 Task: Find connections with filter location Haguenau with filter topic #lawfirmmarketingwith filter profile language French with filter current company Resource Solutions with filter school GREENWOOD HIGH SCHOOL with filter industry Transportation Programs with filter service category Product Marketing with filter keywords title Graphic Designer
Action: Mouse moved to (559, 92)
Screenshot: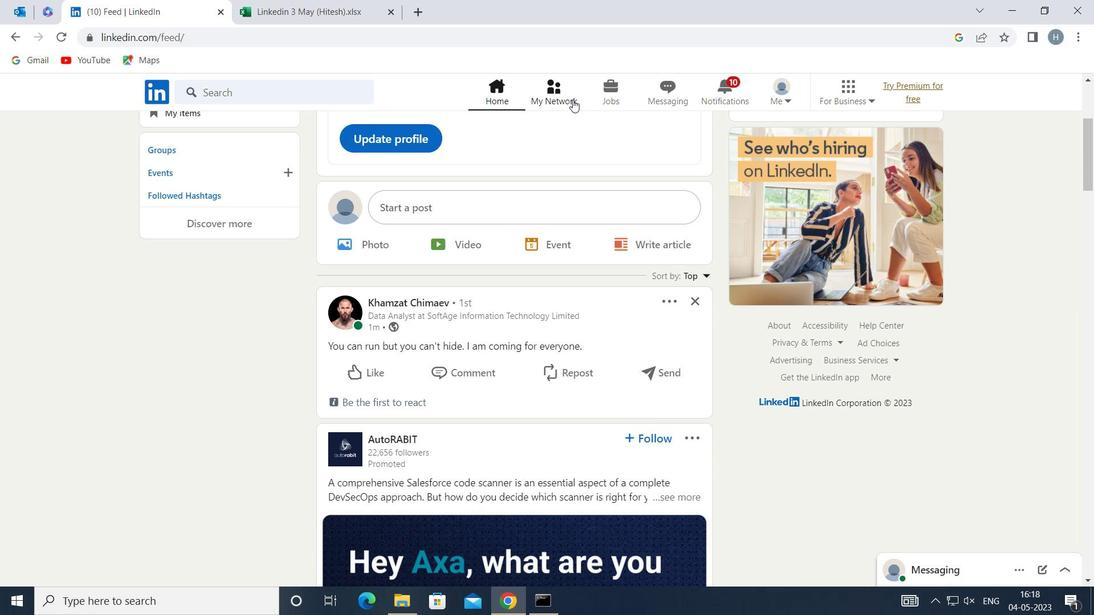 
Action: Mouse pressed left at (559, 92)
Screenshot: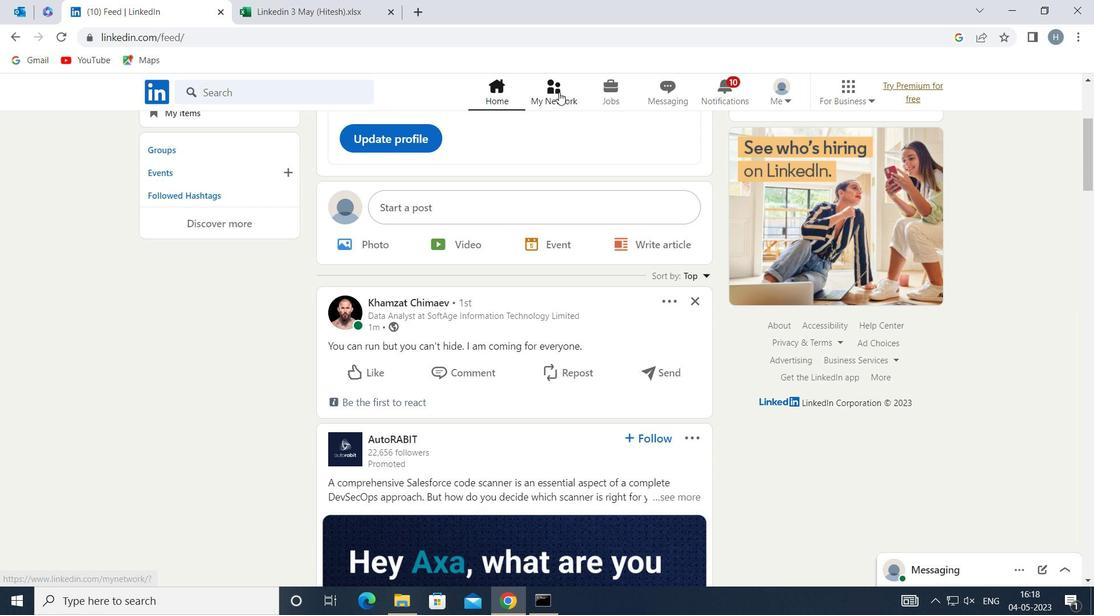 
Action: Mouse moved to (325, 172)
Screenshot: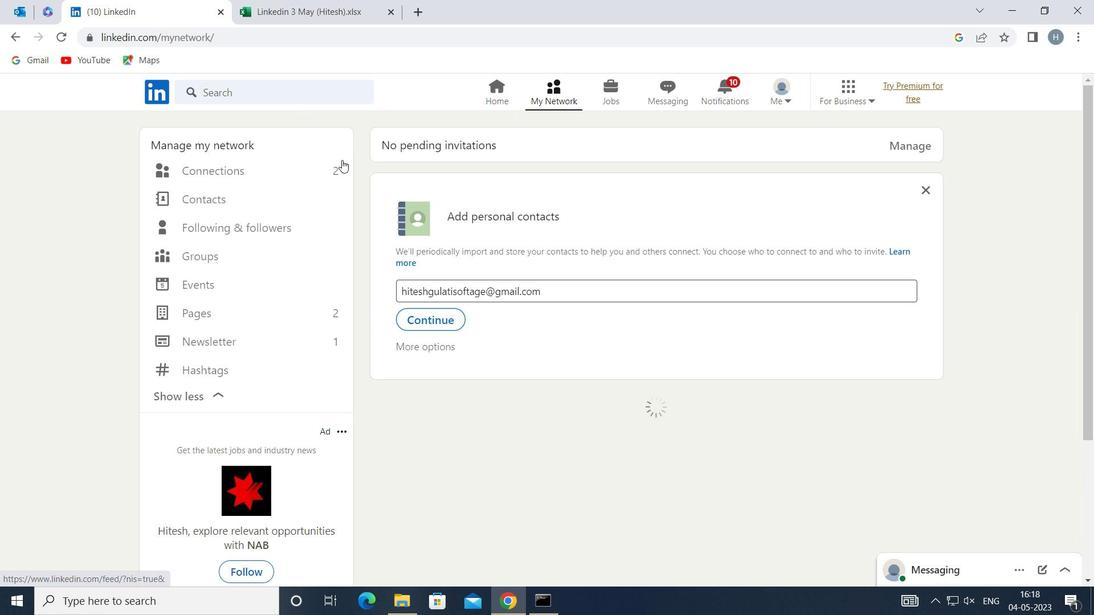 
Action: Mouse pressed left at (325, 172)
Screenshot: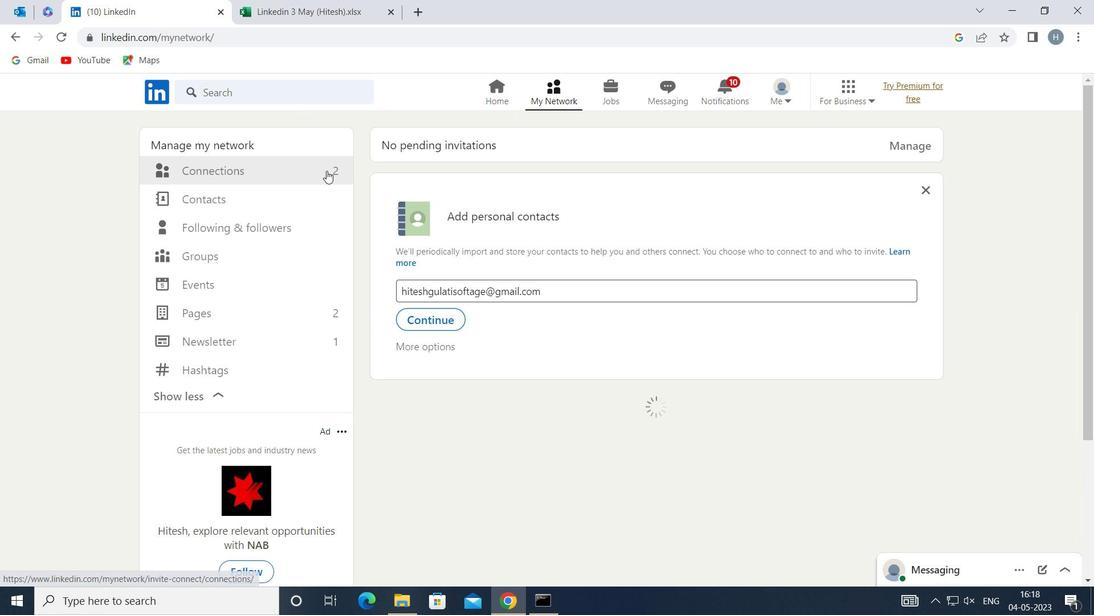 
Action: Mouse moved to (658, 173)
Screenshot: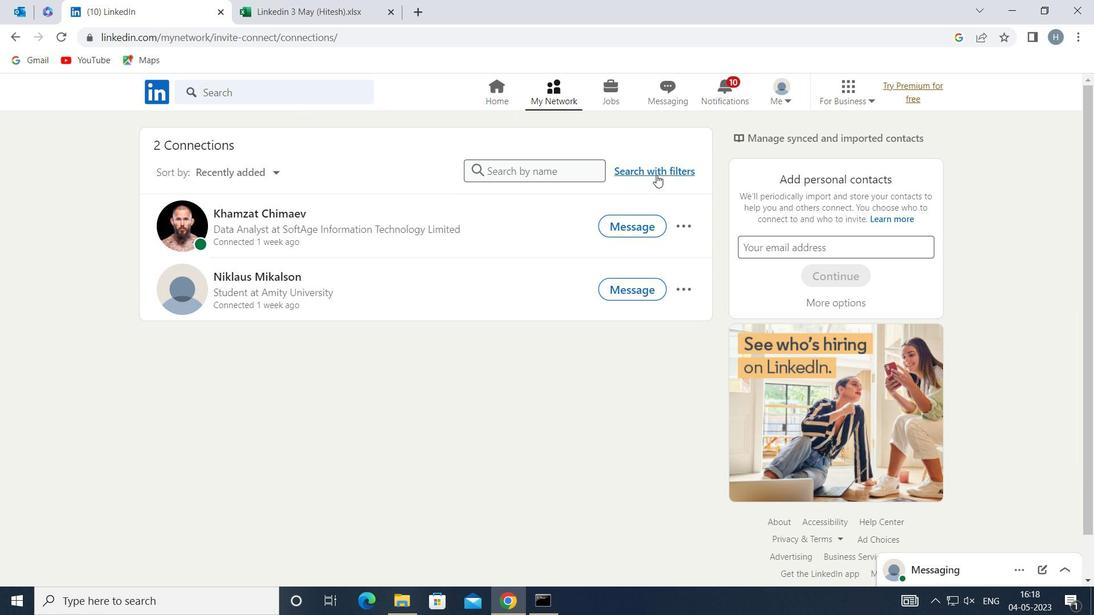 
Action: Mouse pressed left at (658, 173)
Screenshot: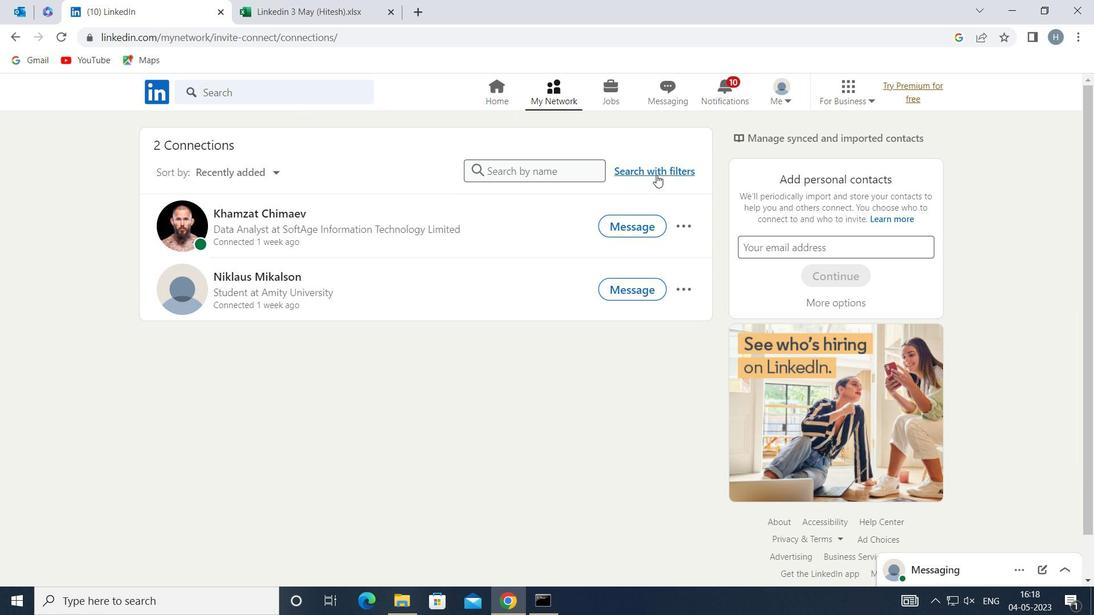 
Action: Mouse moved to (605, 132)
Screenshot: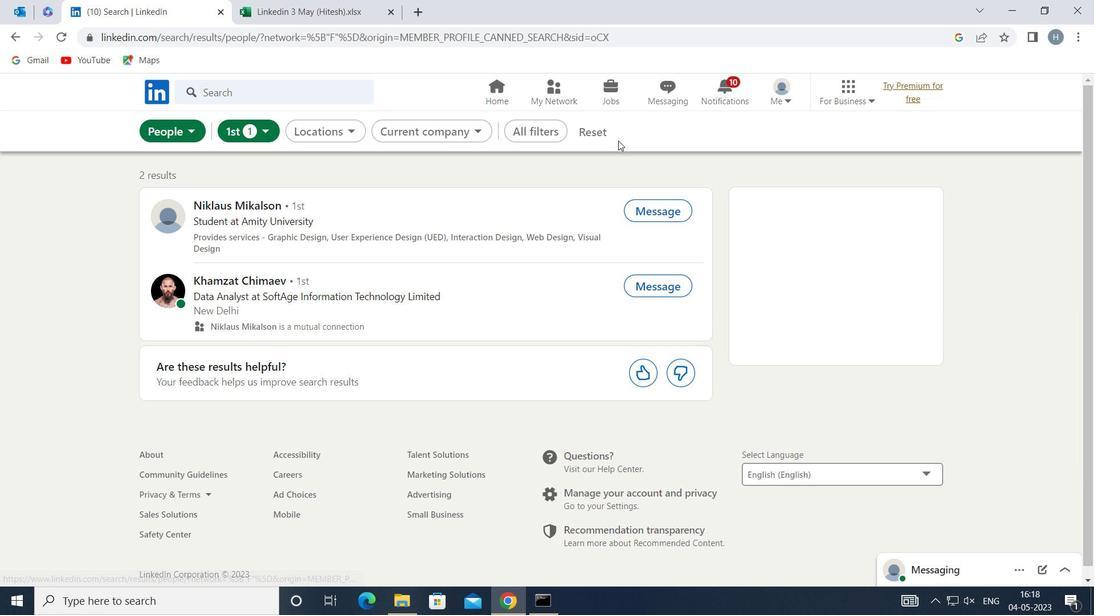 
Action: Mouse pressed left at (605, 132)
Screenshot: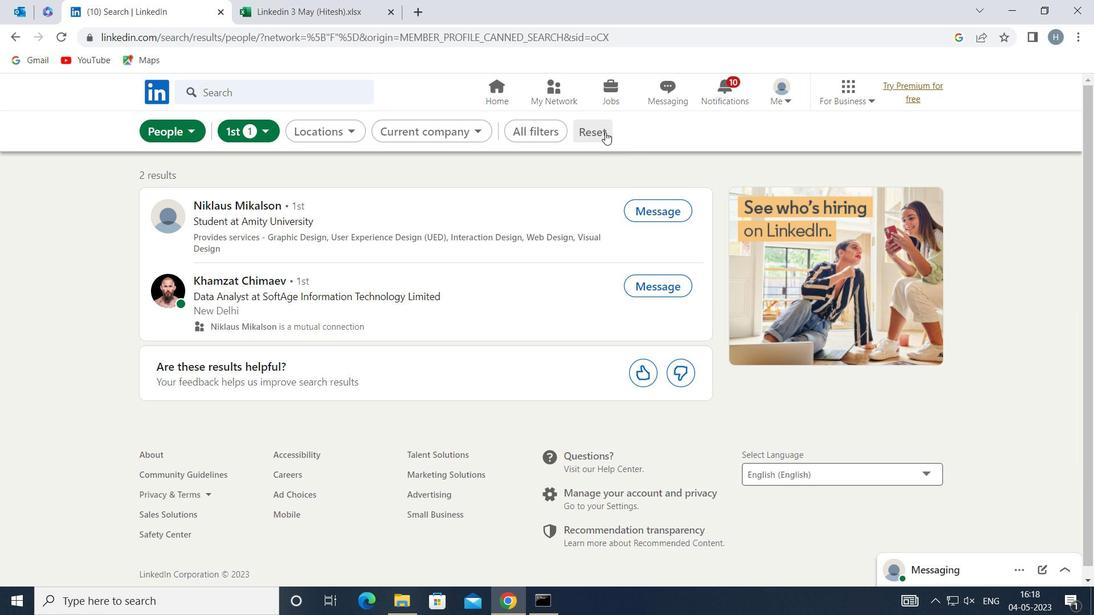 
Action: Mouse moved to (588, 130)
Screenshot: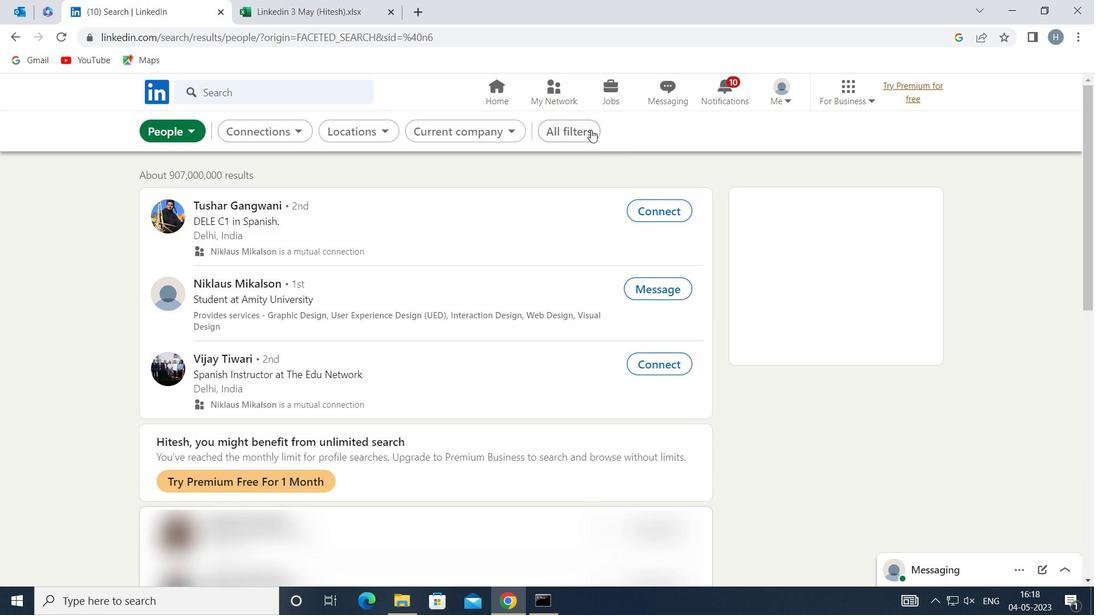 
Action: Mouse pressed left at (588, 130)
Screenshot: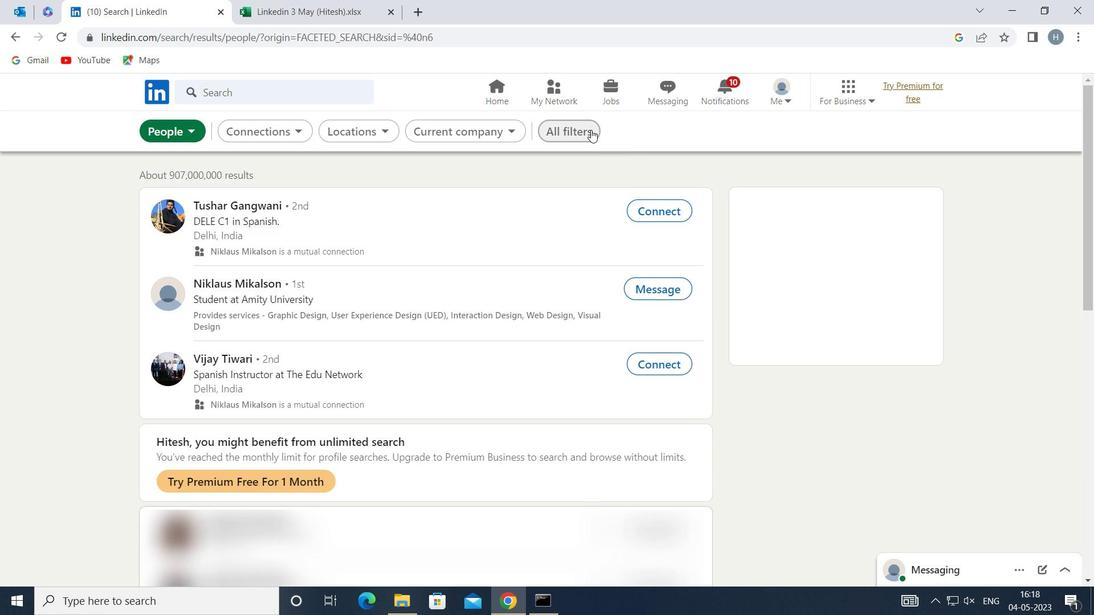 
Action: Mouse moved to (833, 257)
Screenshot: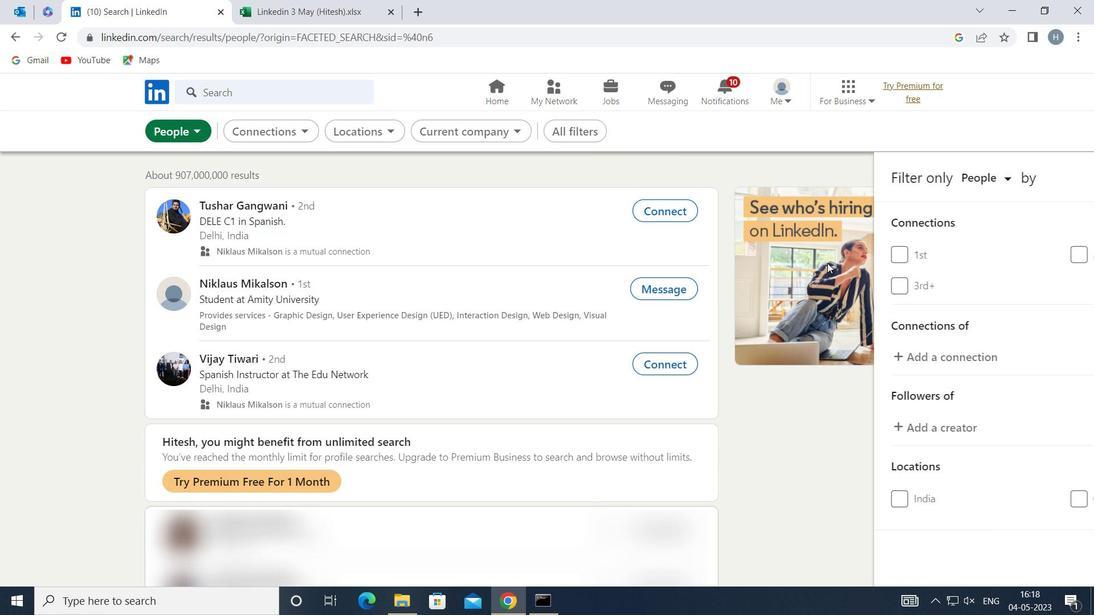 
Action: Mouse scrolled (833, 256) with delta (0, 0)
Screenshot: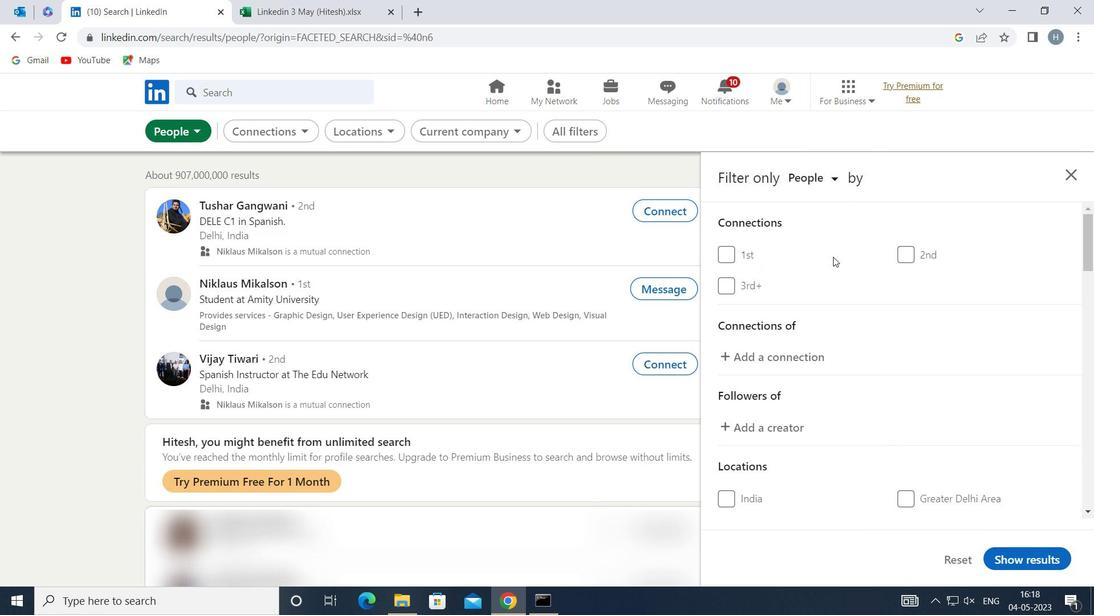 
Action: Mouse scrolled (833, 256) with delta (0, 0)
Screenshot: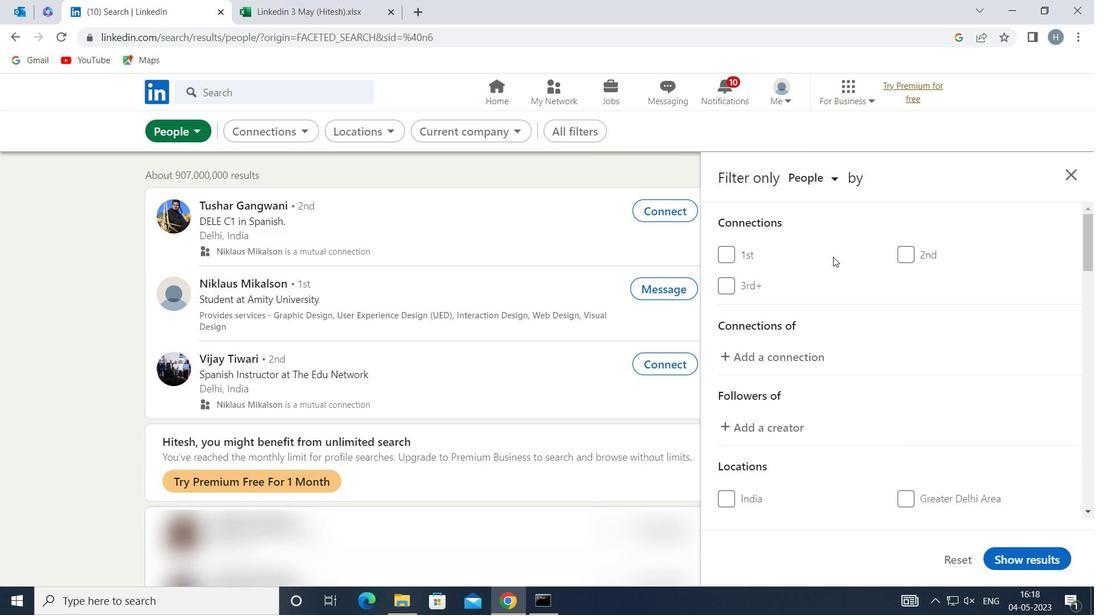 
Action: Mouse moved to (936, 408)
Screenshot: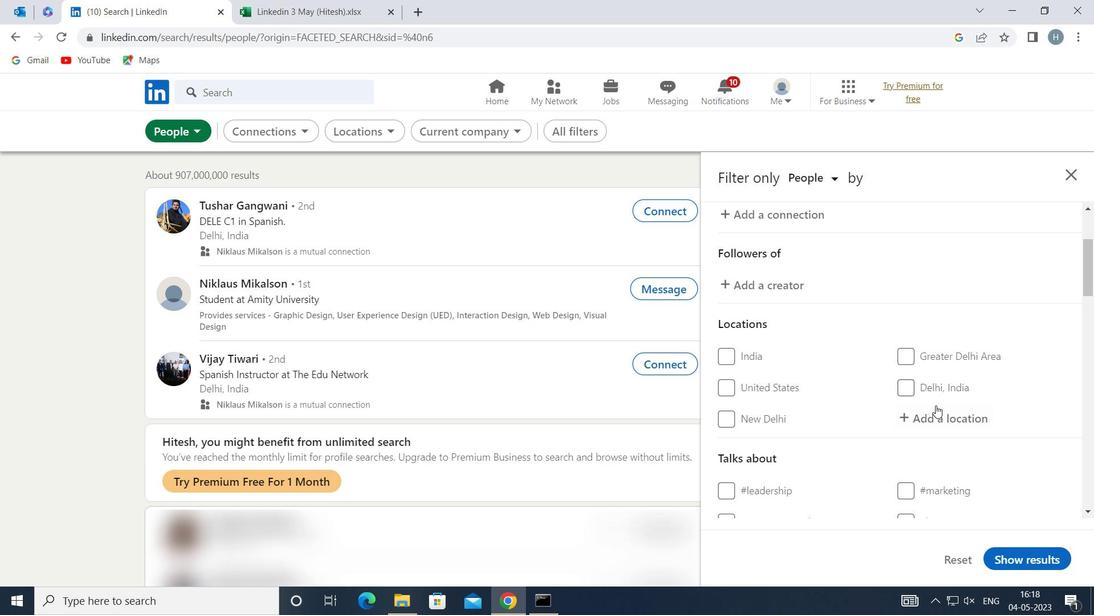 
Action: Mouse pressed left at (936, 408)
Screenshot: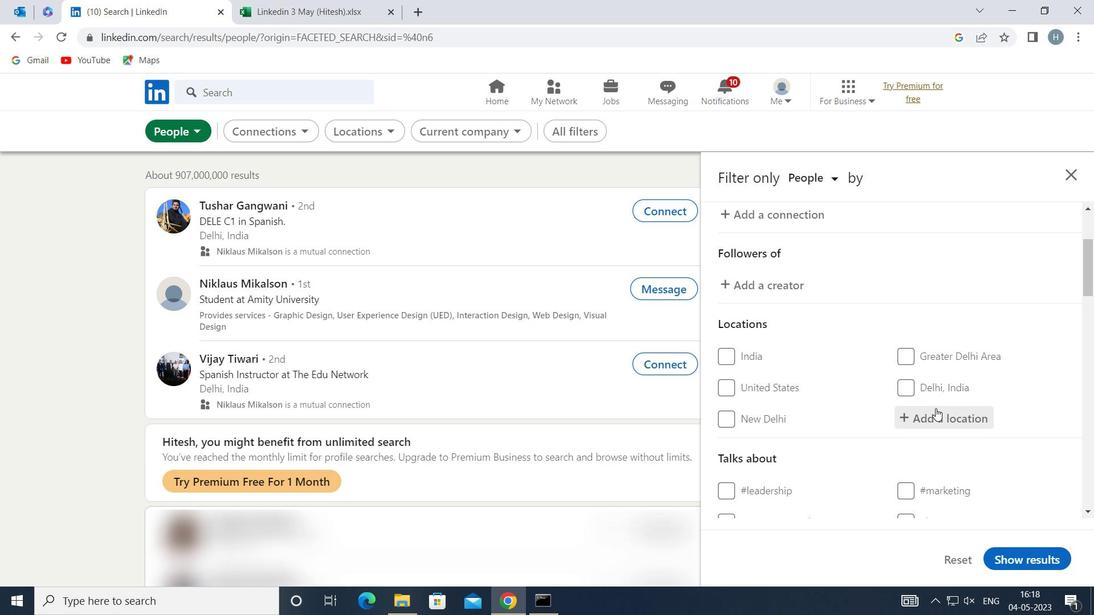 
Action: Key pressed <Key.shift>HAG
Screenshot: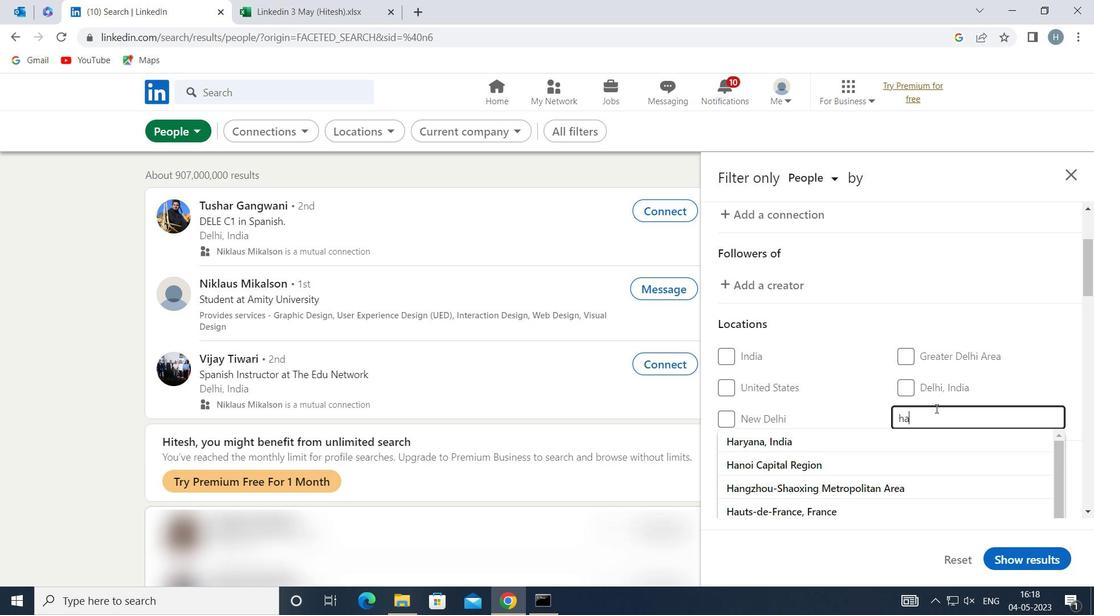 
Action: Mouse moved to (936, 409)
Screenshot: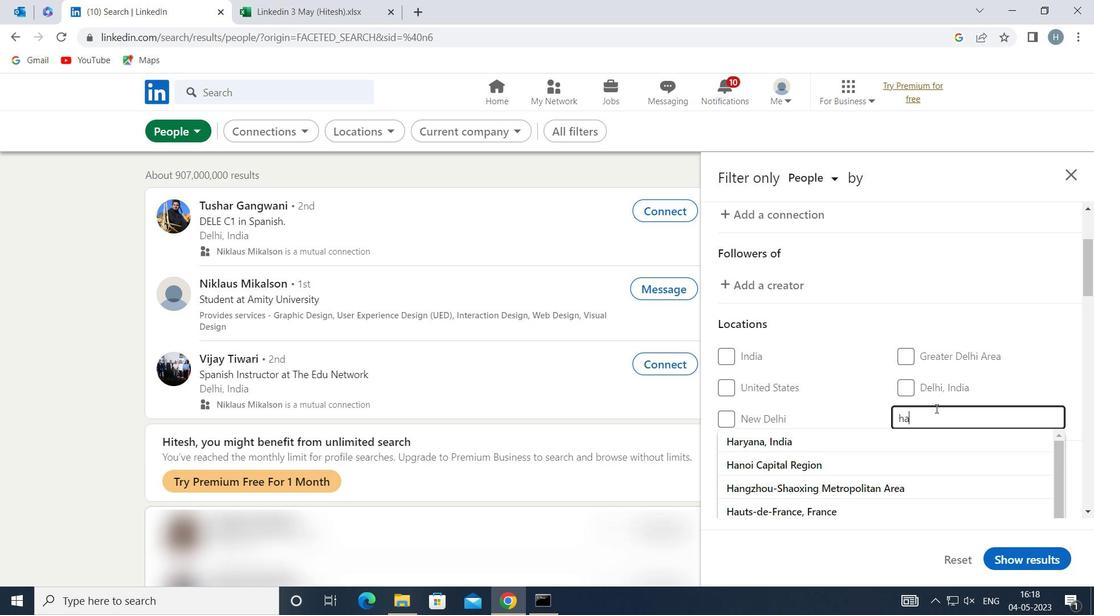 
Action: Key pressed UENAU
Screenshot: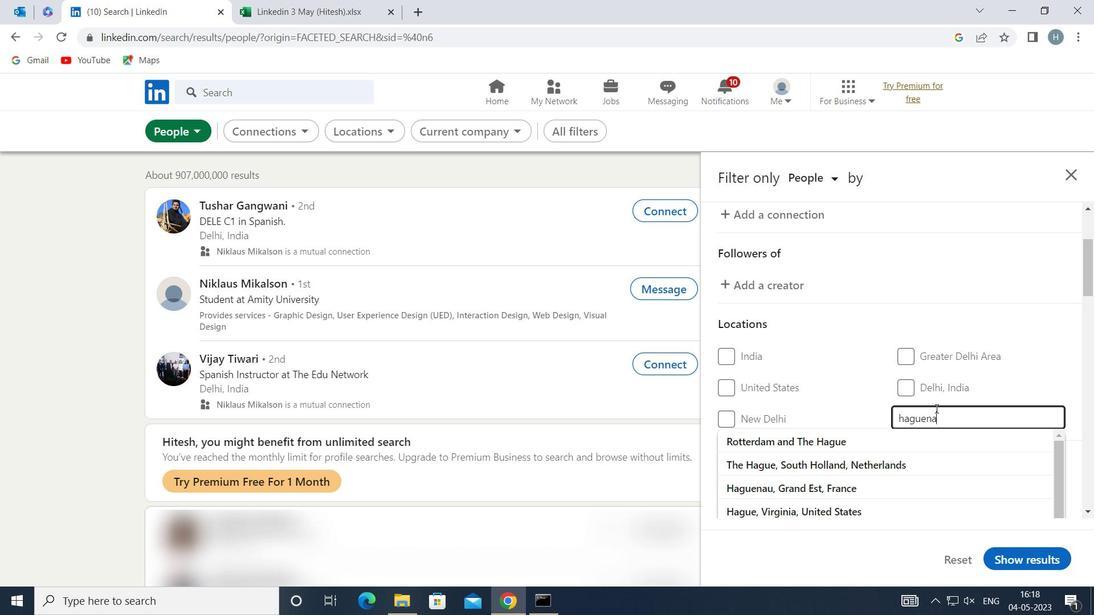 
Action: Mouse moved to (895, 439)
Screenshot: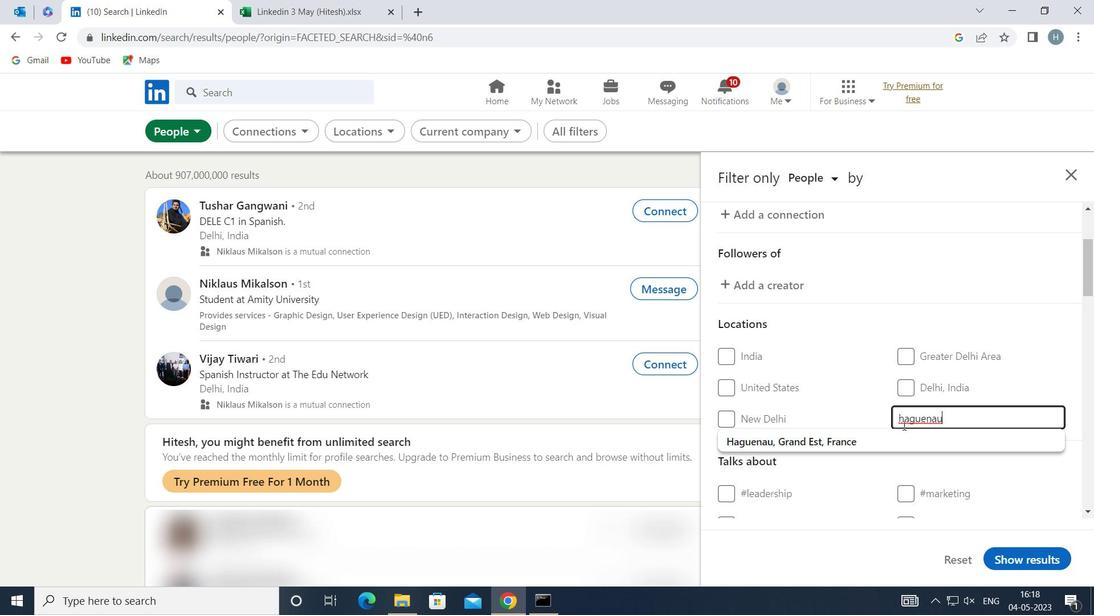 
Action: Mouse pressed left at (895, 439)
Screenshot: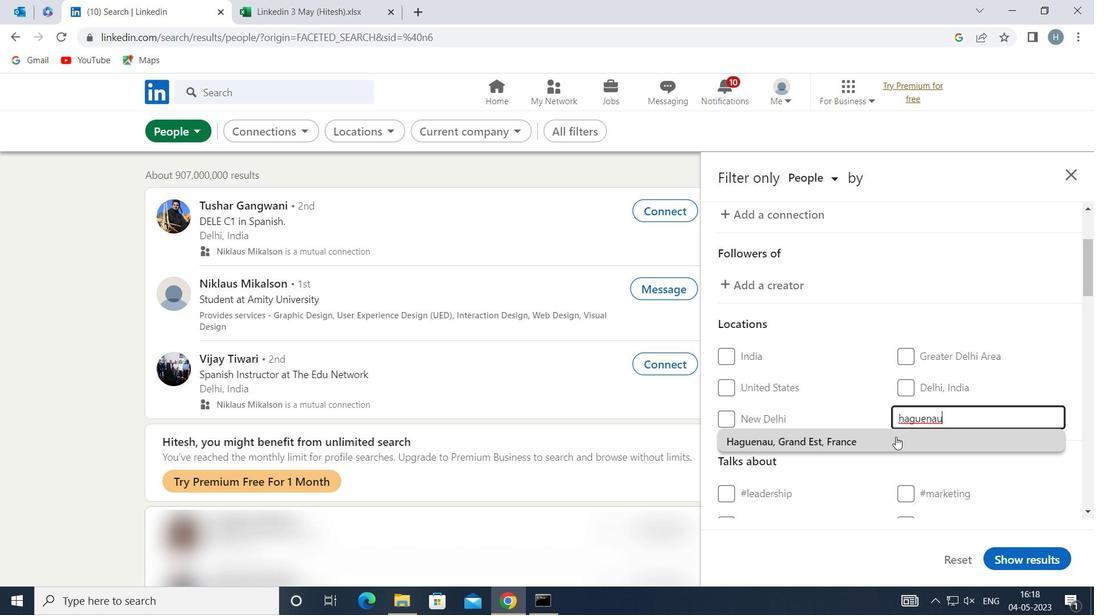 
Action: Mouse moved to (877, 392)
Screenshot: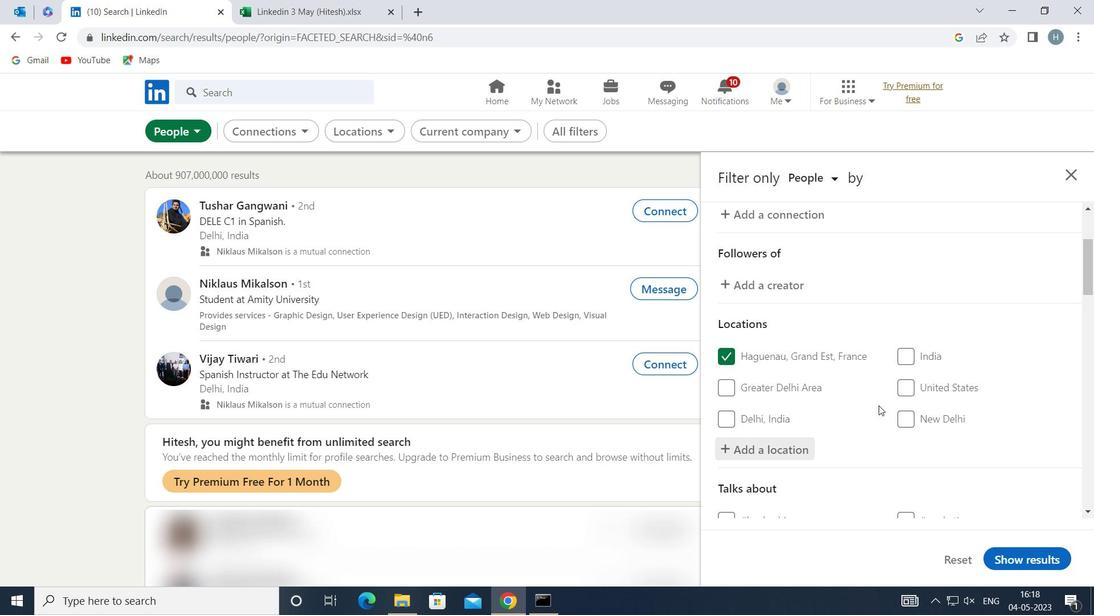
Action: Mouse scrolled (877, 392) with delta (0, 0)
Screenshot: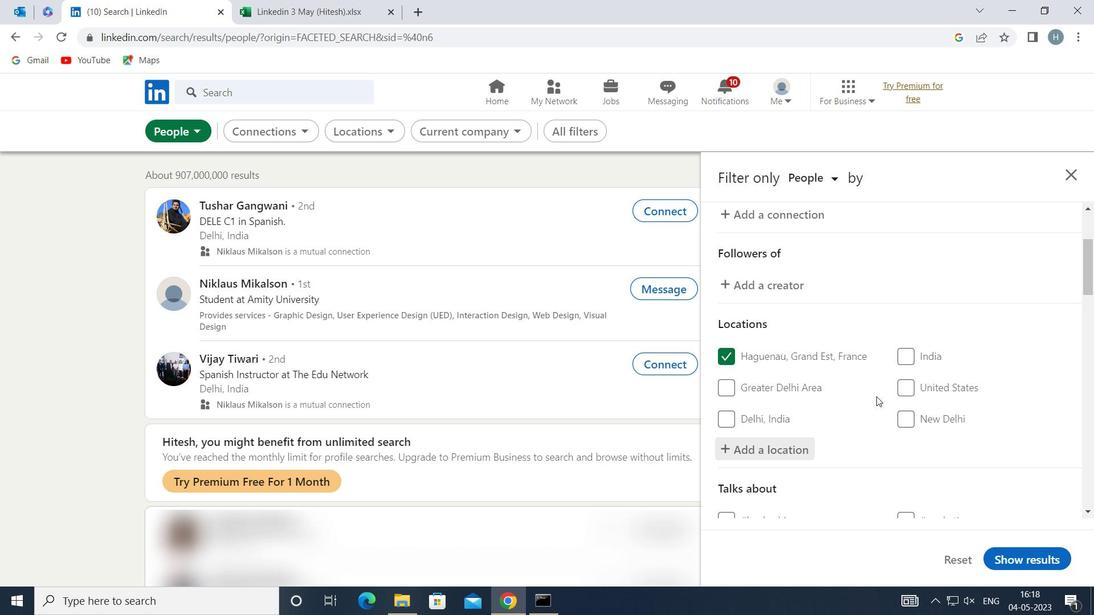
Action: Mouse scrolled (877, 392) with delta (0, 0)
Screenshot: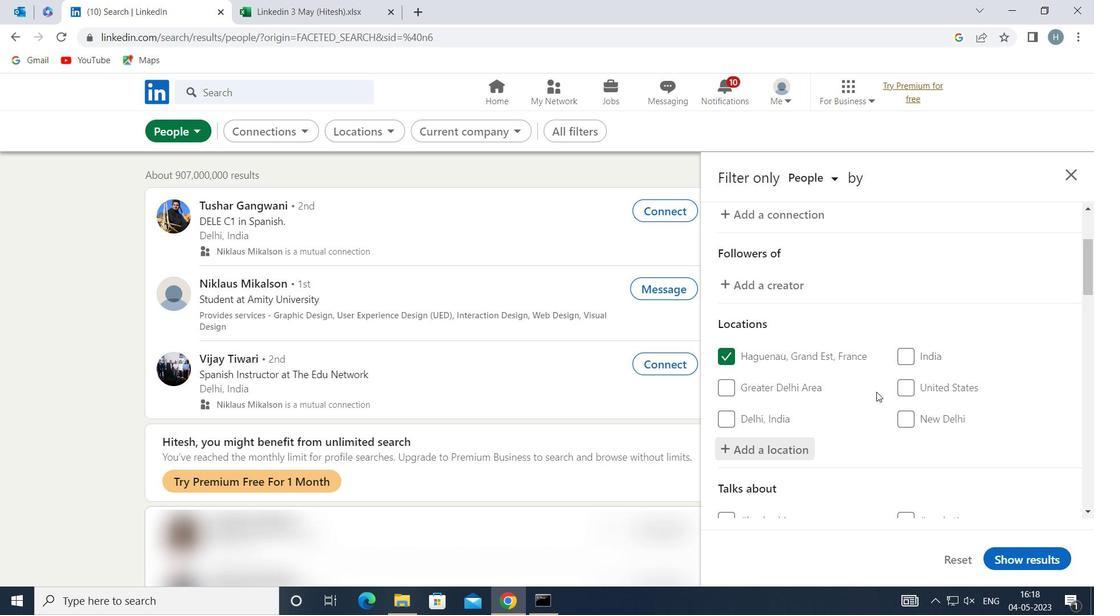 
Action: Mouse moved to (883, 382)
Screenshot: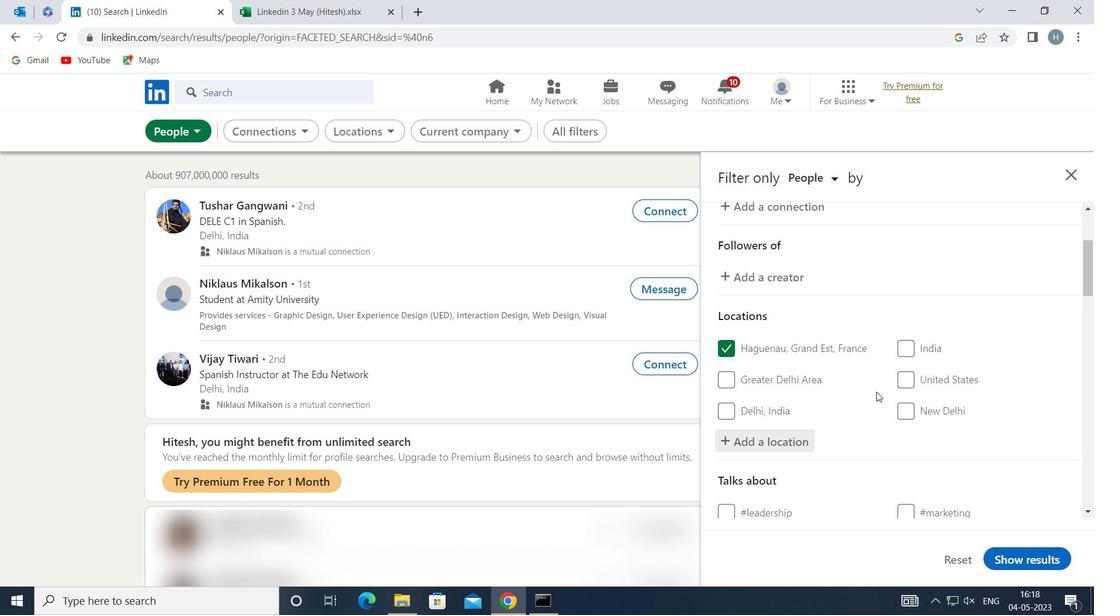 
Action: Mouse scrolled (883, 382) with delta (0, 0)
Screenshot: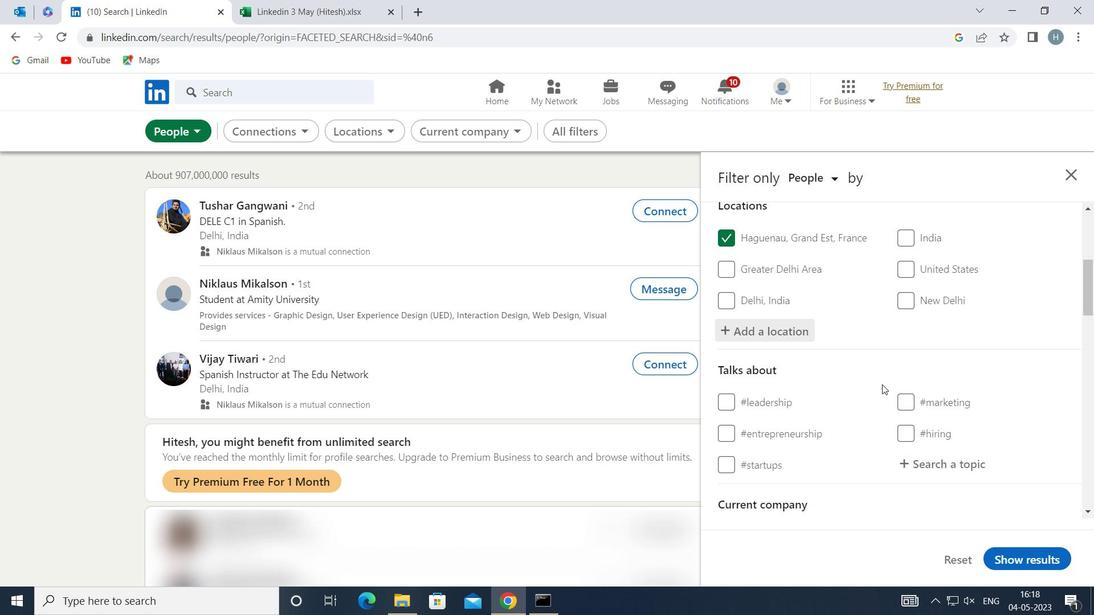 
Action: Mouse moved to (939, 370)
Screenshot: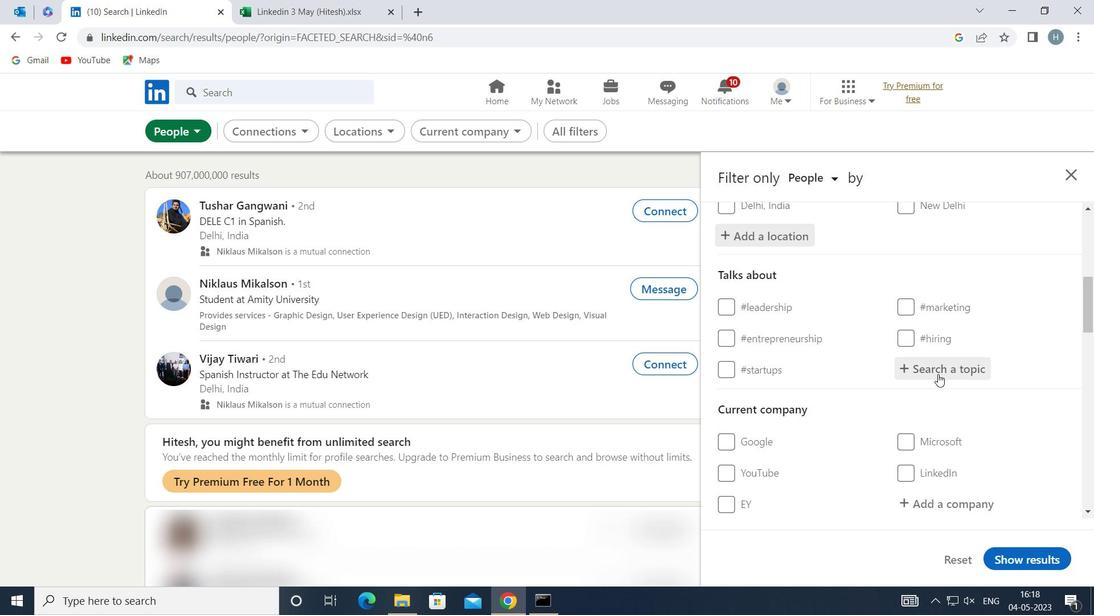 
Action: Mouse pressed left at (939, 370)
Screenshot: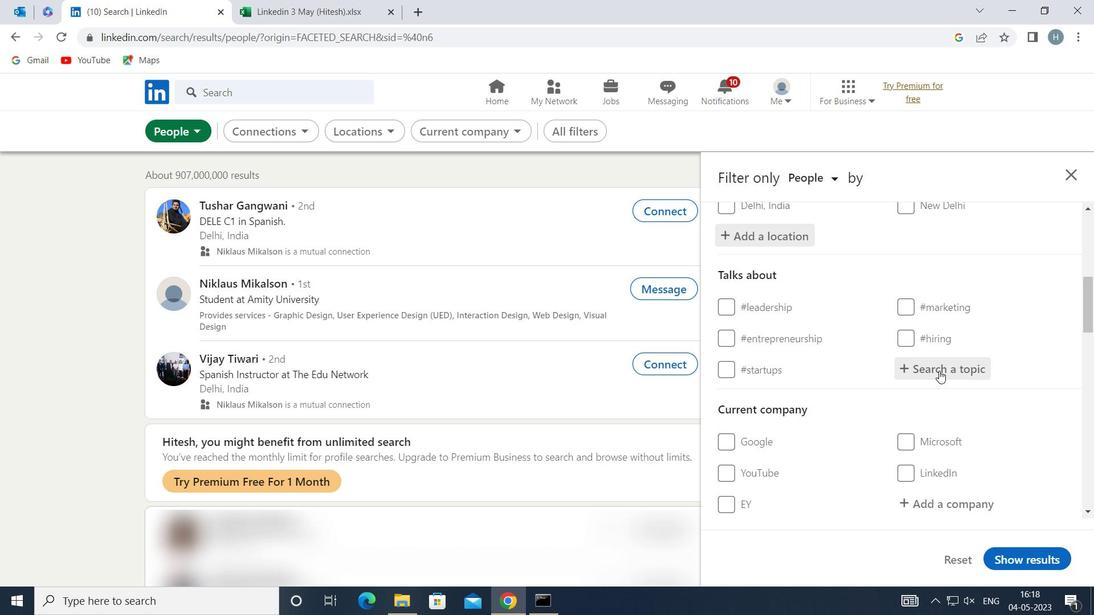 
Action: Mouse moved to (940, 370)
Screenshot: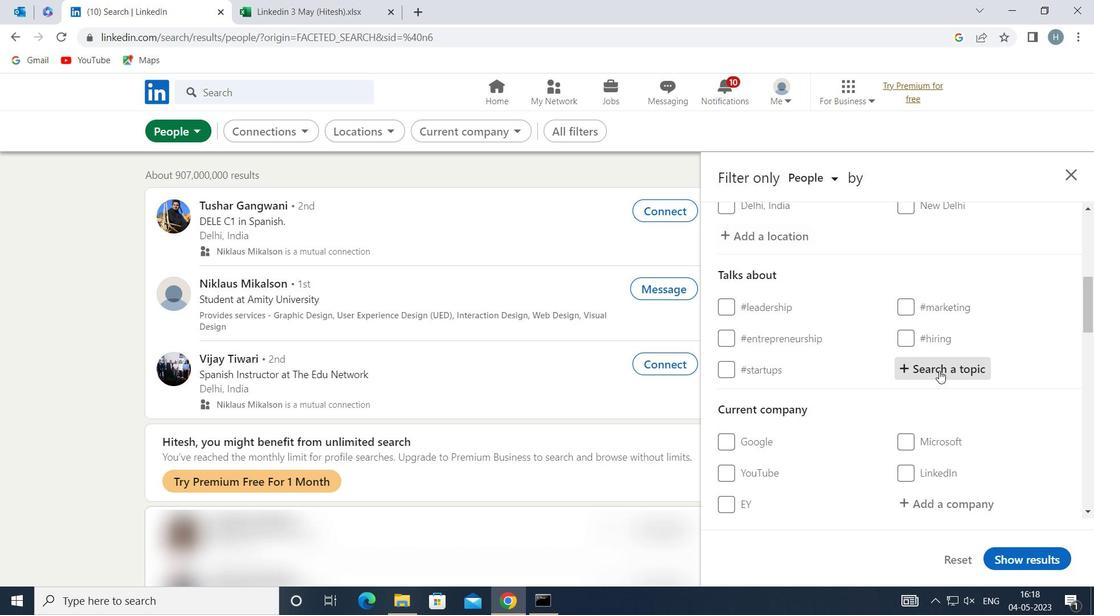 
Action: Key pressed LAWI<Key.backspace>FIRMMAK<Key.backspace>RKETING
Screenshot: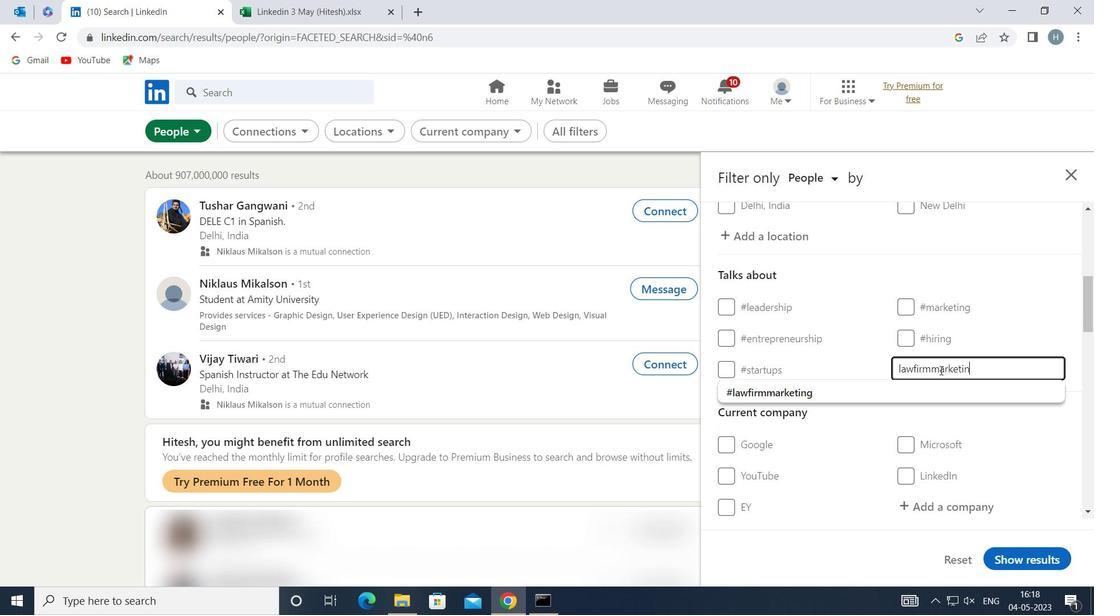 
Action: Mouse moved to (914, 388)
Screenshot: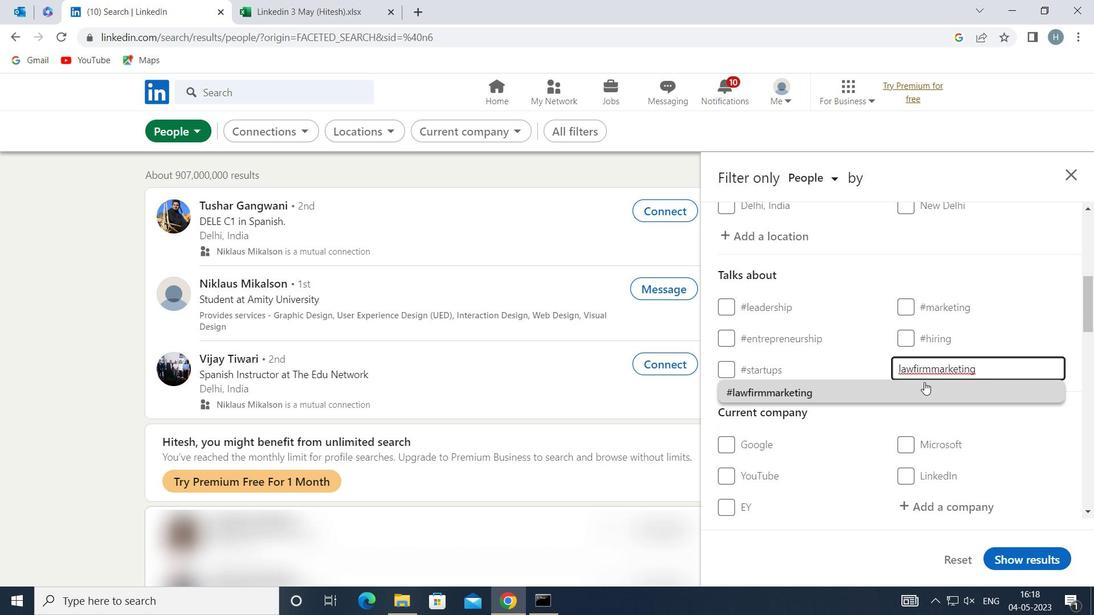 
Action: Mouse pressed left at (914, 388)
Screenshot: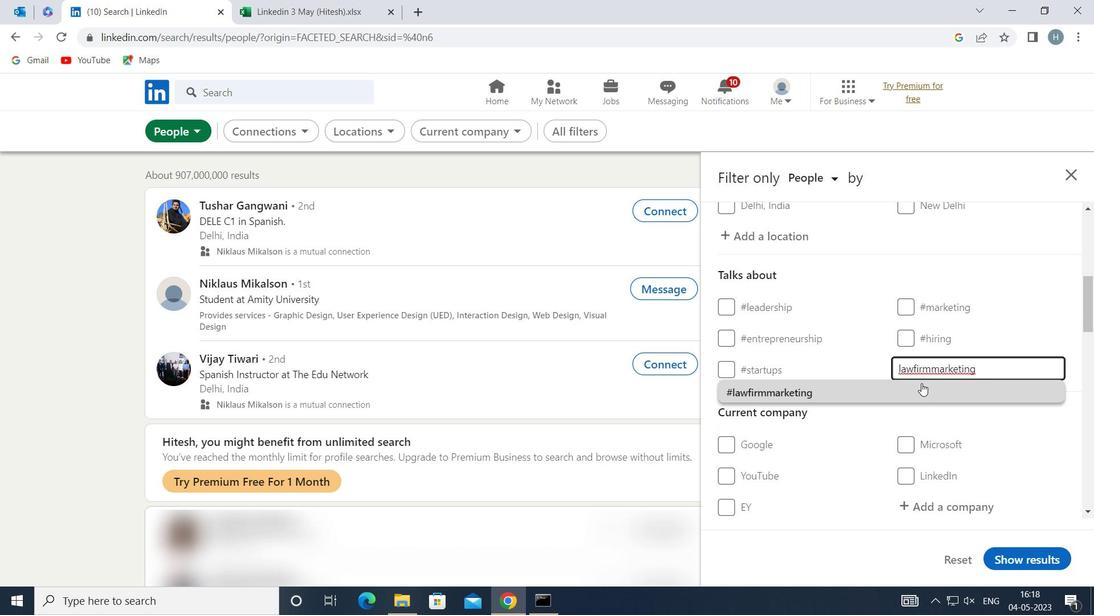 
Action: Mouse moved to (878, 386)
Screenshot: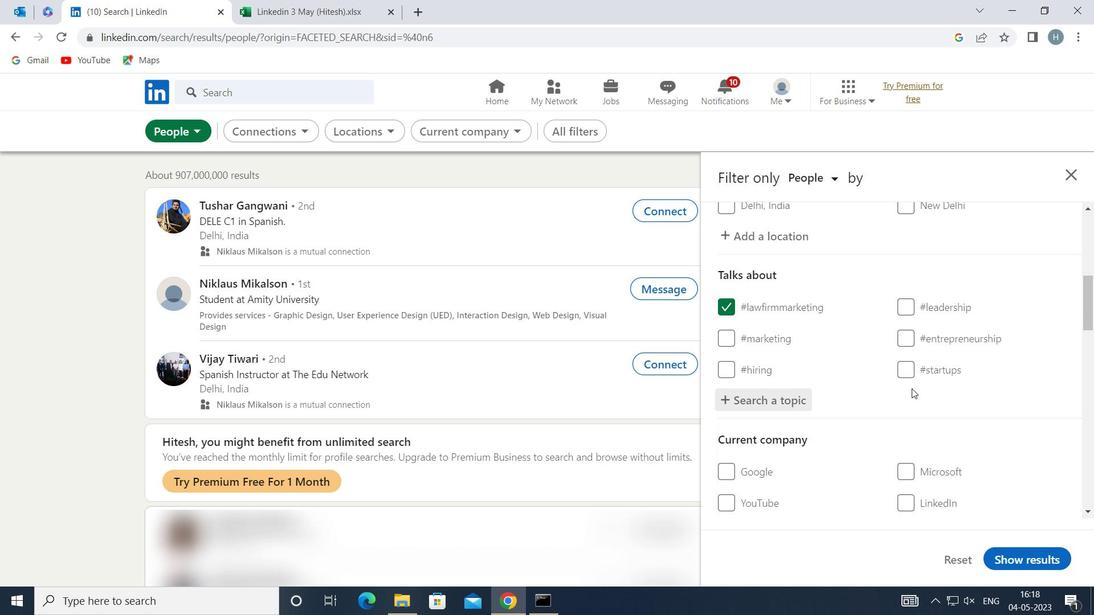 
Action: Mouse scrolled (878, 386) with delta (0, 0)
Screenshot: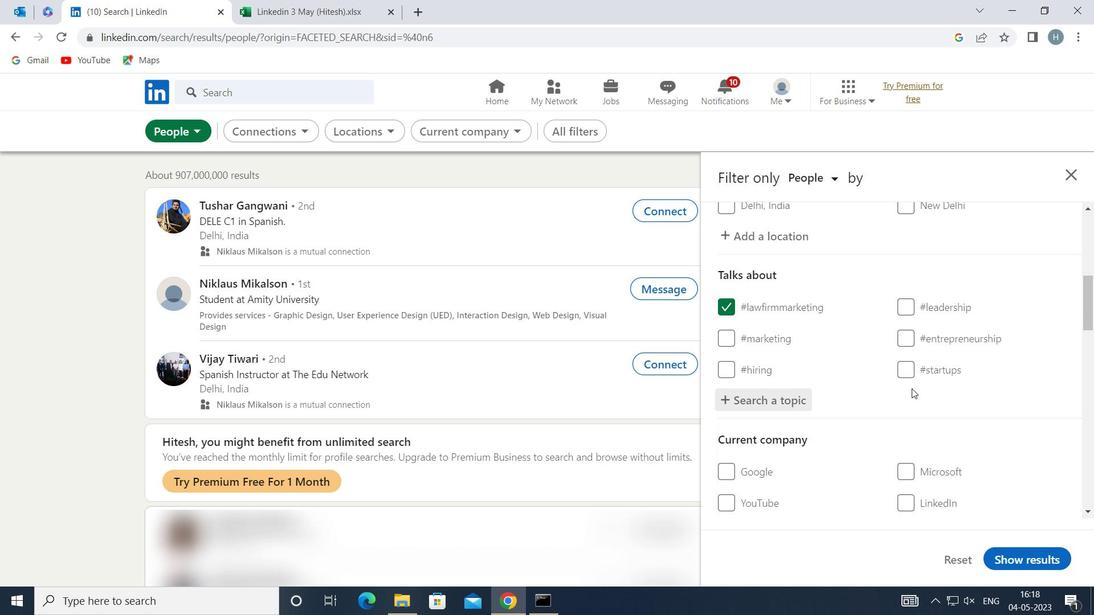 
Action: Mouse moved to (874, 388)
Screenshot: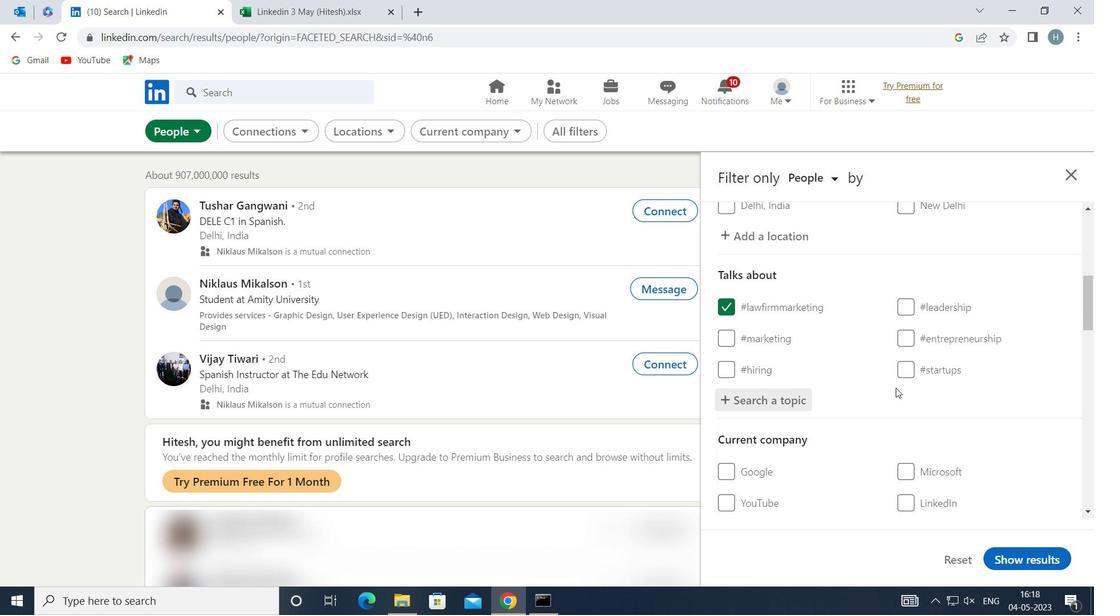 
Action: Mouse scrolled (874, 388) with delta (0, 0)
Screenshot: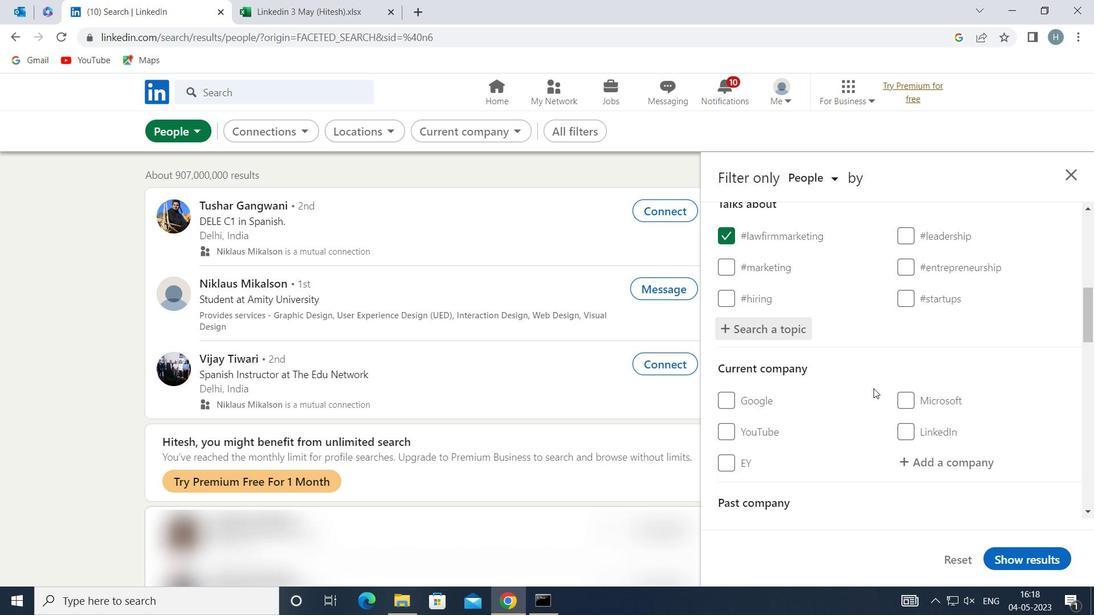 
Action: Mouse scrolled (874, 388) with delta (0, 0)
Screenshot: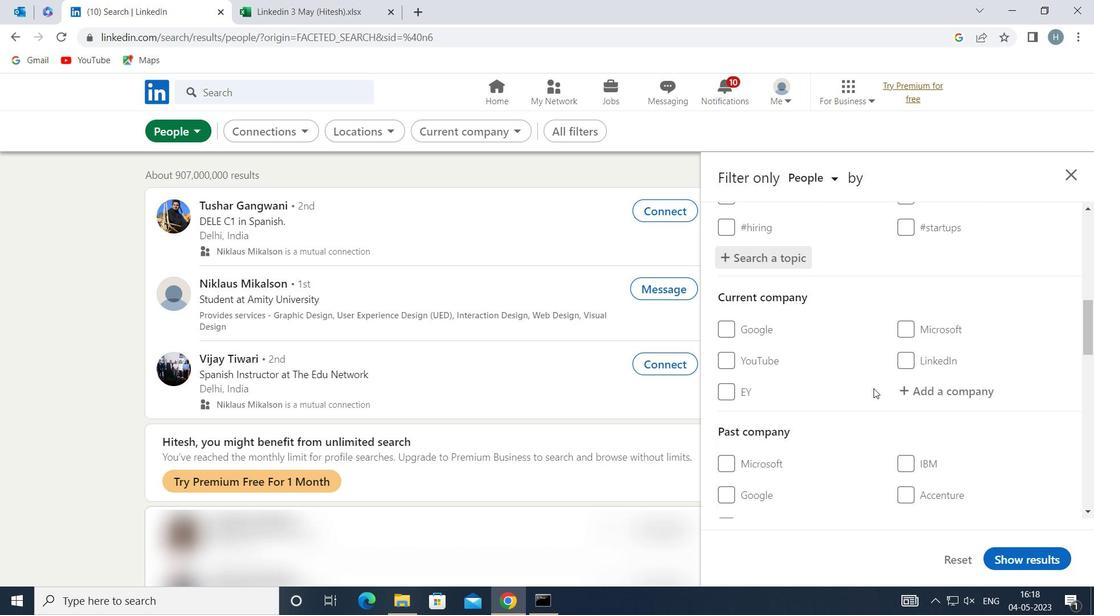 
Action: Mouse scrolled (874, 388) with delta (0, 0)
Screenshot: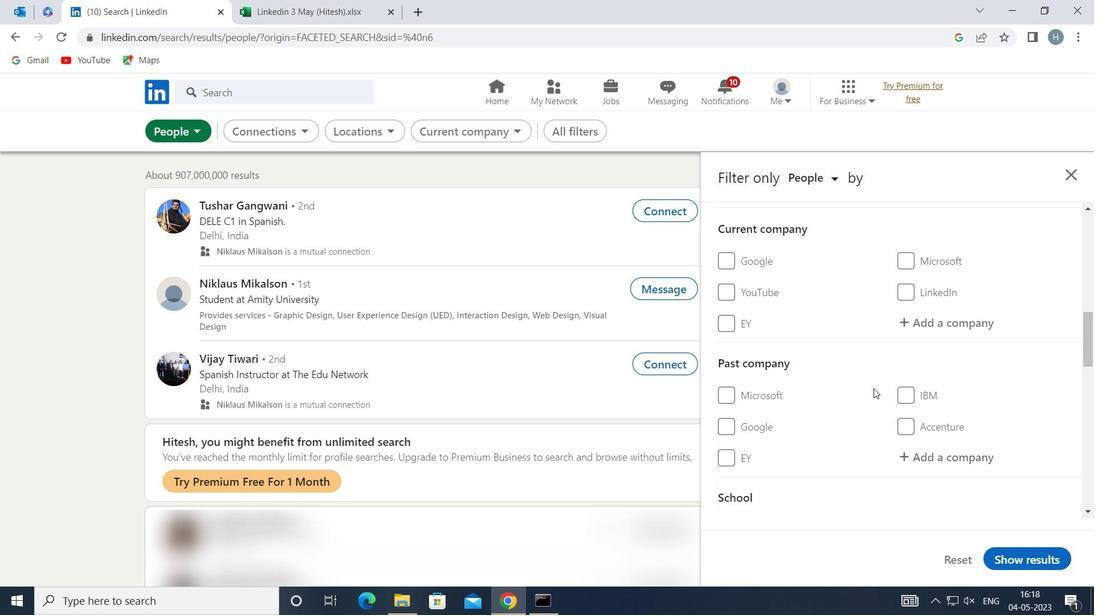 
Action: Mouse scrolled (874, 388) with delta (0, 0)
Screenshot: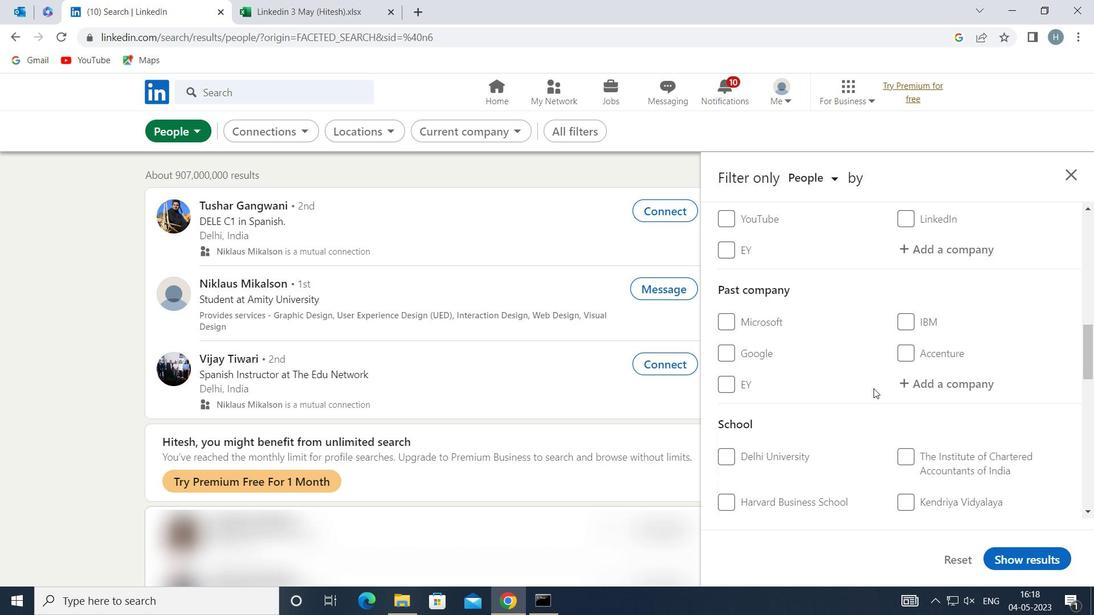 
Action: Mouse scrolled (874, 388) with delta (0, 0)
Screenshot: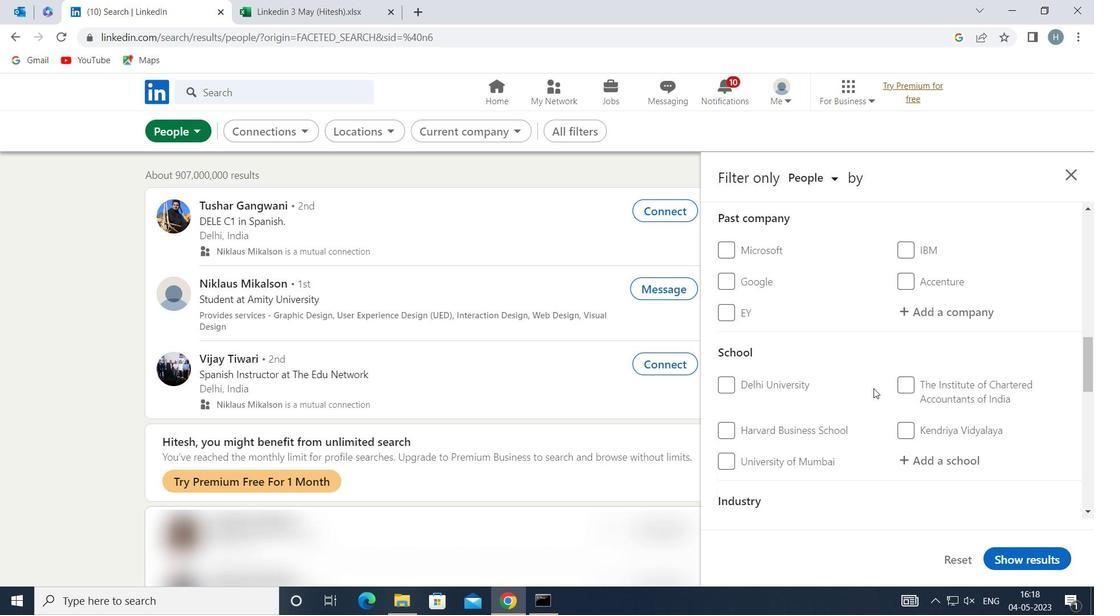 
Action: Mouse scrolled (874, 388) with delta (0, 0)
Screenshot: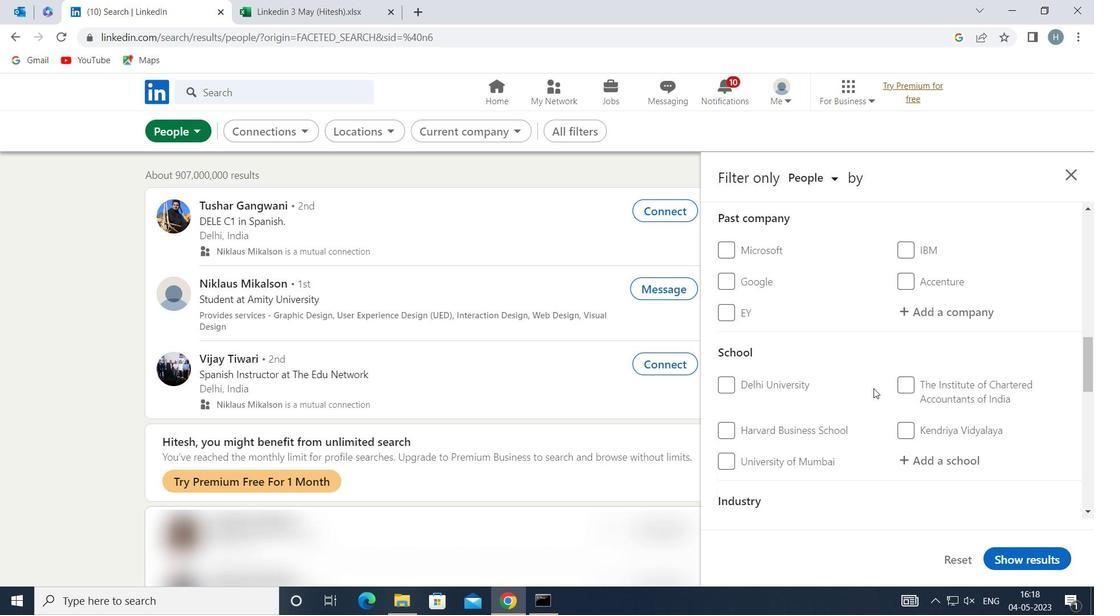 
Action: Mouse scrolled (874, 388) with delta (0, 0)
Screenshot: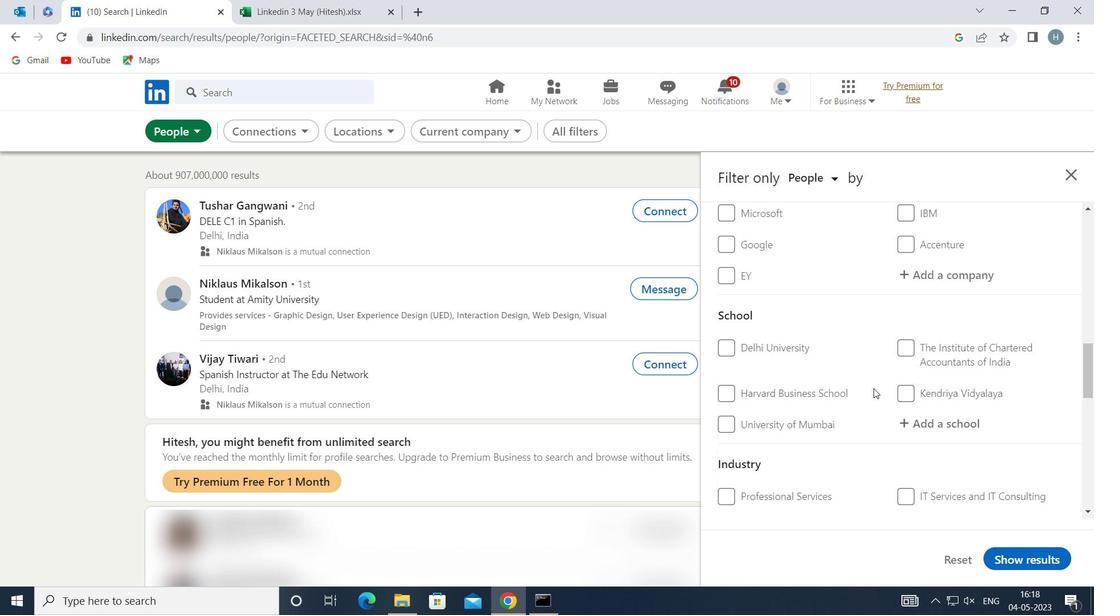 
Action: Mouse scrolled (874, 388) with delta (0, 0)
Screenshot: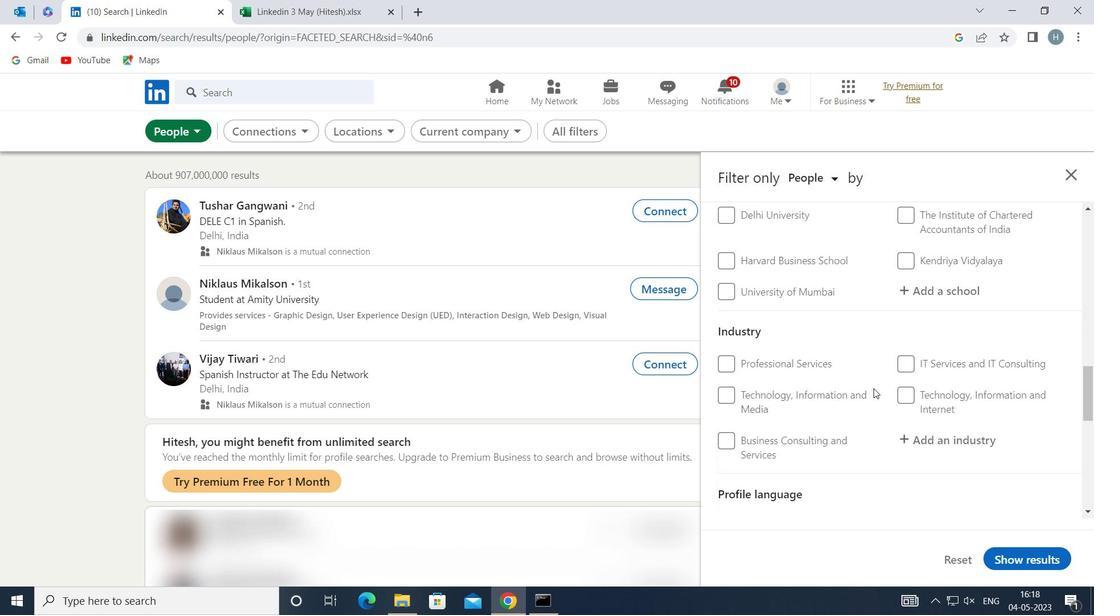 
Action: Mouse scrolled (874, 388) with delta (0, 0)
Screenshot: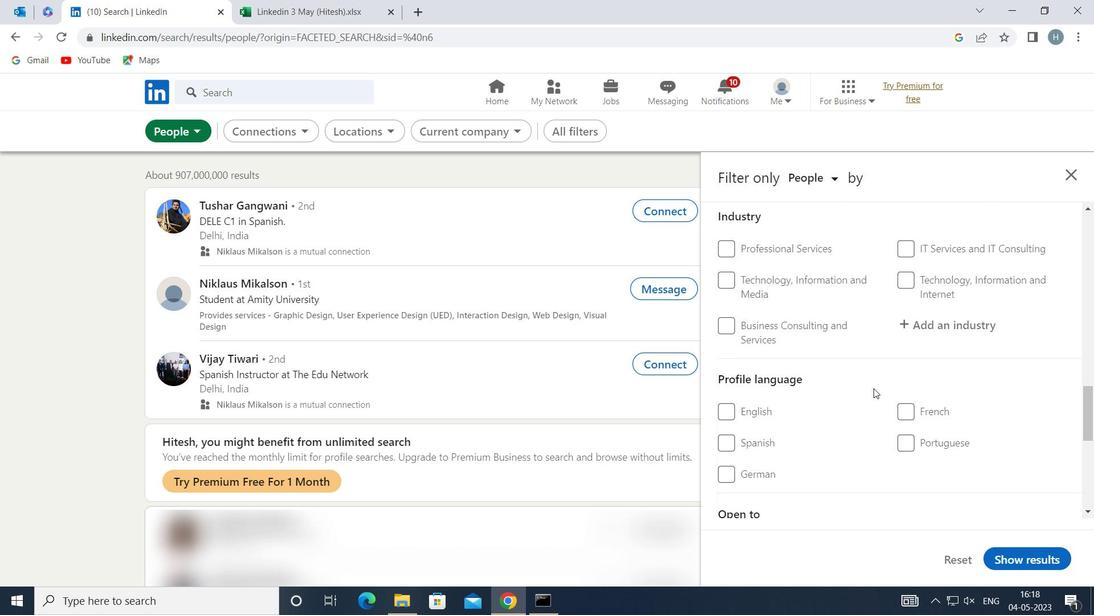 
Action: Mouse moved to (908, 348)
Screenshot: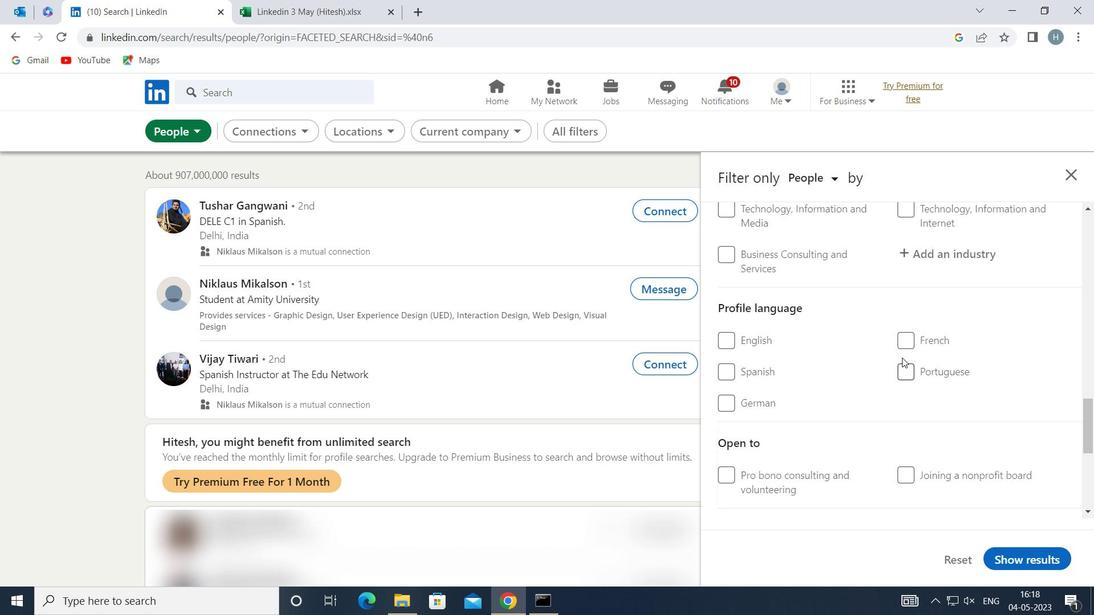 
Action: Mouse pressed left at (908, 348)
Screenshot: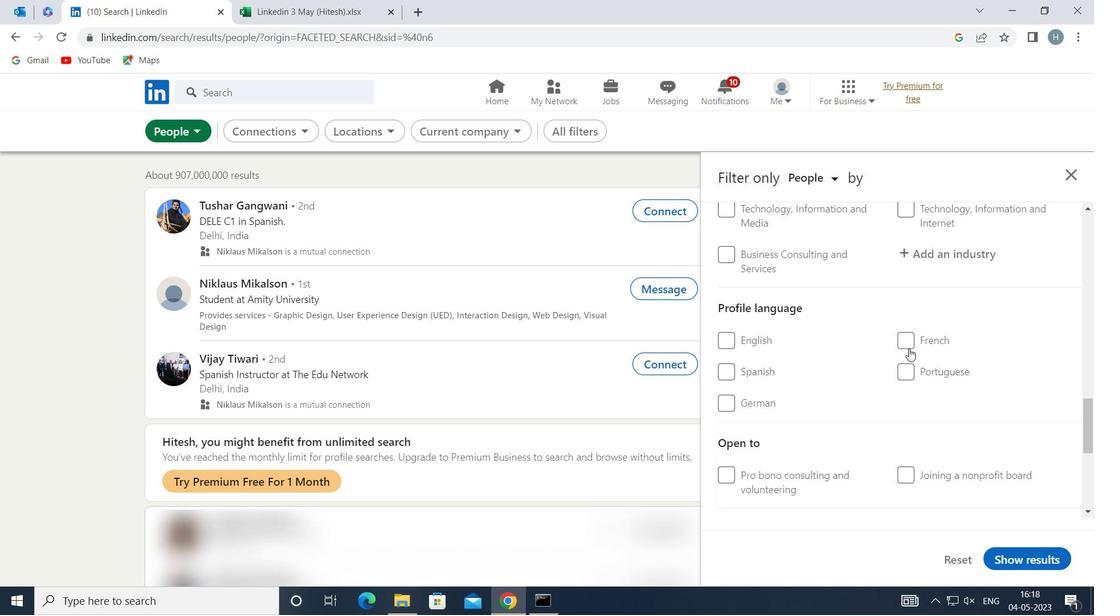 
Action: Mouse moved to (852, 369)
Screenshot: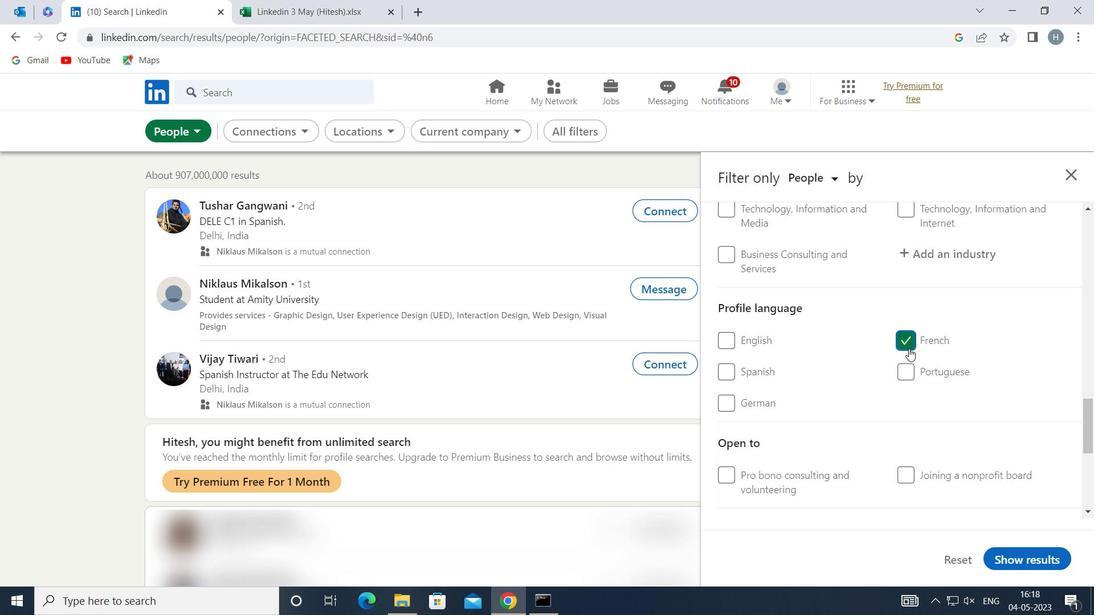 
Action: Mouse scrolled (852, 370) with delta (0, 0)
Screenshot: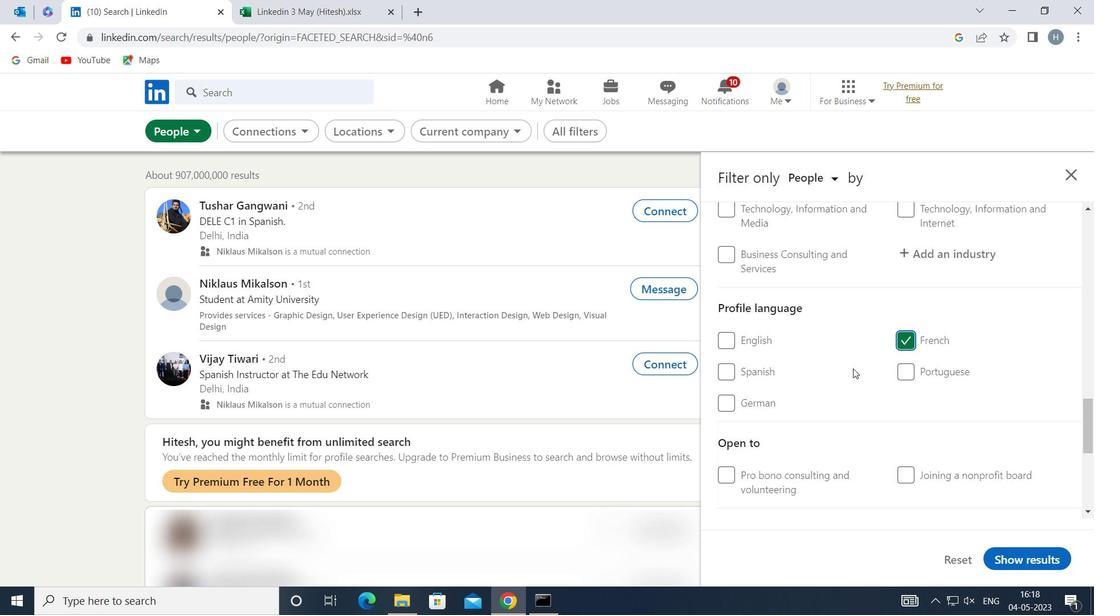 
Action: Mouse scrolled (852, 370) with delta (0, 0)
Screenshot: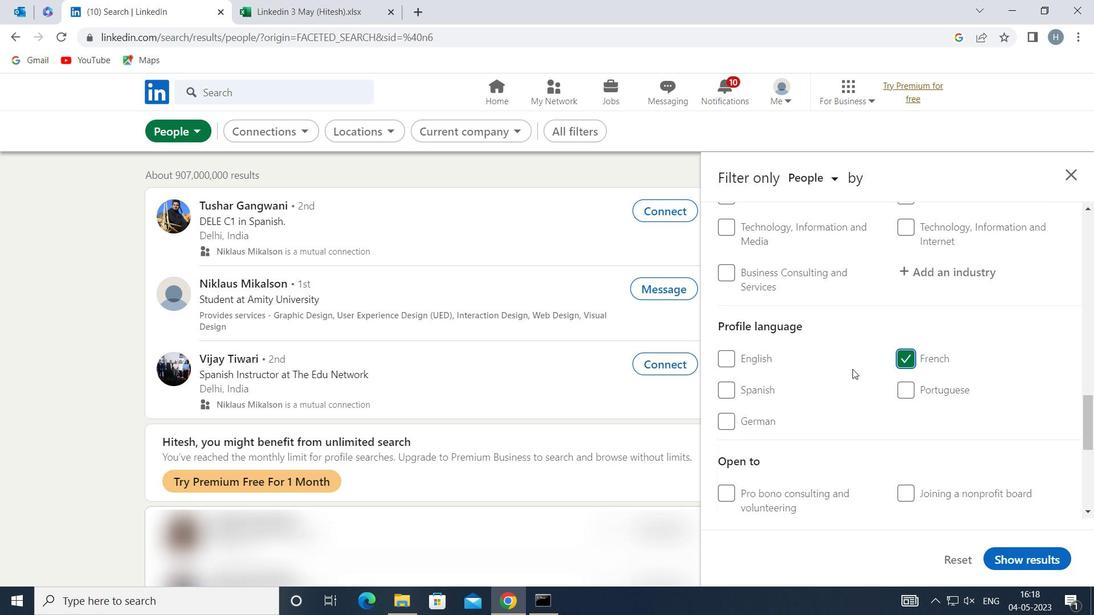 
Action: Mouse scrolled (852, 370) with delta (0, 0)
Screenshot: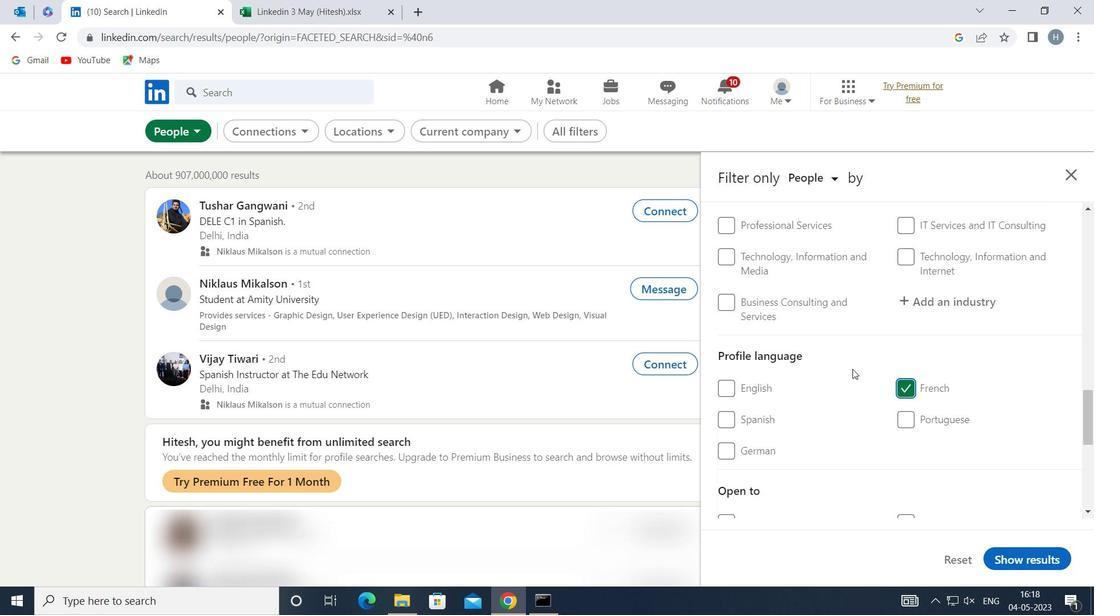 
Action: Mouse scrolled (852, 370) with delta (0, 0)
Screenshot: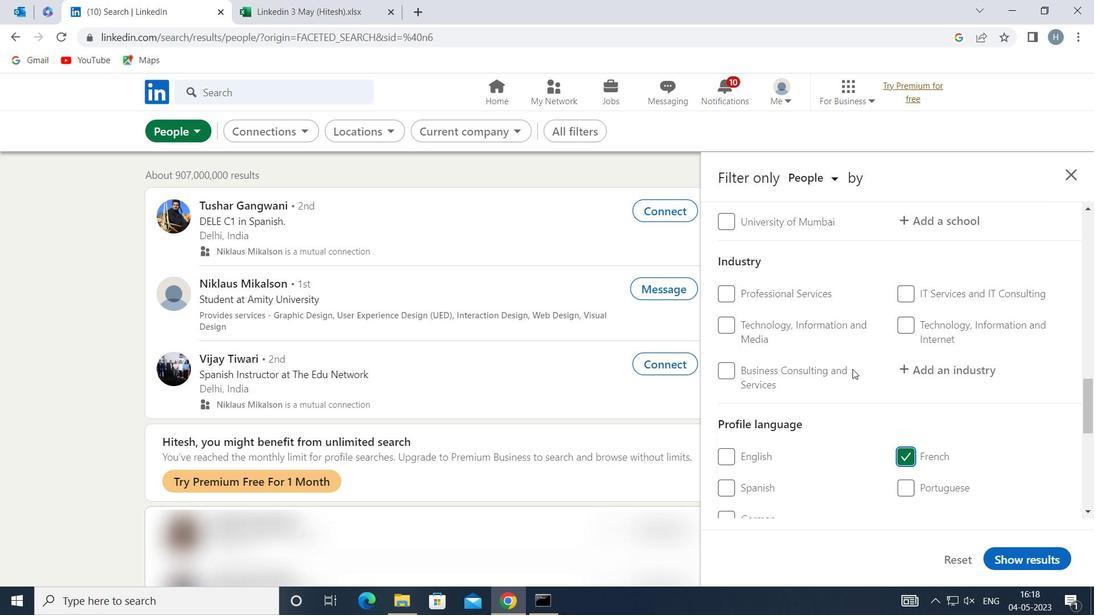 
Action: Mouse scrolled (852, 370) with delta (0, 0)
Screenshot: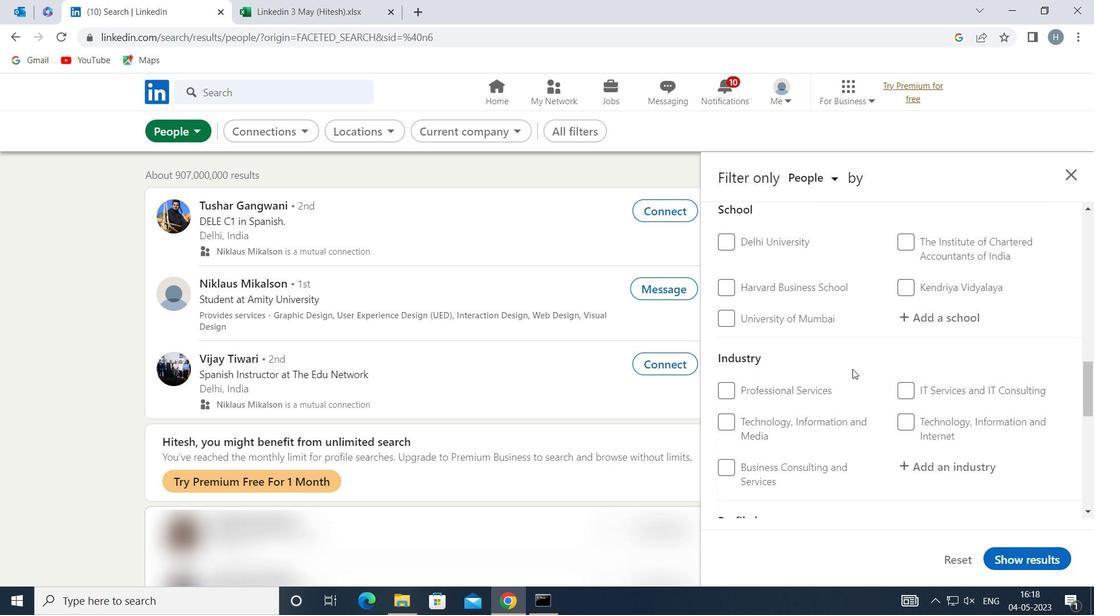 
Action: Mouse scrolled (852, 370) with delta (0, 0)
Screenshot: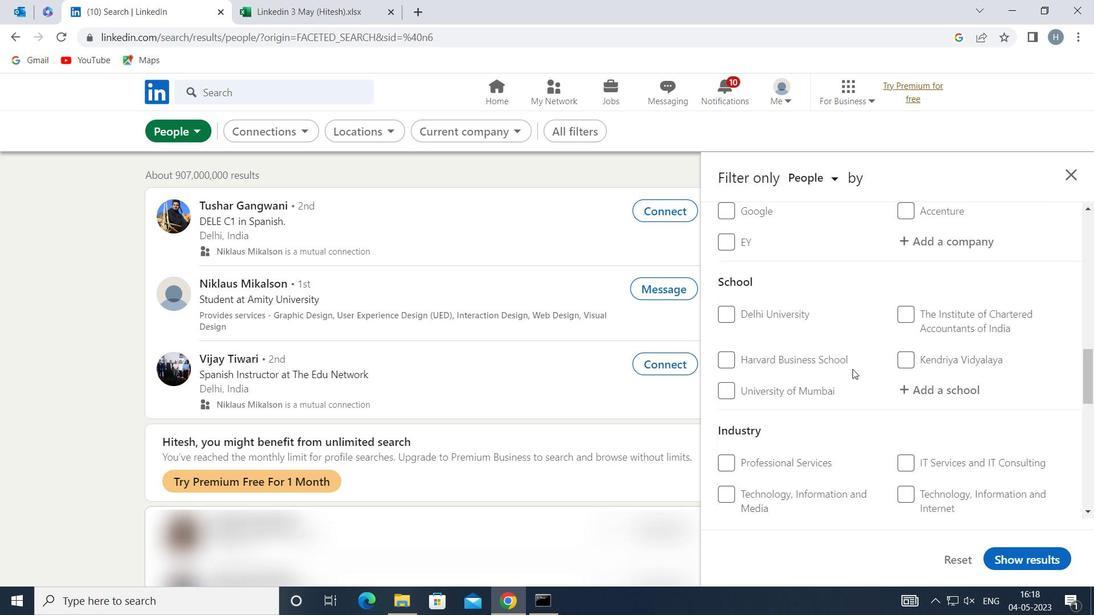 
Action: Mouse scrolled (852, 370) with delta (0, 0)
Screenshot: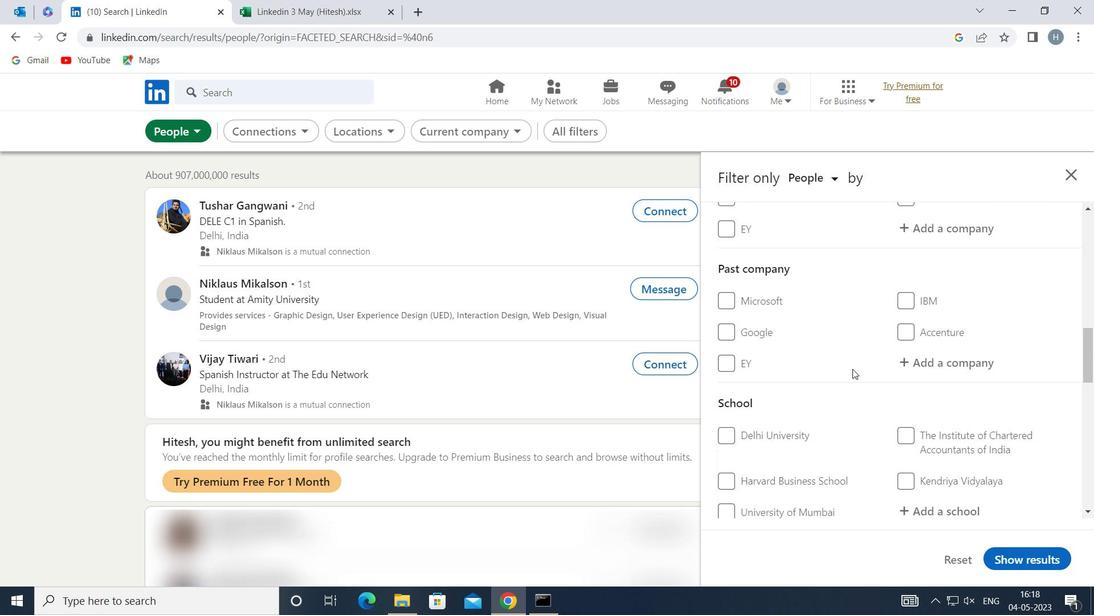 
Action: Mouse scrolled (852, 370) with delta (0, 0)
Screenshot: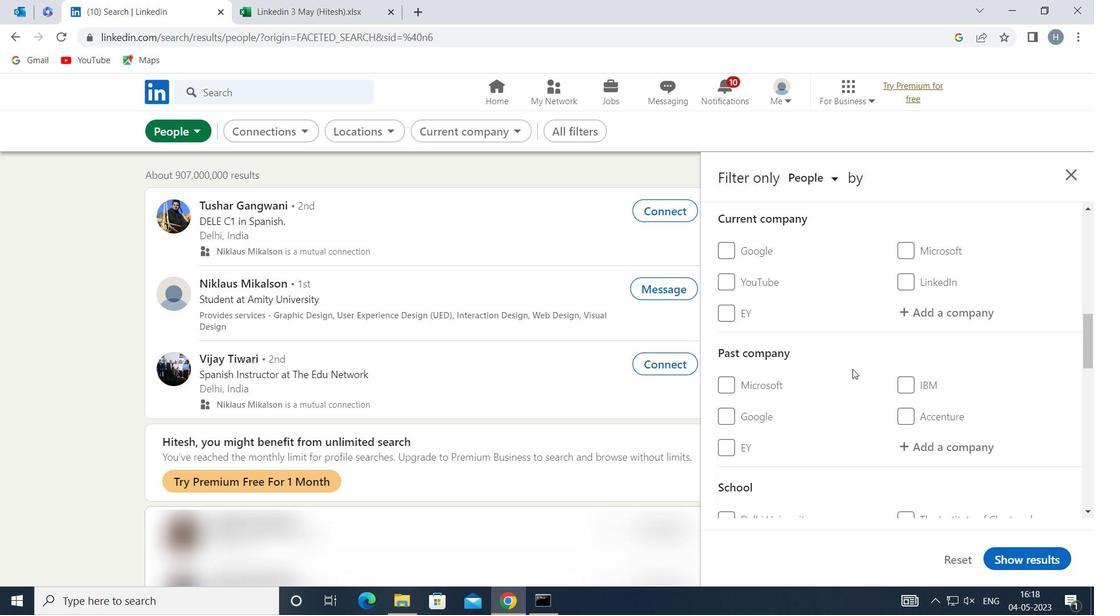 
Action: Mouse moved to (927, 394)
Screenshot: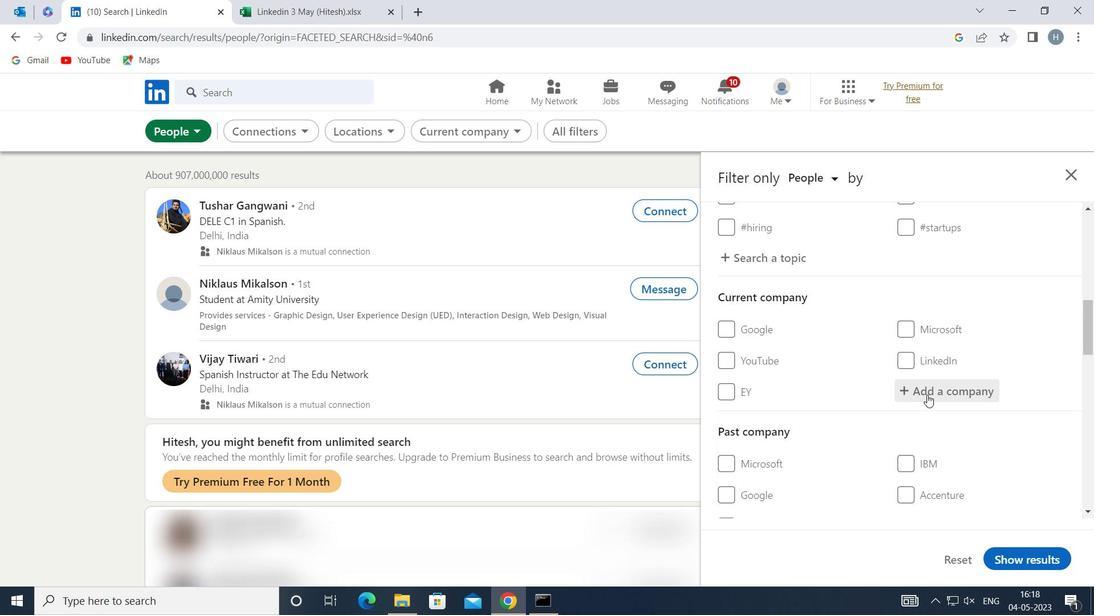 
Action: Mouse pressed left at (927, 394)
Screenshot: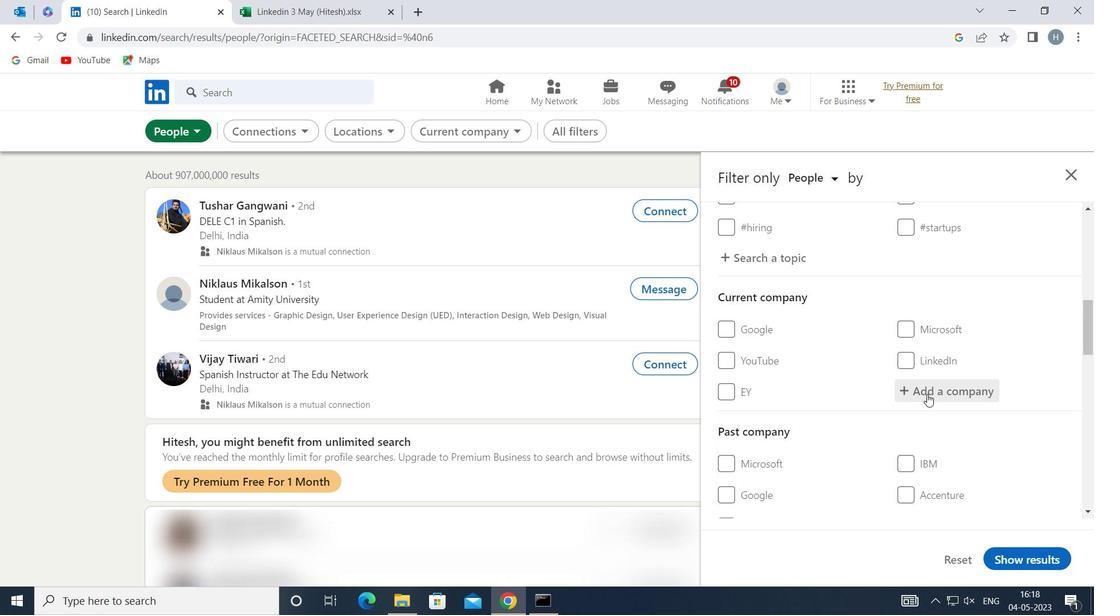 
Action: Key pressed <Key.shift>RESOURCES<Key.space><Key.shift>SOLUTIONS
Screenshot: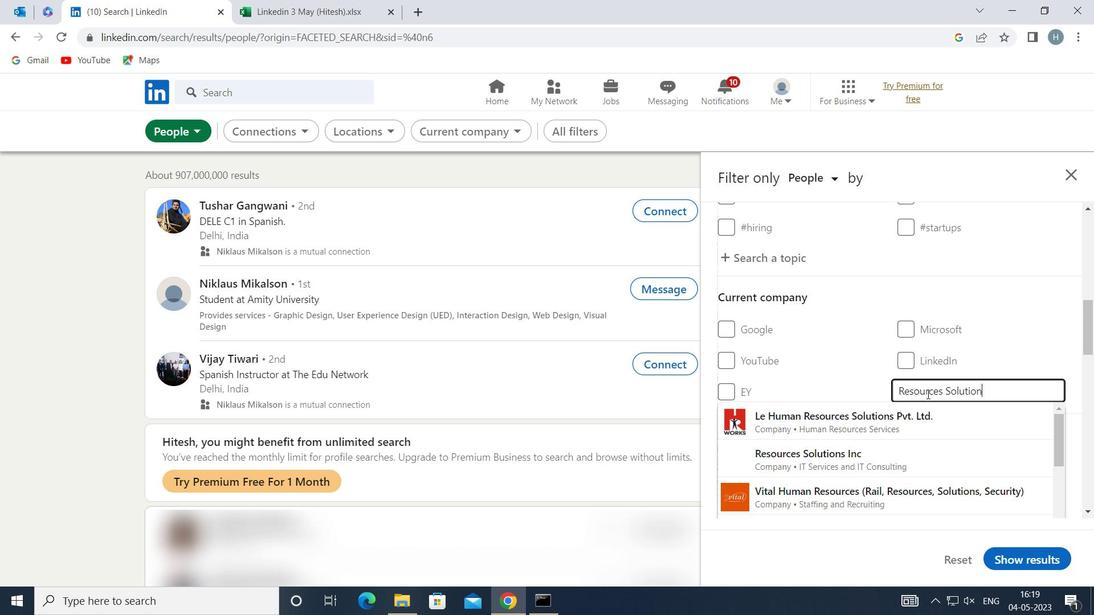 
Action: Mouse moved to (902, 431)
Screenshot: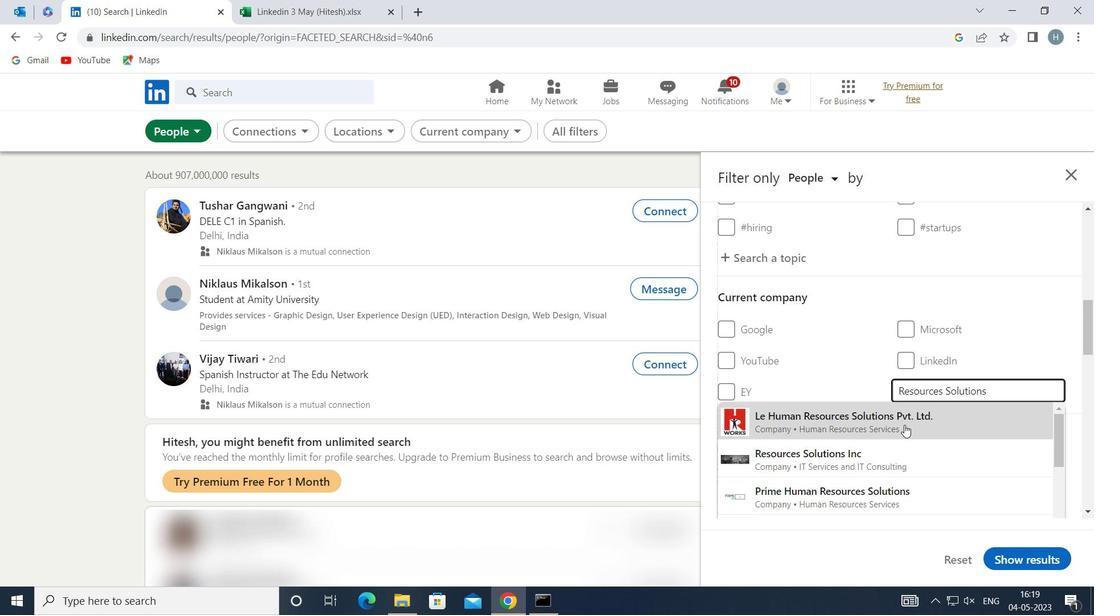 
Action: Mouse scrolled (902, 430) with delta (0, 0)
Screenshot: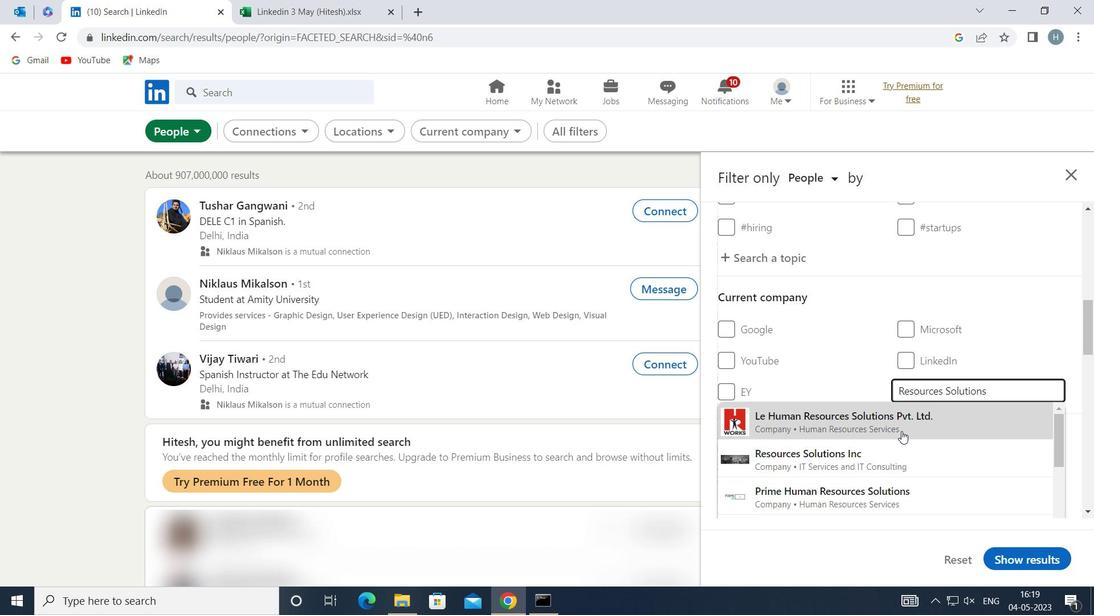 
Action: Mouse moved to (876, 452)
Screenshot: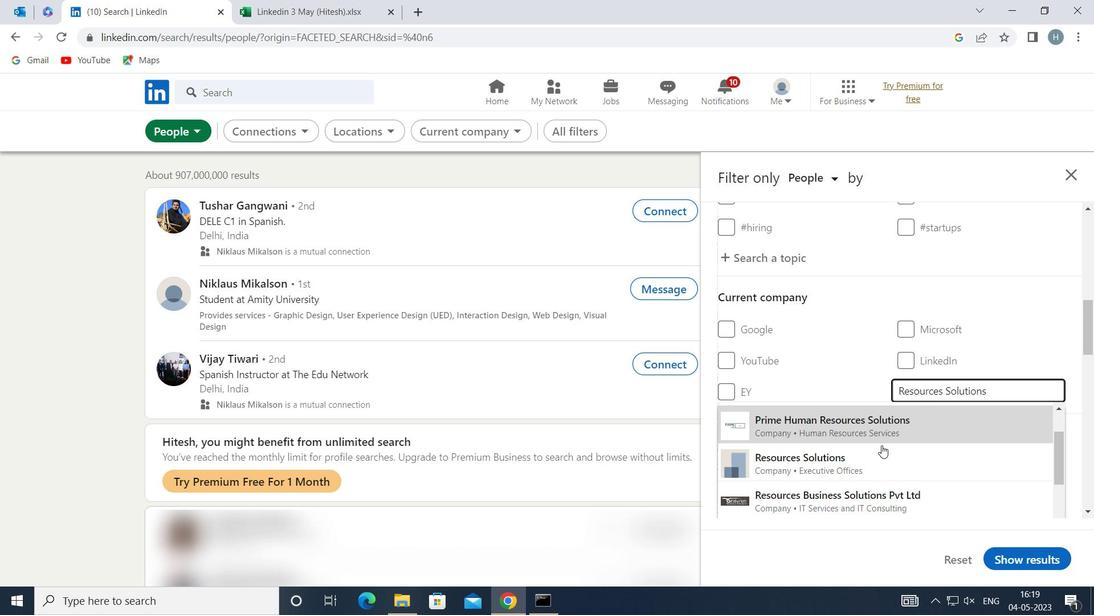 
Action: Mouse pressed left at (876, 452)
Screenshot: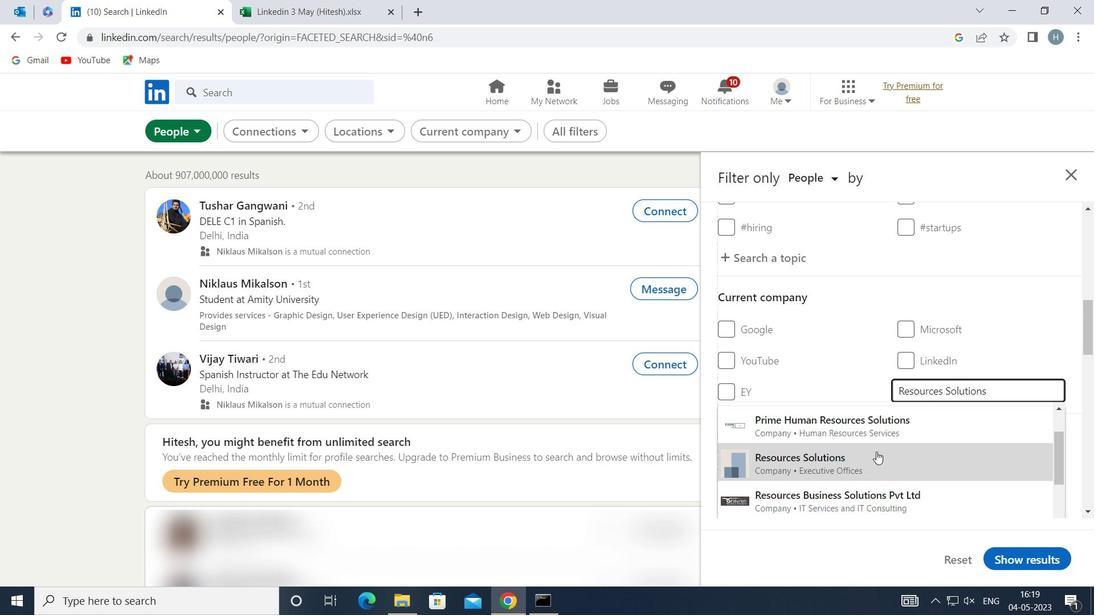 
Action: Mouse moved to (866, 396)
Screenshot: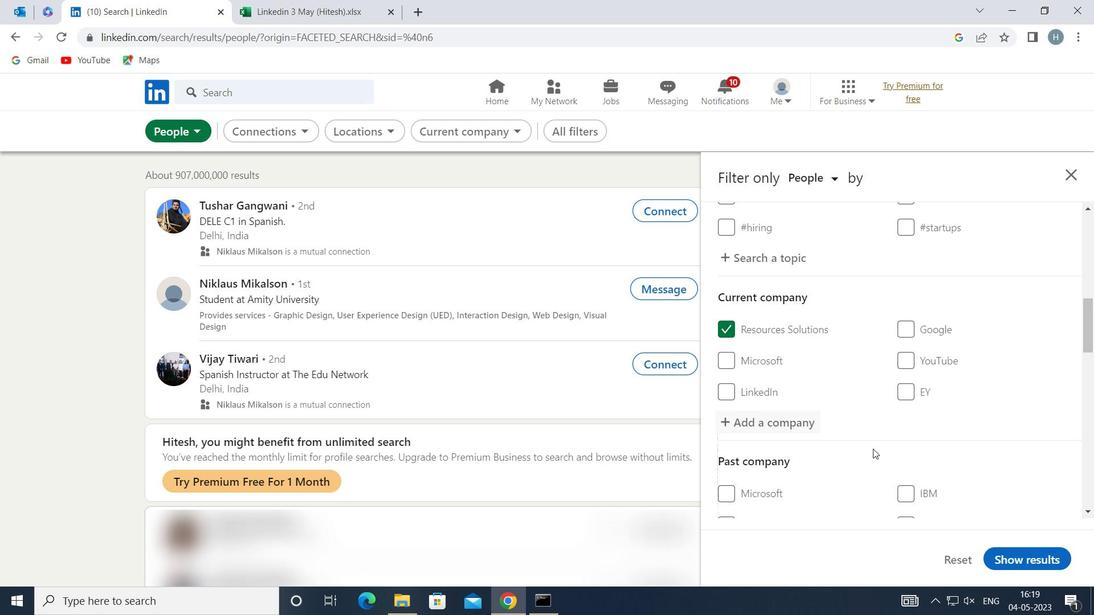 
Action: Mouse scrolled (866, 395) with delta (0, 0)
Screenshot: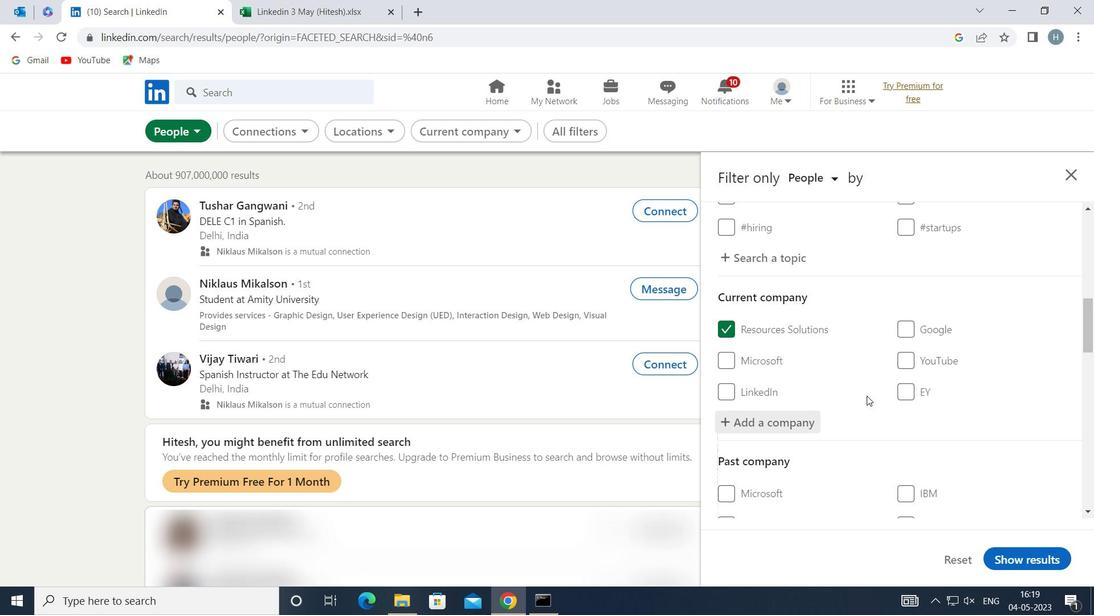 
Action: Mouse scrolled (866, 395) with delta (0, 0)
Screenshot: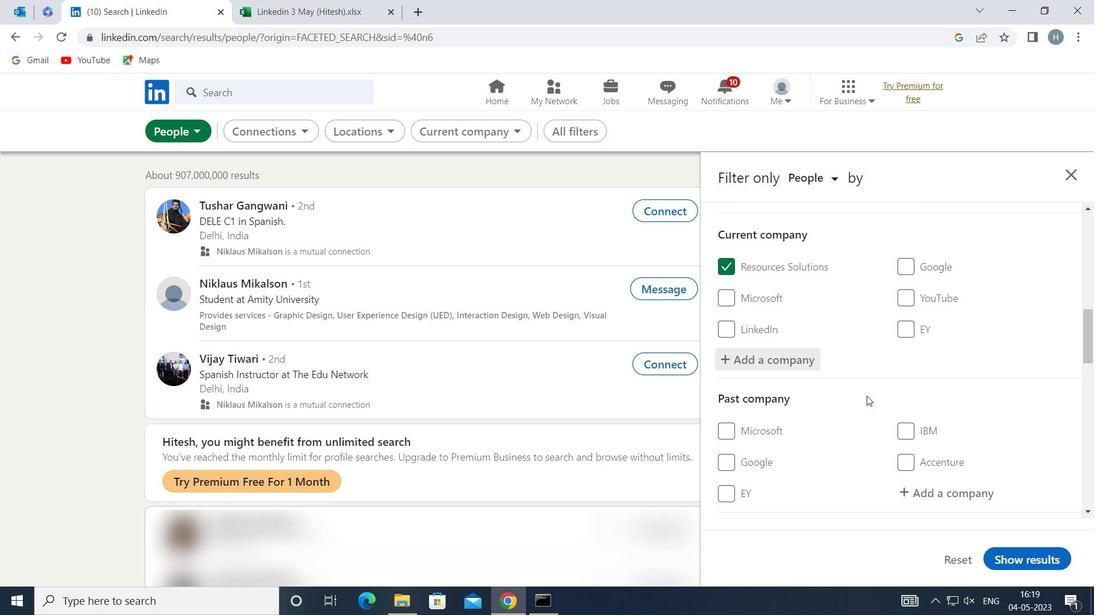 
Action: Mouse scrolled (866, 395) with delta (0, 0)
Screenshot: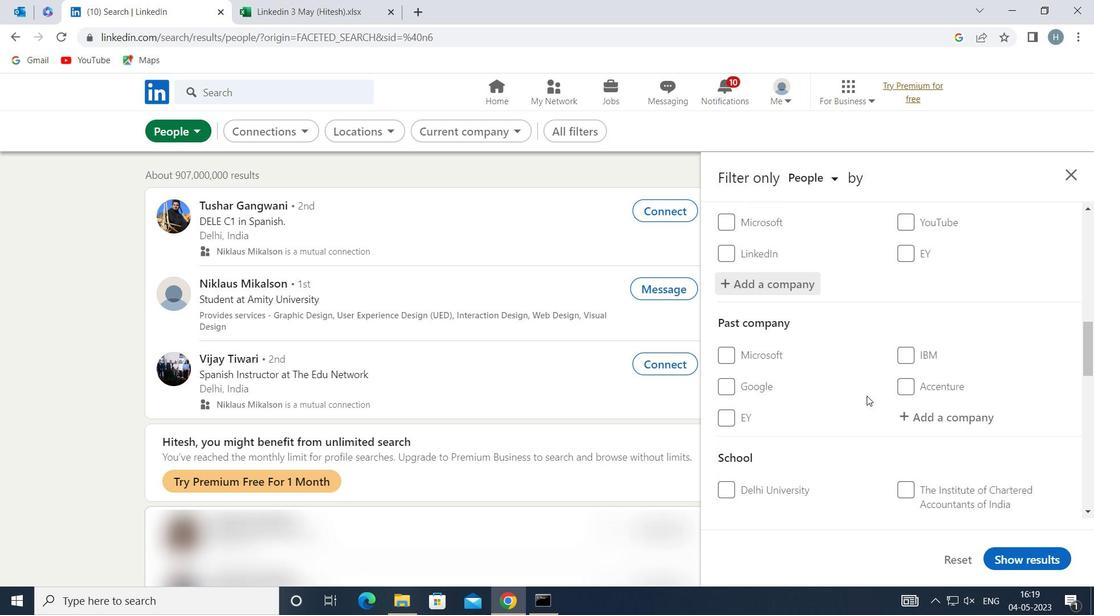 
Action: Mouse scrolled (866, 395) with delta (0, 0)
Screenshot: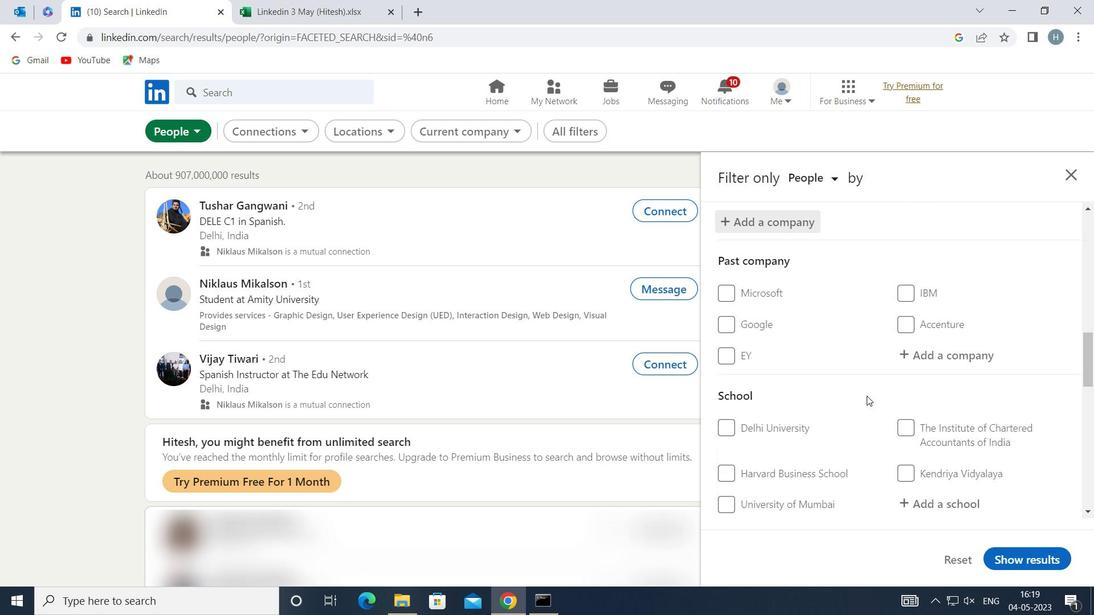 
Action: Mouse moved to (943, 414)
Screenshot: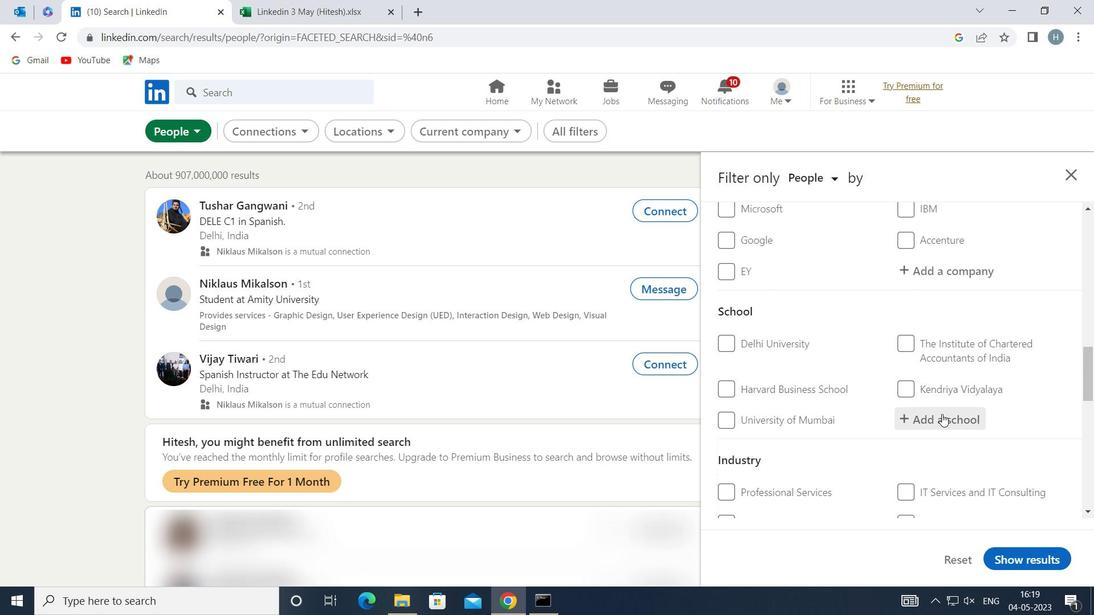 
Action: Mouse pressed left at (943, 414)
Screenshot: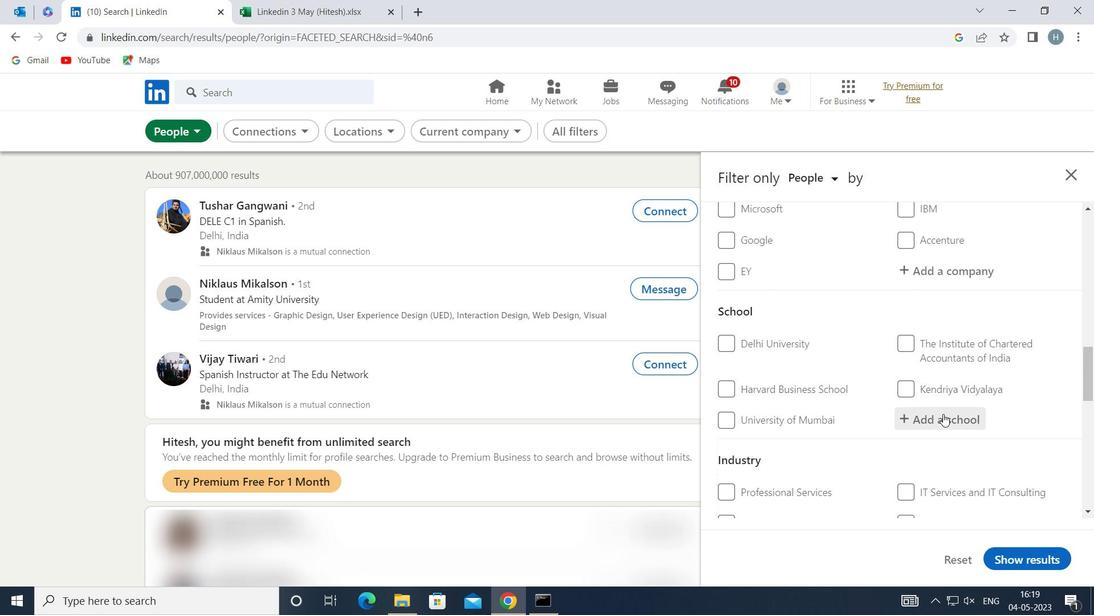 
Action: Key pressed <Key.shift>GREENWOOD<Key.space>HIGH<Key.space>SCHOOL
Screenshot: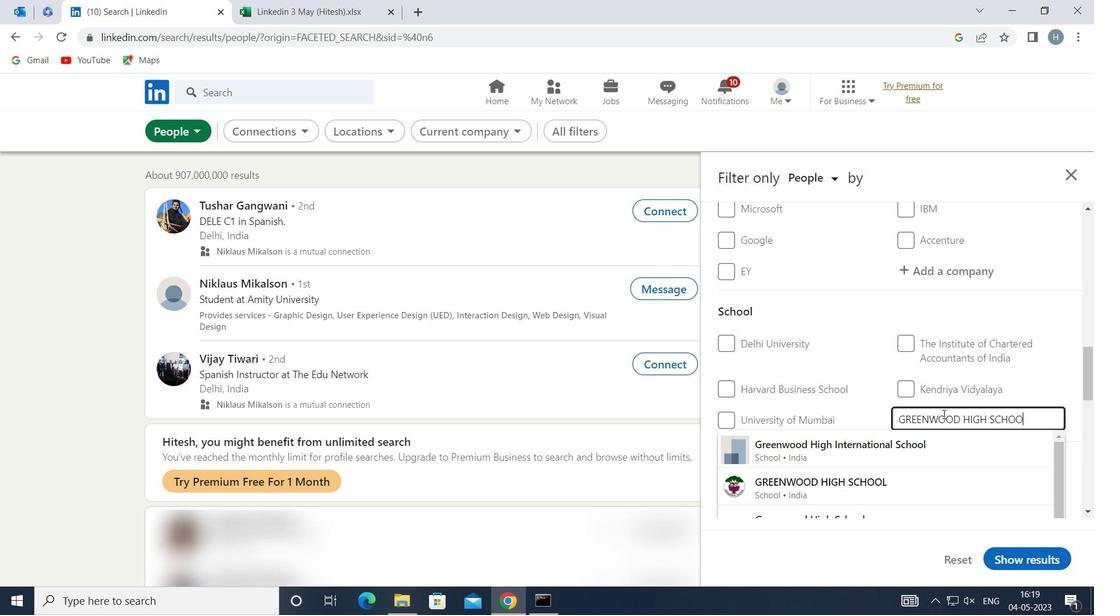 
Action: Mouse moved to (895, 472)
Screenshot: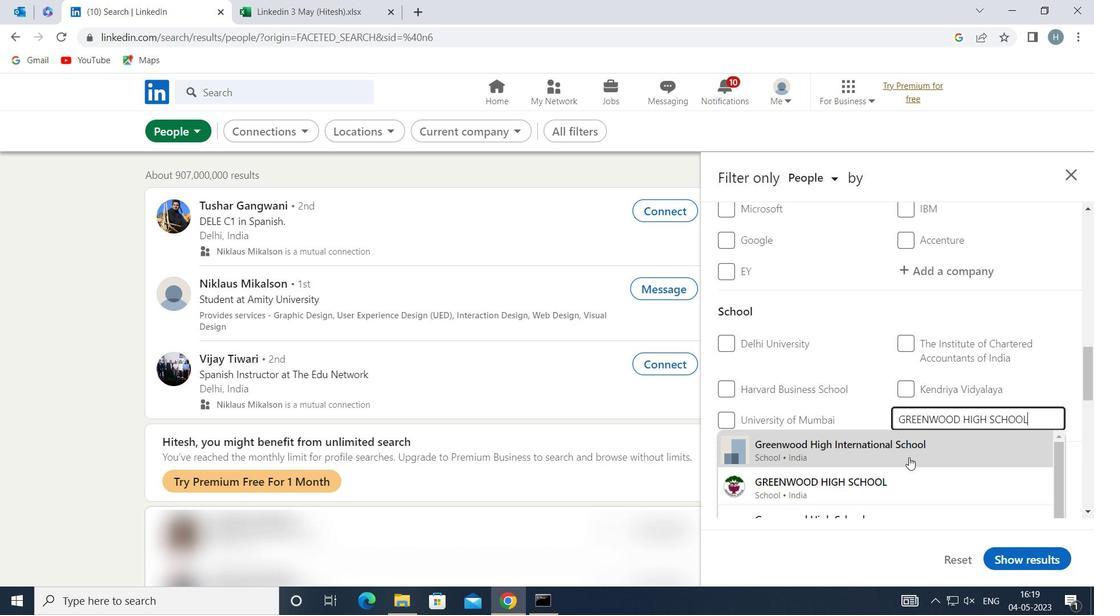 
Action: Mouse pressed left at (895, 472)
Screenshot: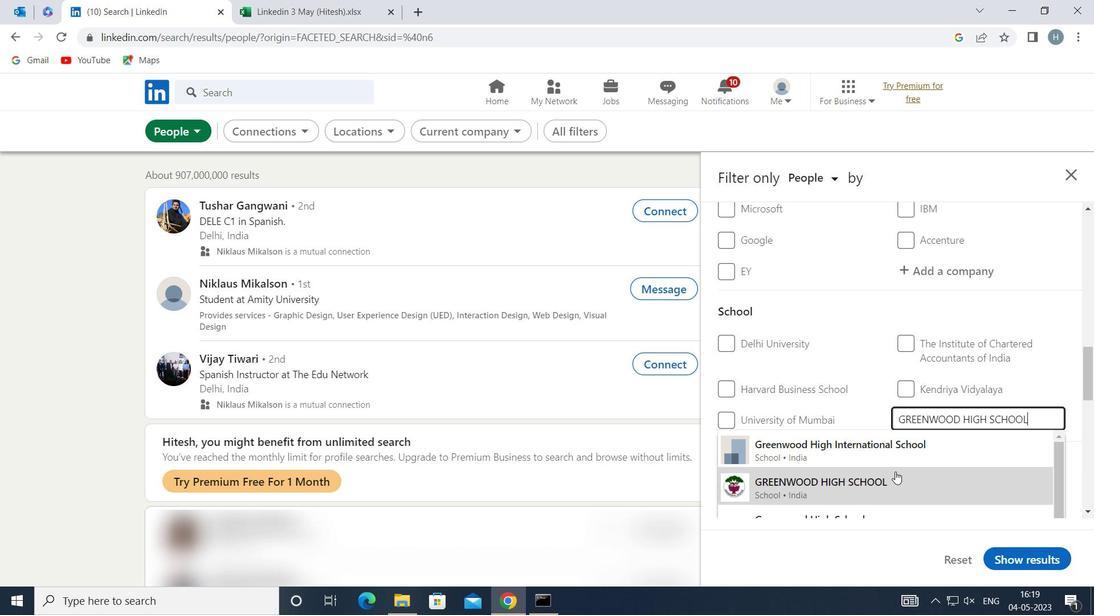 
Action: Mouse moved to (852, 410)
Screenshot: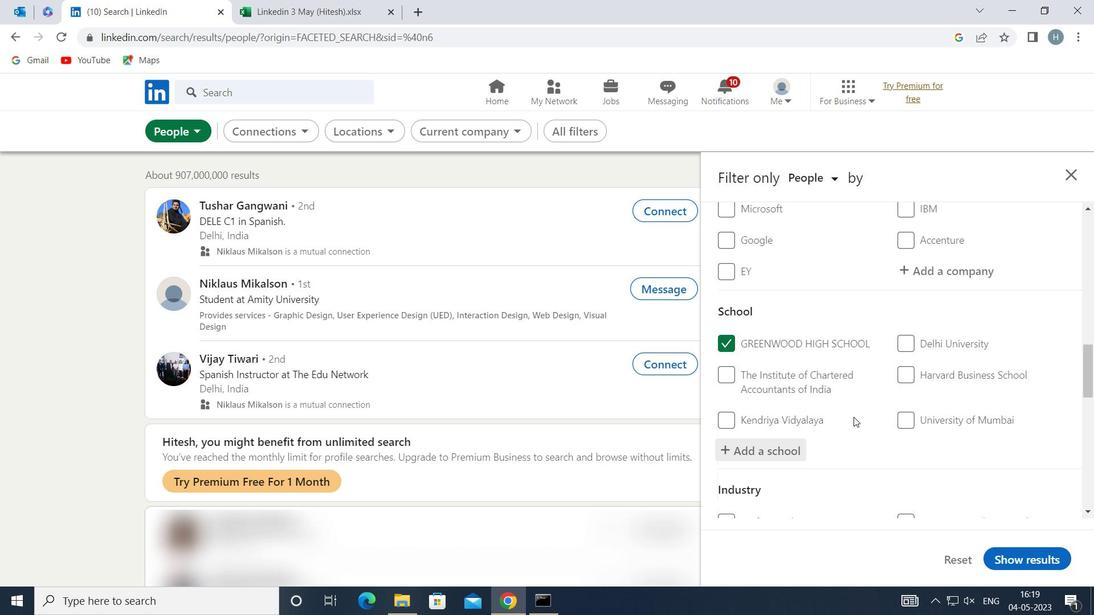 
Action: Mouse scrolled (852, 409) with delta (0, 0)
Screenshot: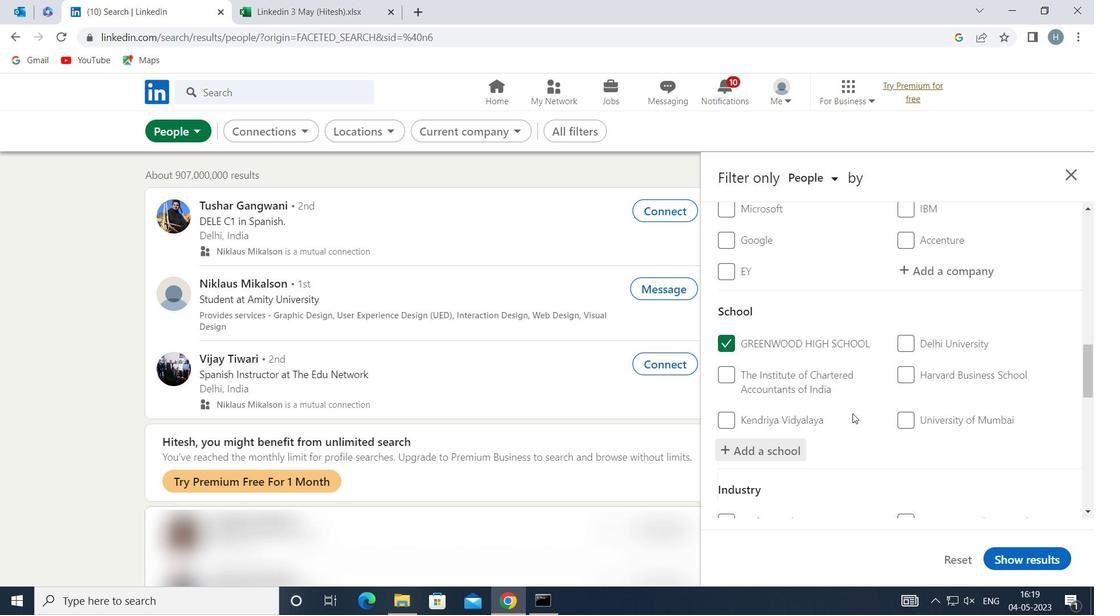 
Action: Mouse scrolled (852, 409) with delta (0, 0)
Screenshot: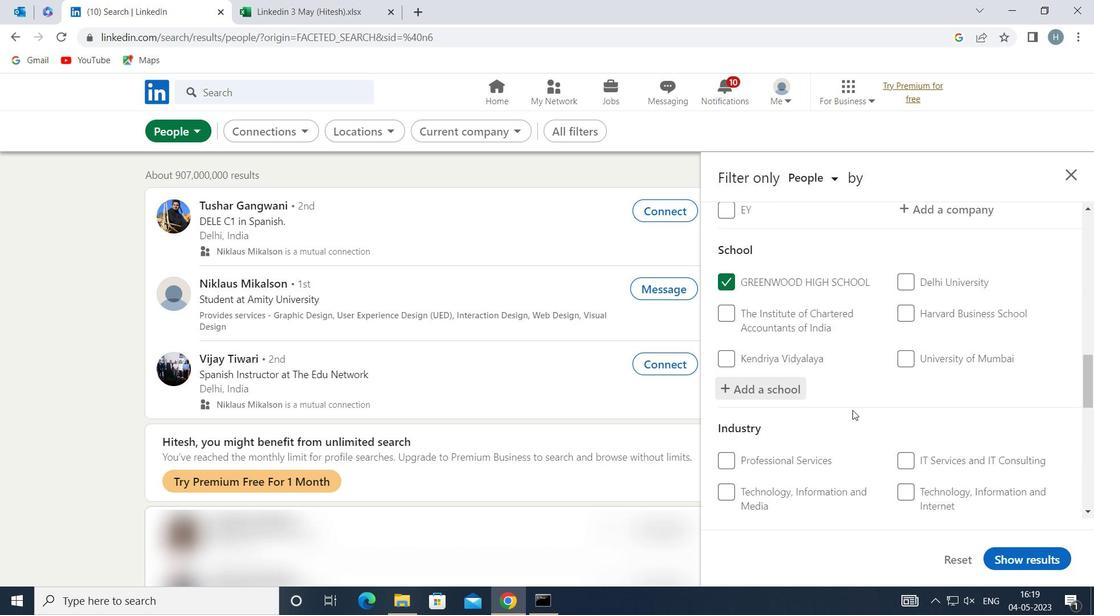 
Action: Mouse moved to (920, 458)
Screenshot: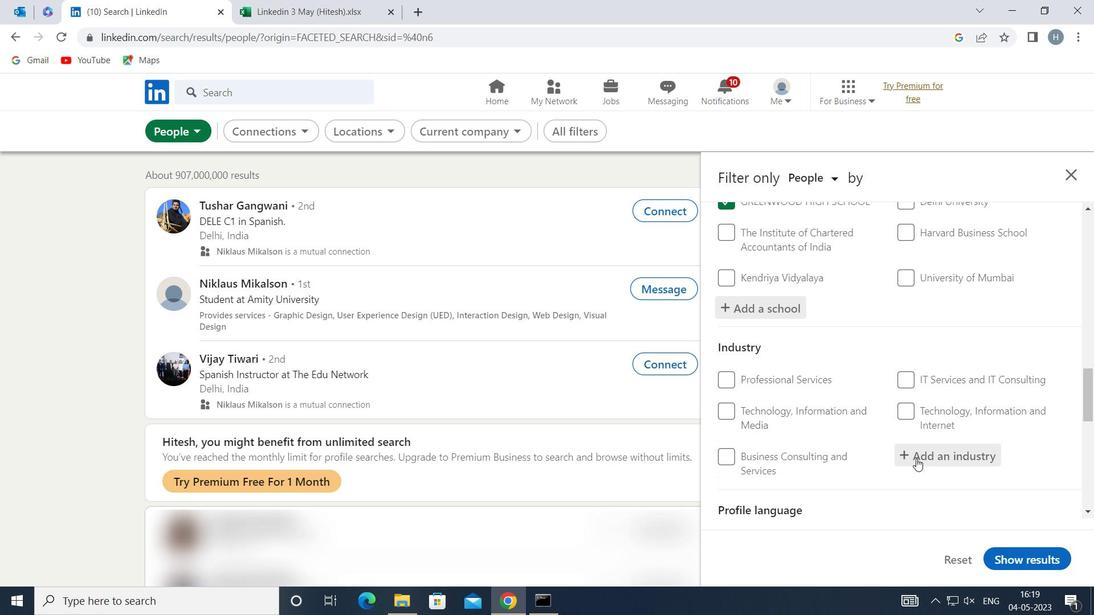 
Action: Mouse pressed left at (920, 458)
Screenshot: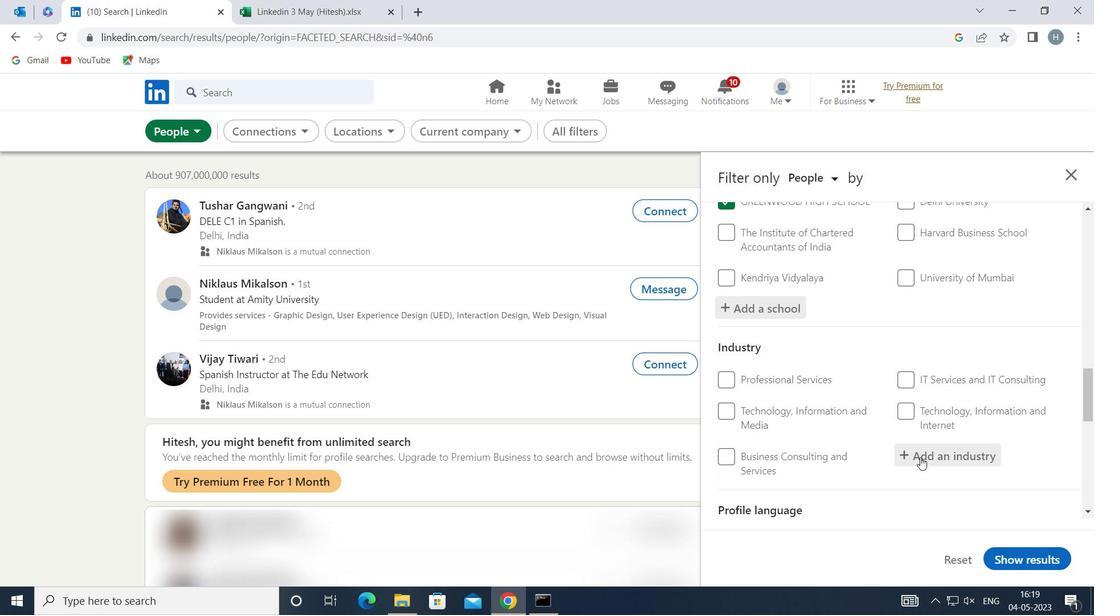
Action: Mouse moved to (920, 458)
Screenshot: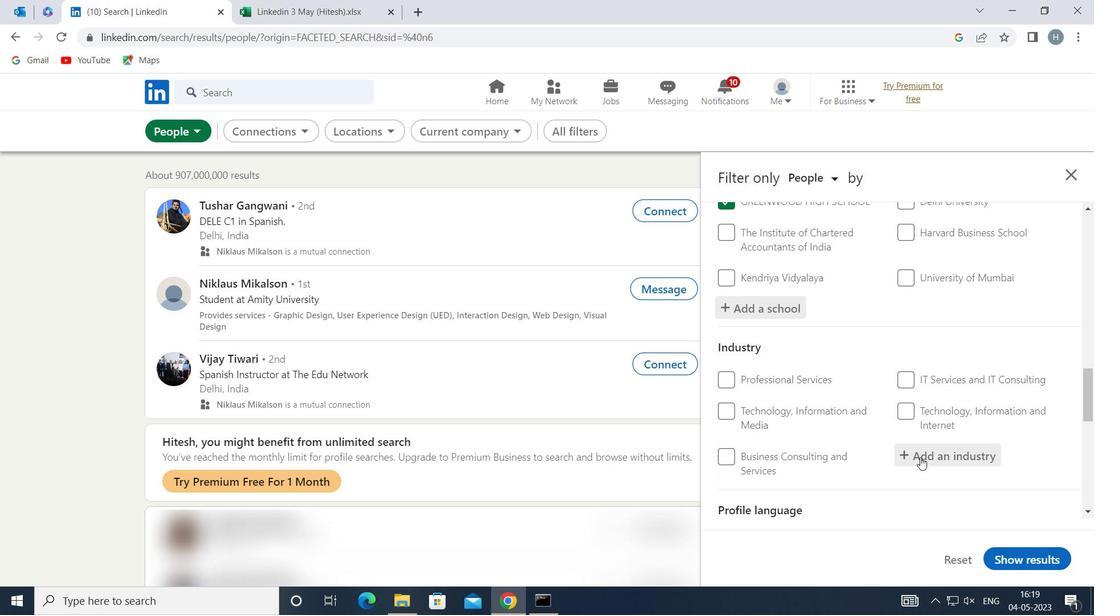 
Action: Key pressed <Key.shift>TRANSPORTATIN<Key.space><Key.shift>PRO
Screenshot: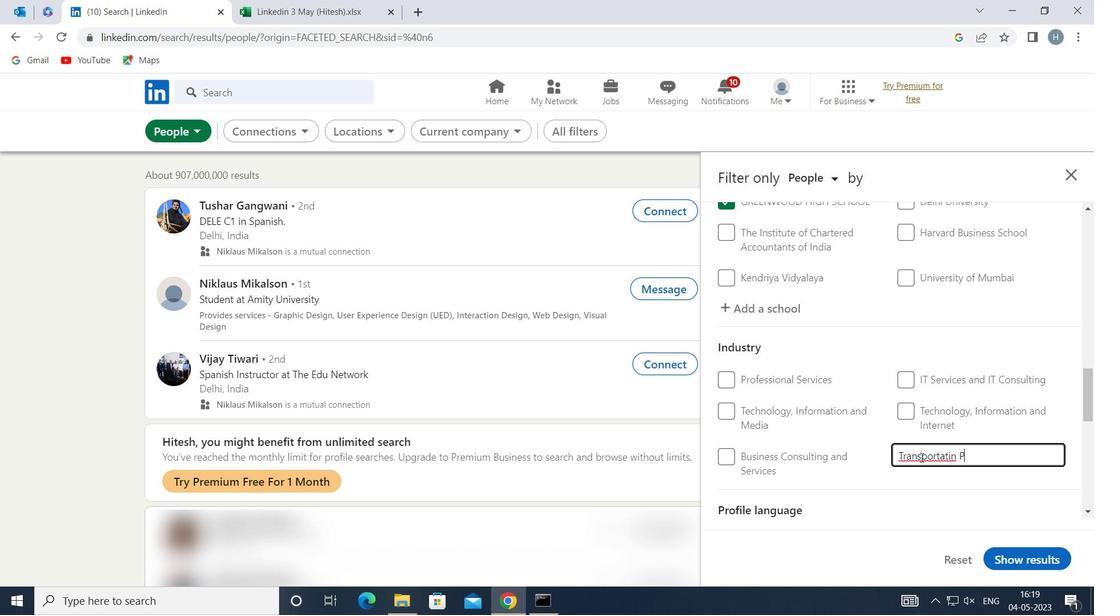 
Action: Mouse moved to (989, 463)
Screenshot: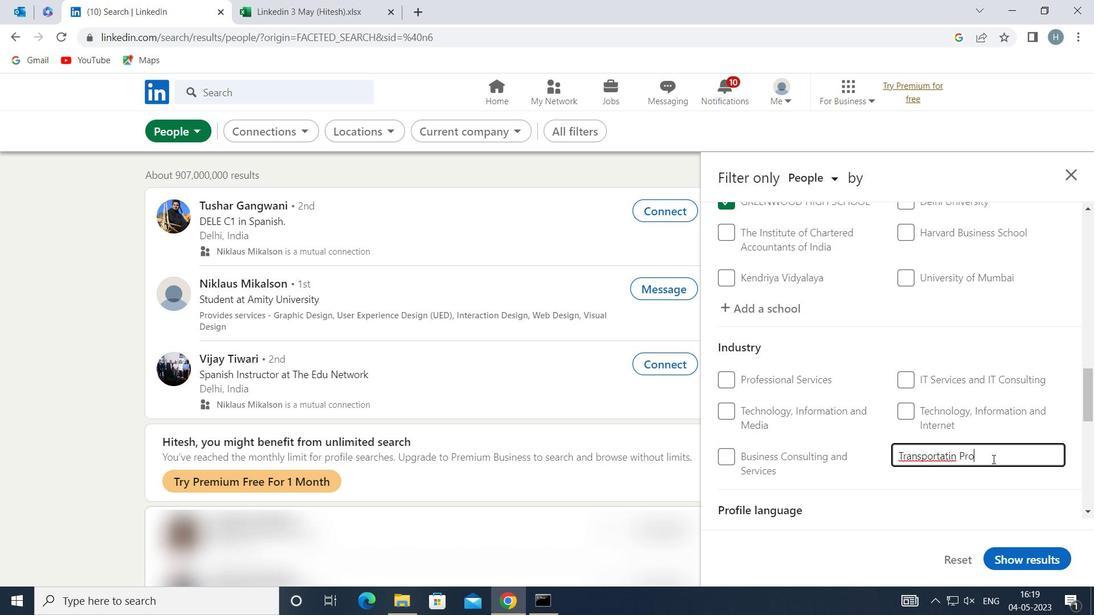 
Action: Key pressed <Key.backspace><Key.backspace><Key.backspace><Key.backspace><Key.backspace>ON<Key.space><Key.shift><Key.shift>PRO
Screenshot: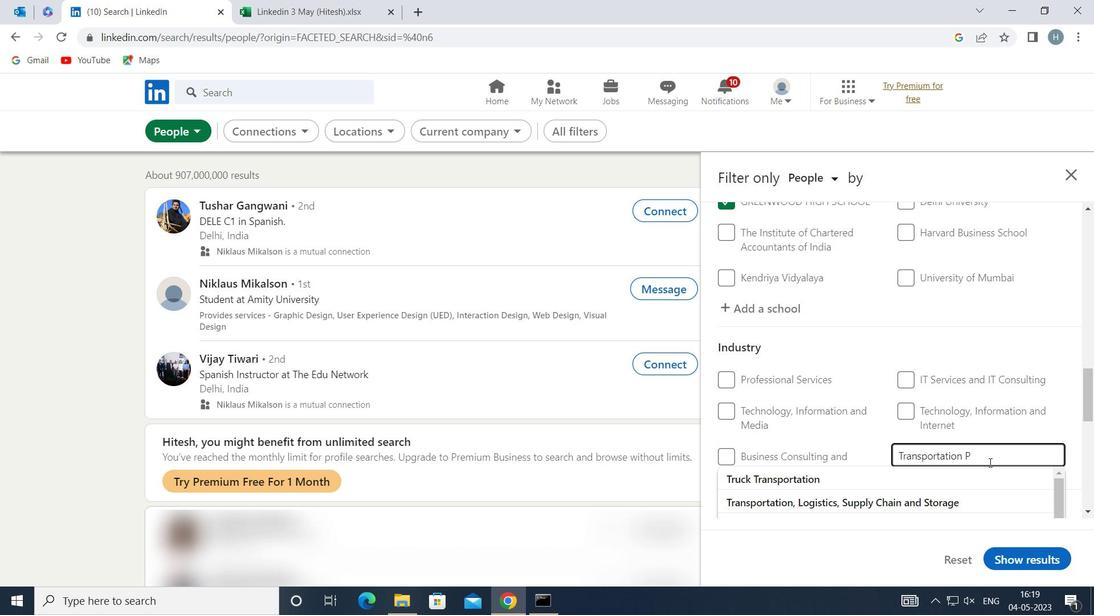 
Action: Mouse moved to (825, 479)
Screenshot: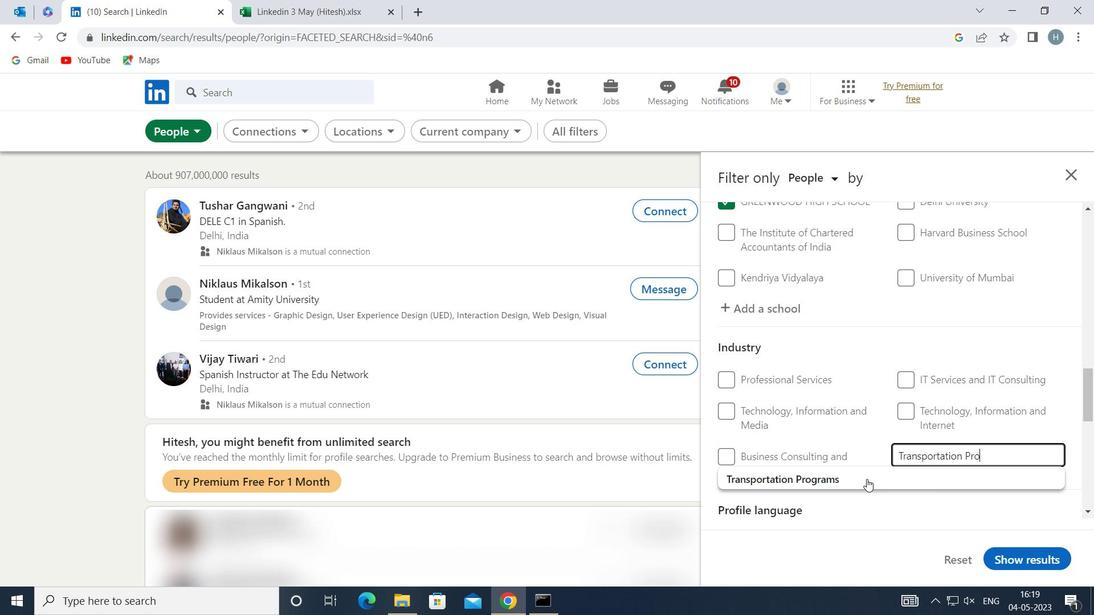 
Action: Mouse pressed left at (825, 479)
Screenshot: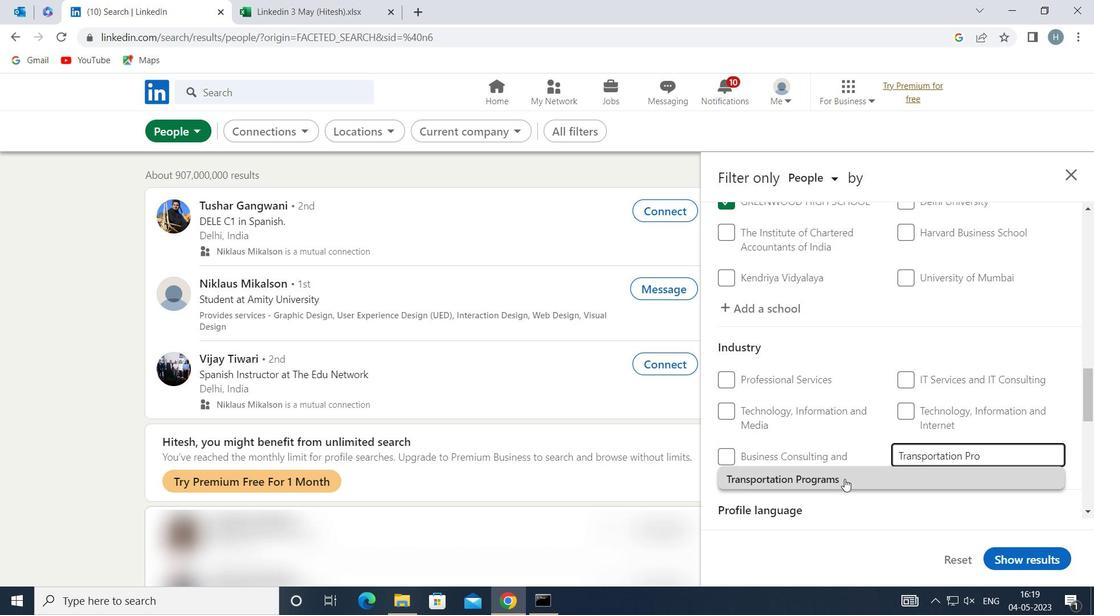 
Action: Mouse moved to (836, 472)
Screenshot: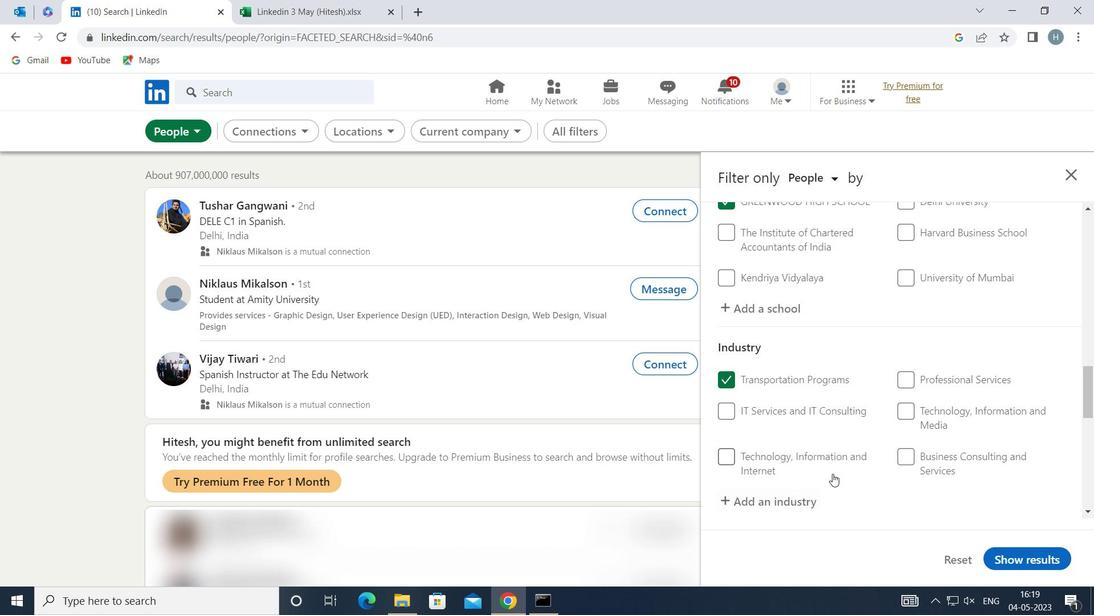 
Action: Mouse scrolled (836, 471) with delta (0, 0)
Screenshot: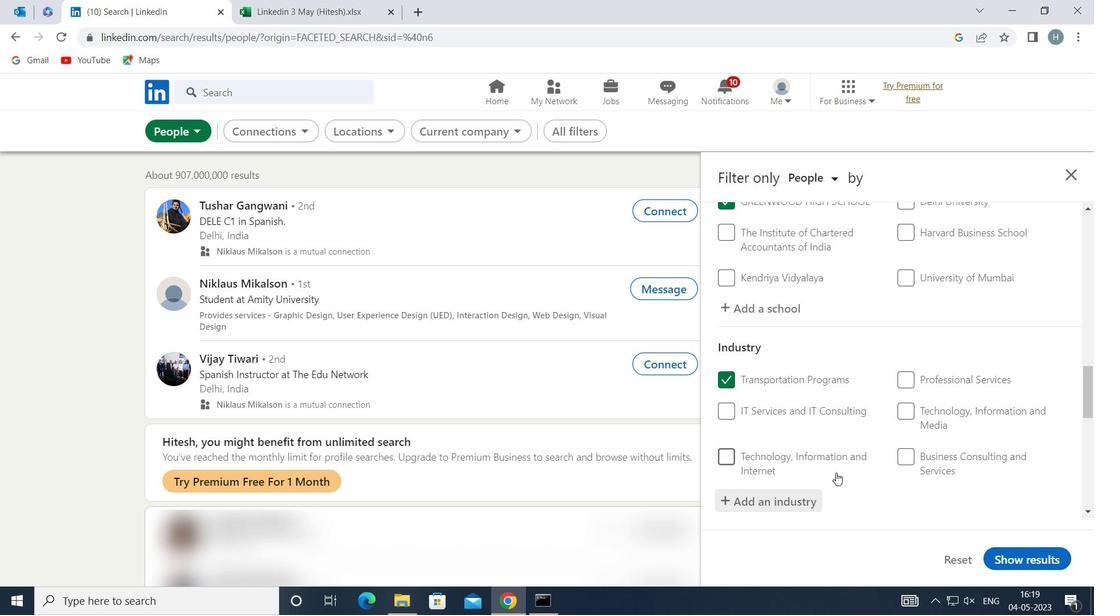 
Action: Mouse moved to (837, 471)
Screenshot: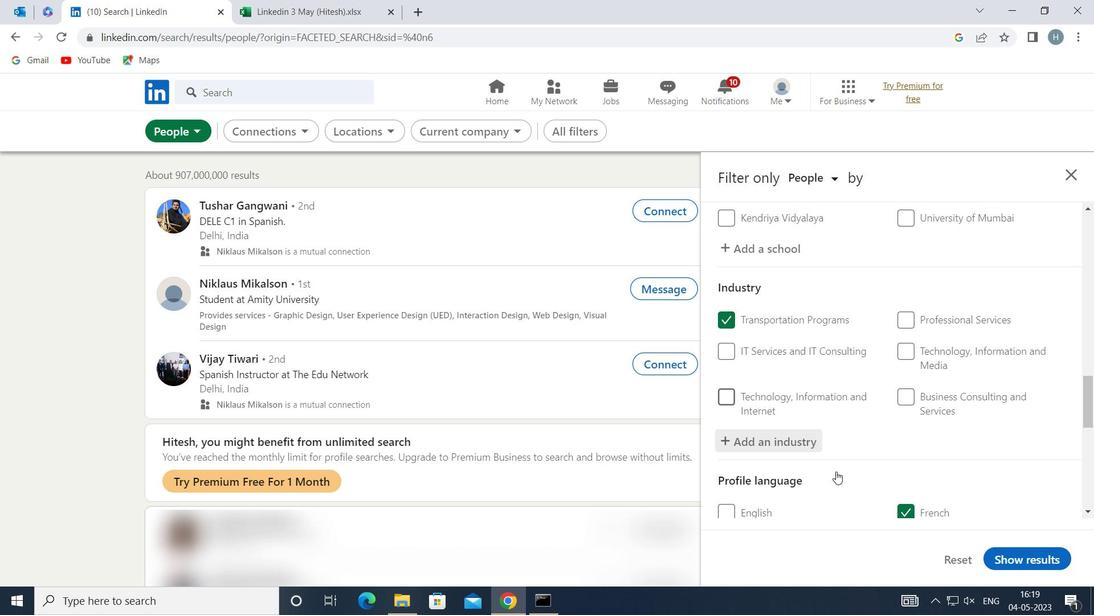 
Action: Mouse scrolled (837, 471) with delta (0, 0)
Screenshot: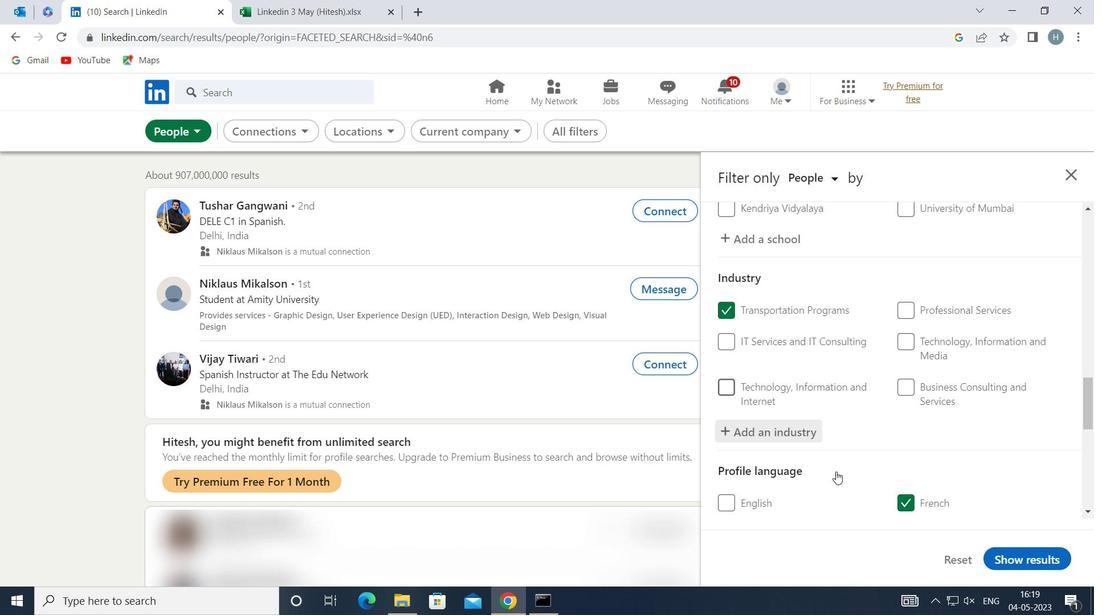 
Action: Mouse moved to (837, 471)
Screenshot: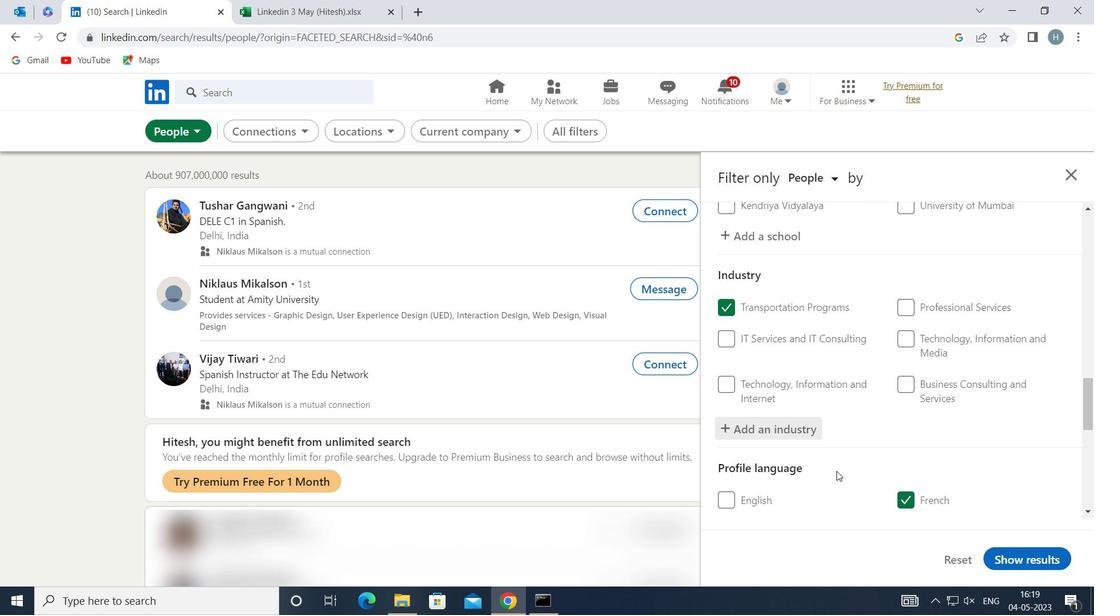 
Action: Mouse scrolled (837, 471) with delta (0, 0)
Screenshot: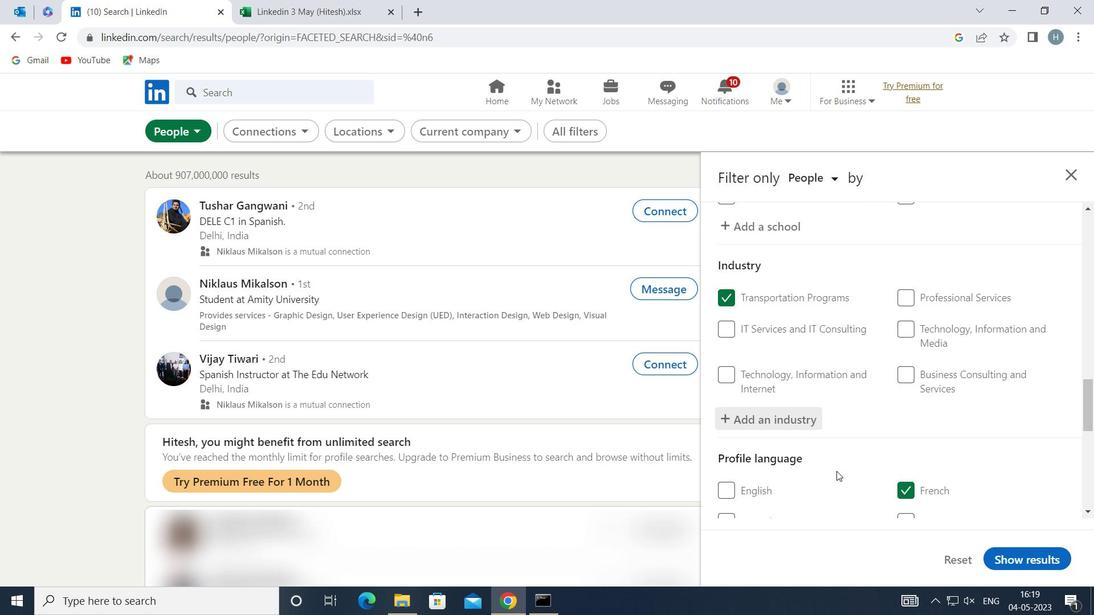 
Action: Mouse moved to (852, 465)
Screenshot: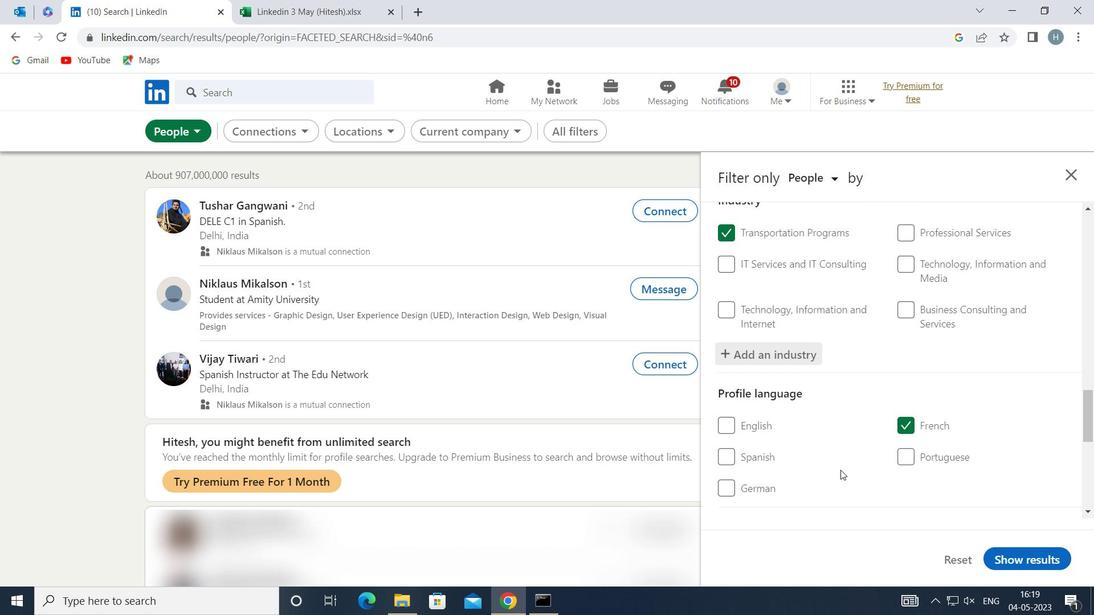 
Action: Mouse scrolled (852, 465) with delta (0, 0)
Screenshot: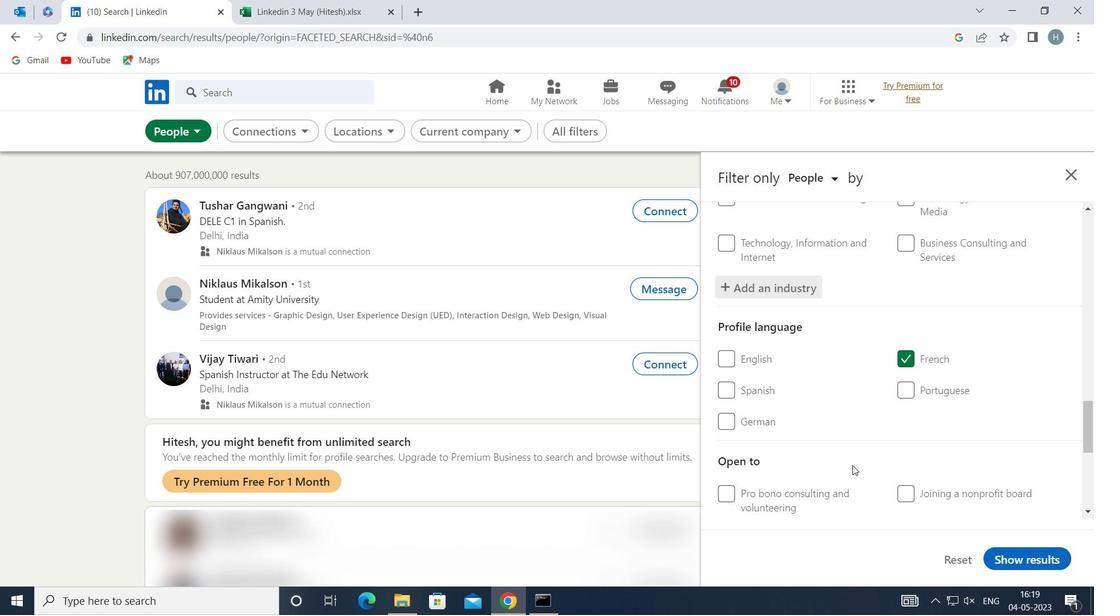 
Action: Mouse scrolled (852, 465) with delta (0, 0)
Screenshot: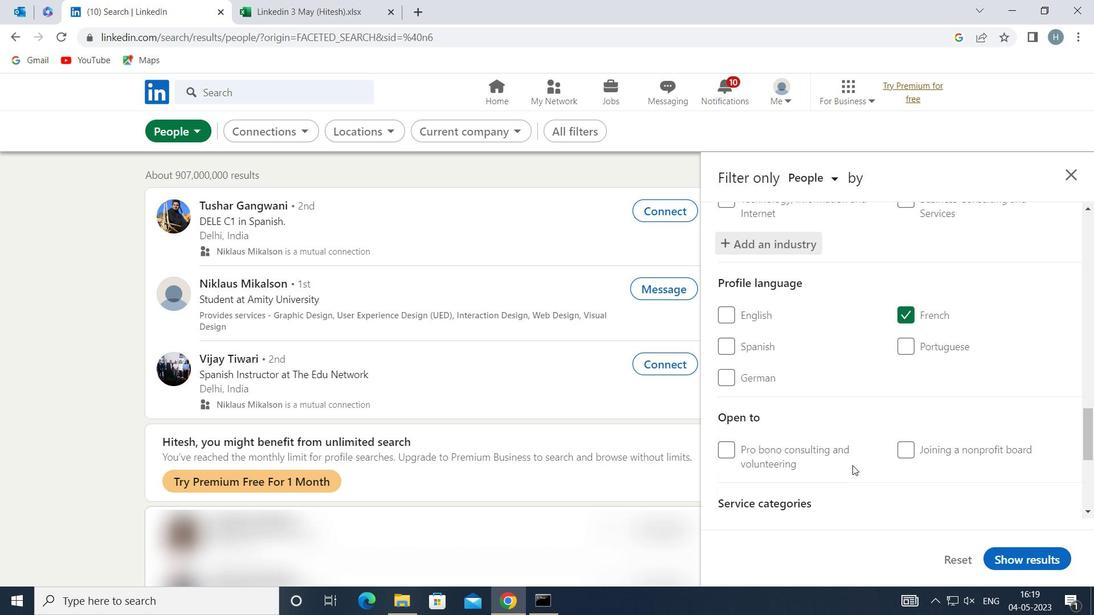 
Action: Mouse scrolled (852, 465) with delta (0, 0)
Screenshot: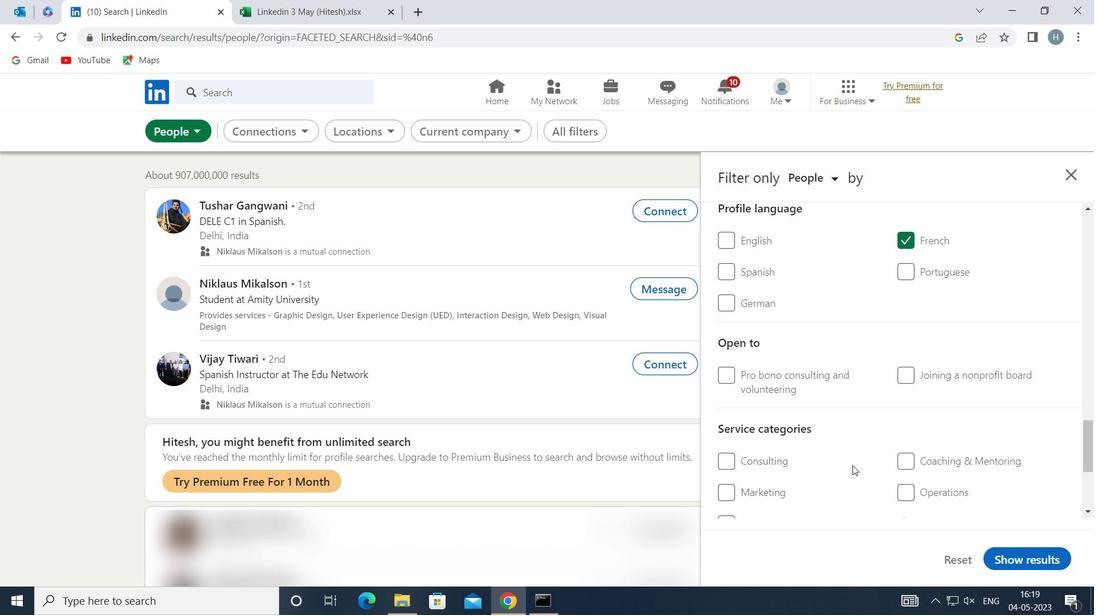 
Action: Mouse moved to (969, 423)
Screenshot: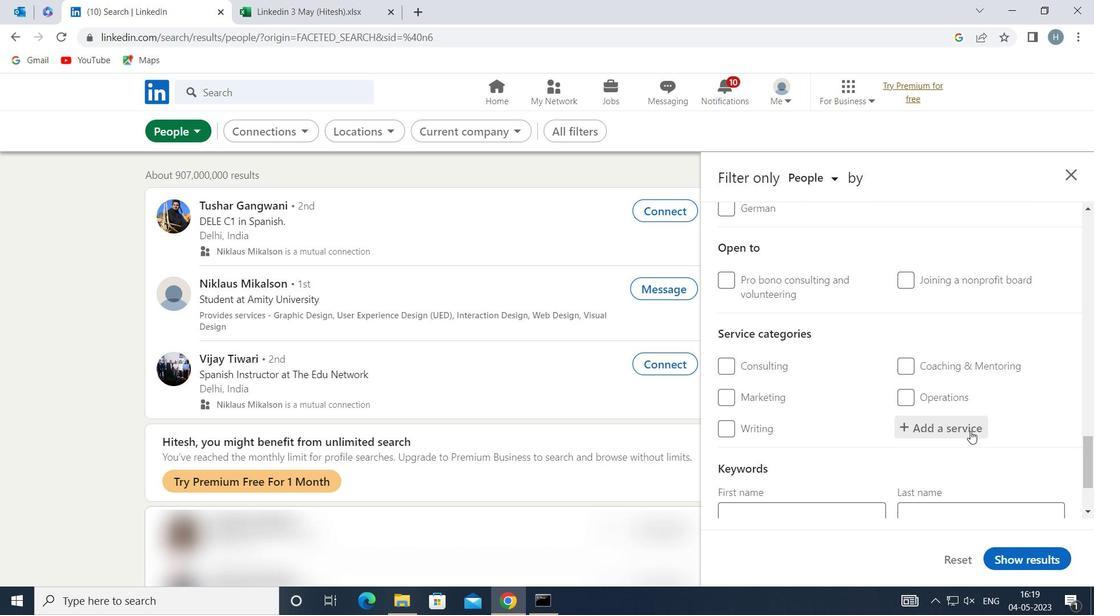 
Action: Mouse pressed left at (969, 423)
Screenshot: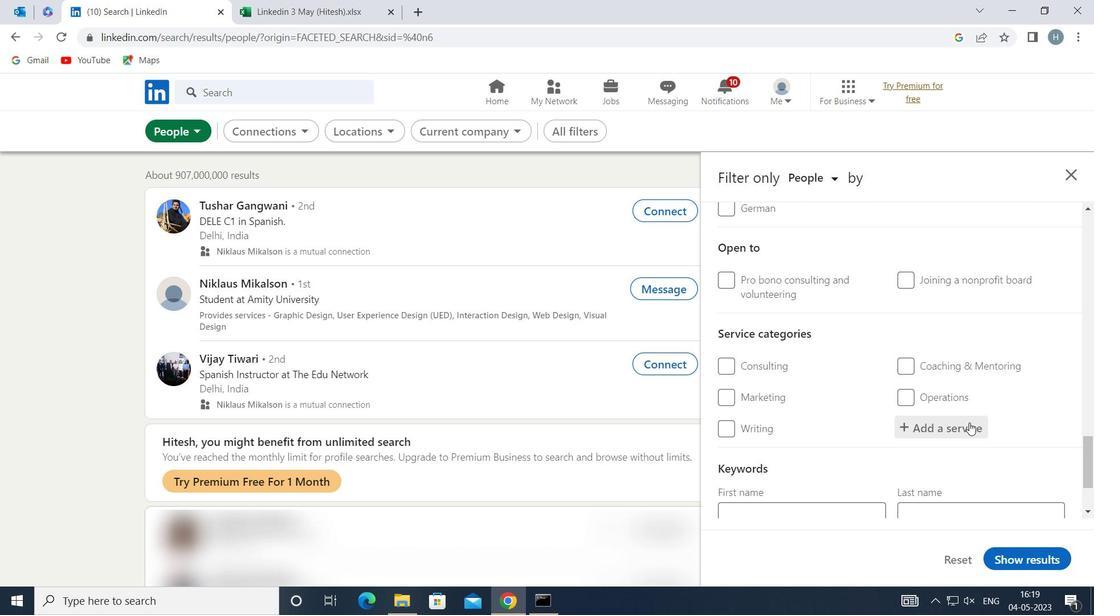
Action: Key pressed <Key.shift>PRODUCT<Key.space><Key.shift>MARKETING
Screenshot: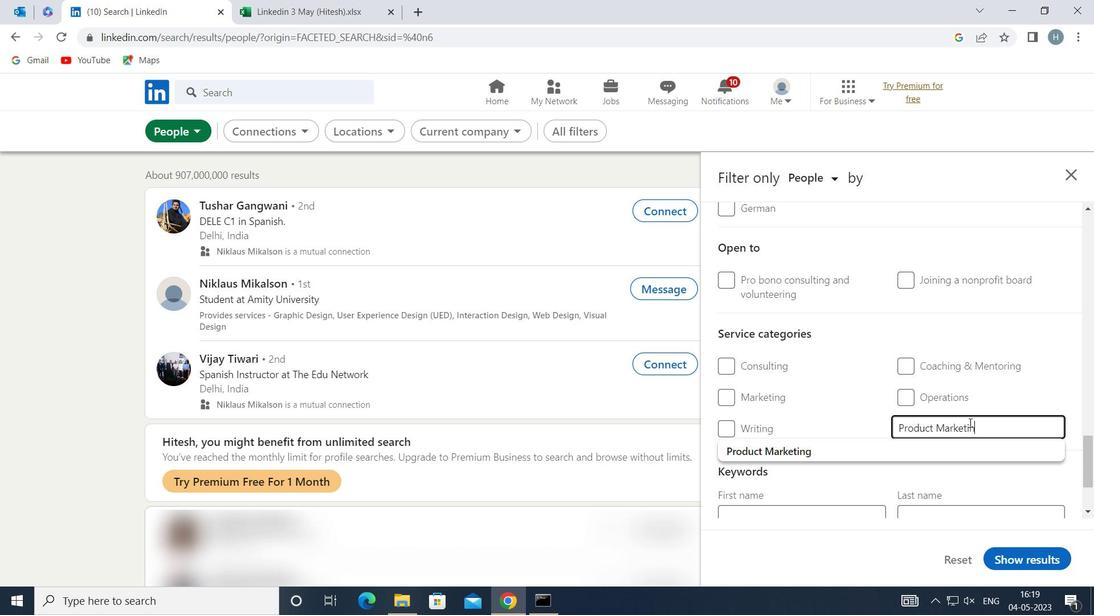 
Action: Mouse moved to (867, 447)
Screenshot: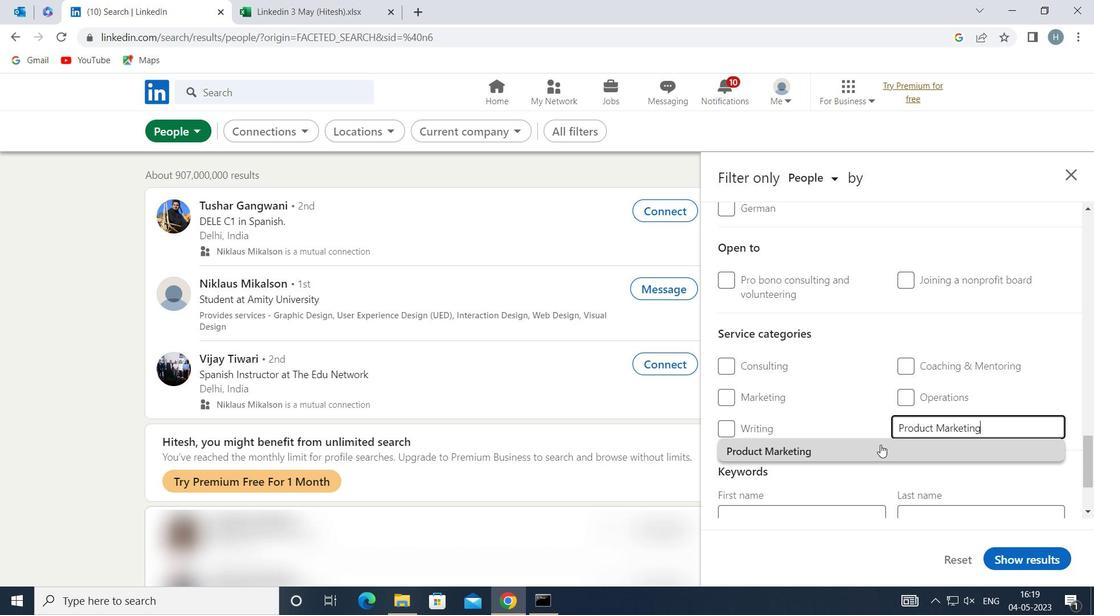 
Action: Mouse pressed left at (867, 447)
Screenshot: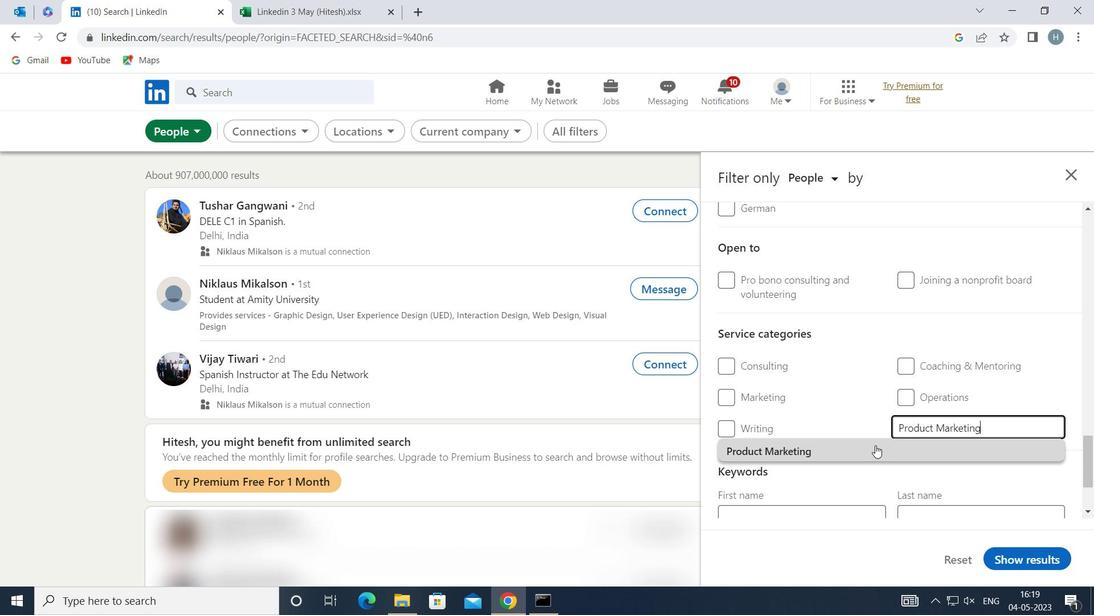 
Action: Mouse moved to (852, 426)
Screenshot: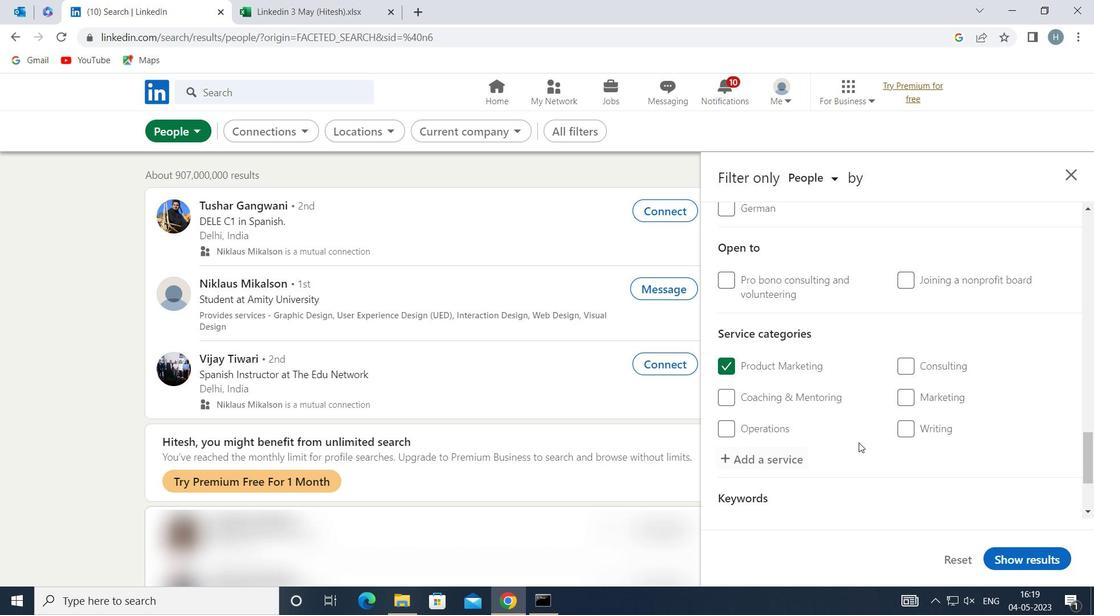 
Action: Mouse scrolled (852, 425) with delta (0, 0)
Screenshot: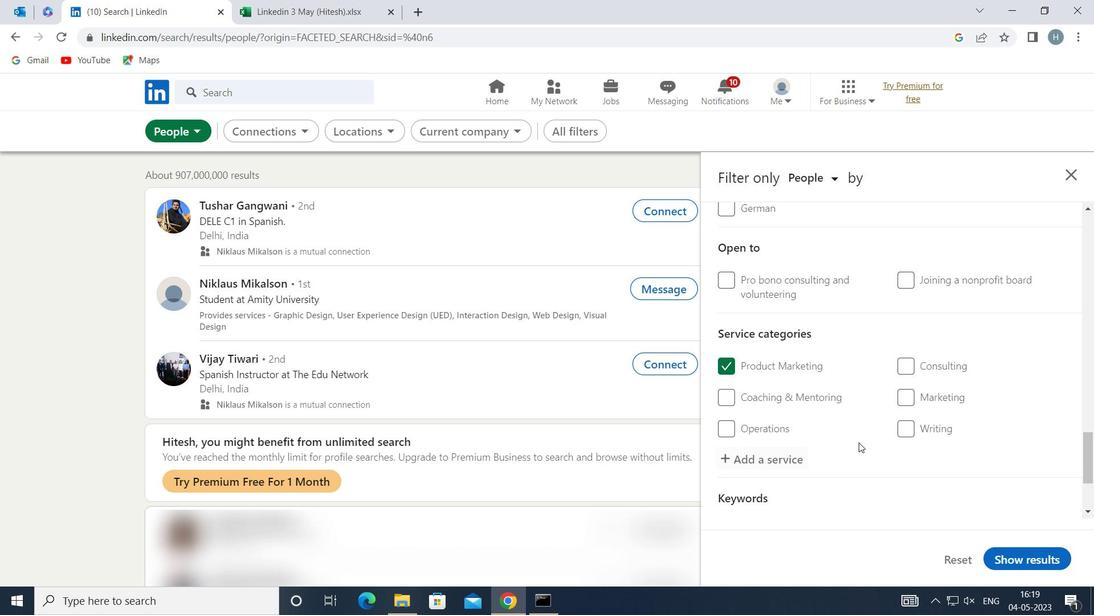 
Action: Mouse scrolled (852, 425) with delta (0, 0)
Screenshot: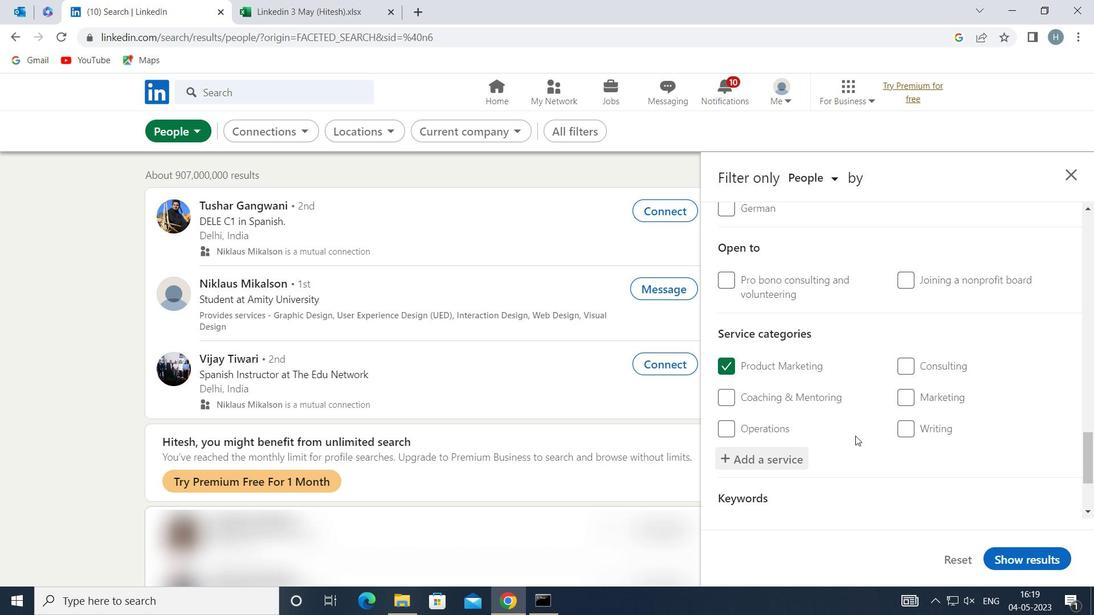 
Action: Mouse moved to (852, 424)
Screenshot: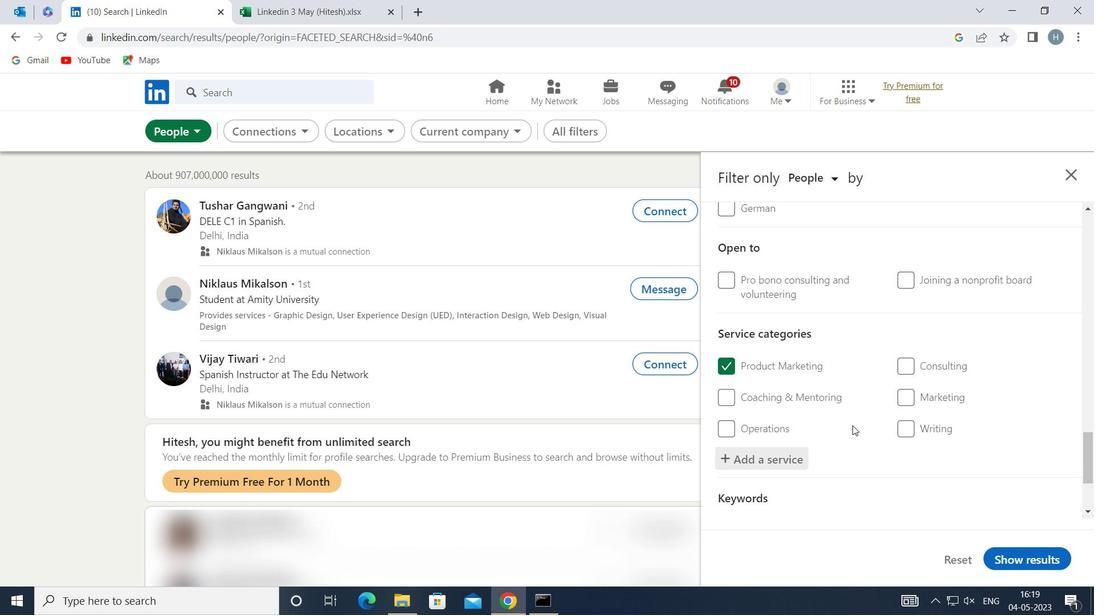 
Action: Mouse scrolled (852, 423) with delta (0, 0)
Screenshot: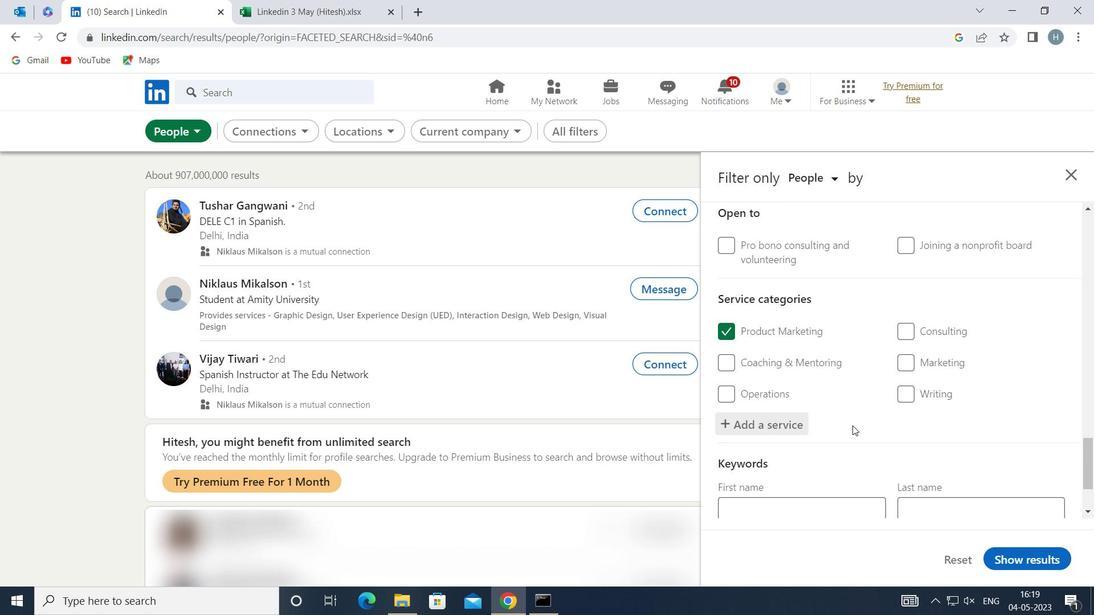 
Action: Mouse scrolled (852, 423) with delta (0, 0)
Screenshot: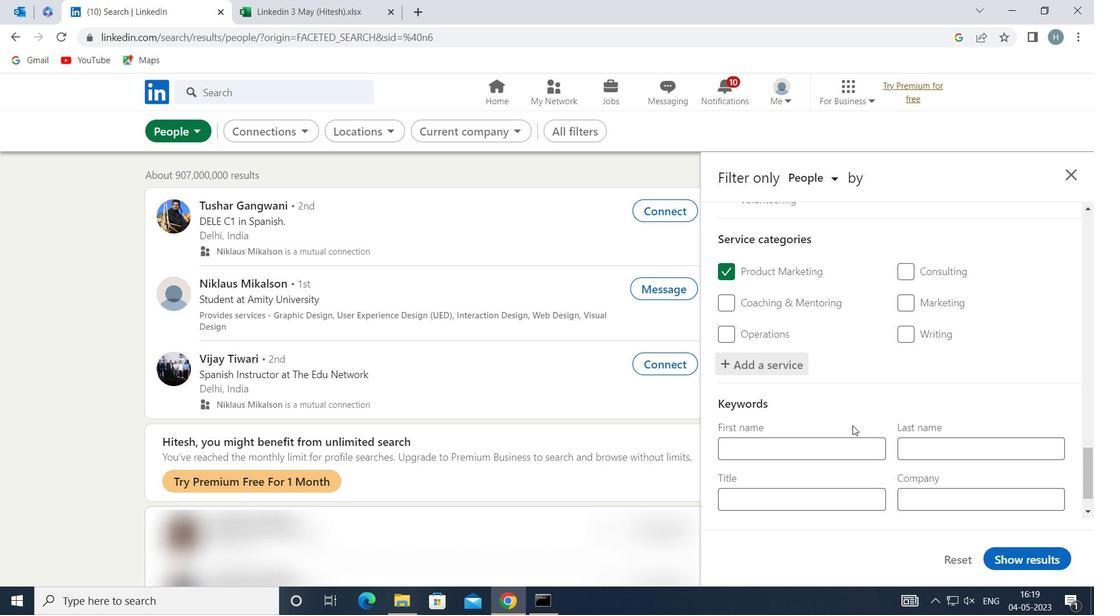 
Action: Mouse scrolled (852, 423) with delta (0, 0)
Screenshot: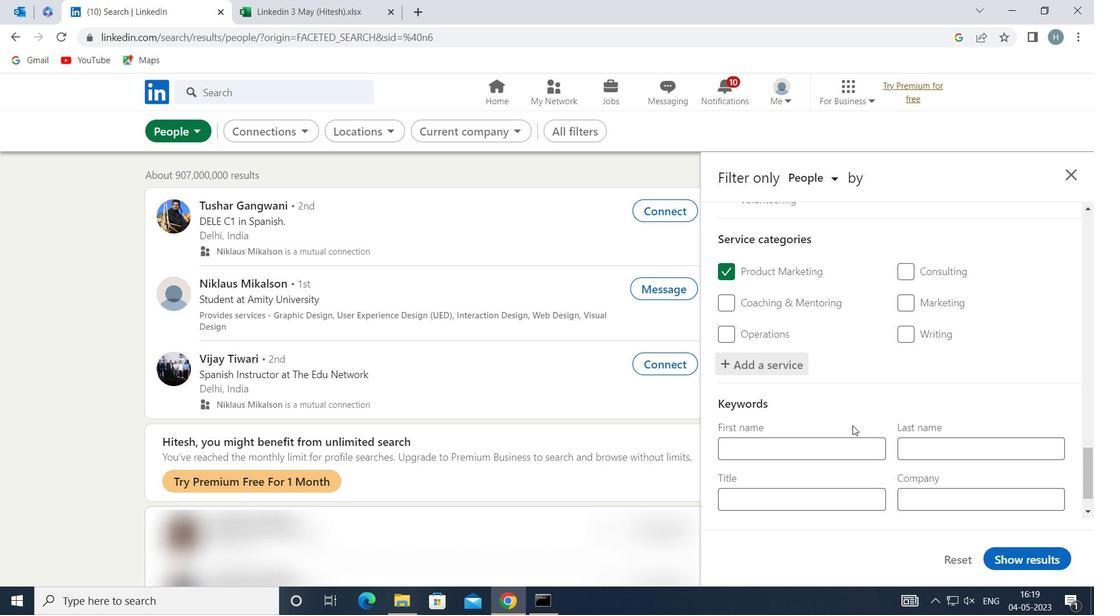 
Action: Mouse moved to (849, 449)
Screenshot: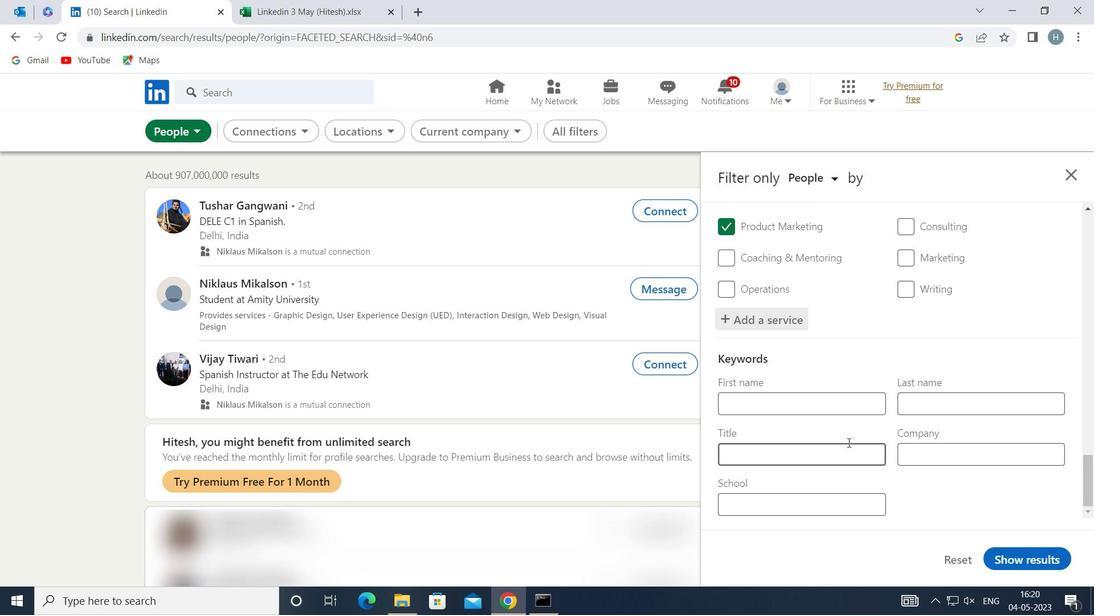 
Action: Mouse pressed left at (849, 449)
Screenshot: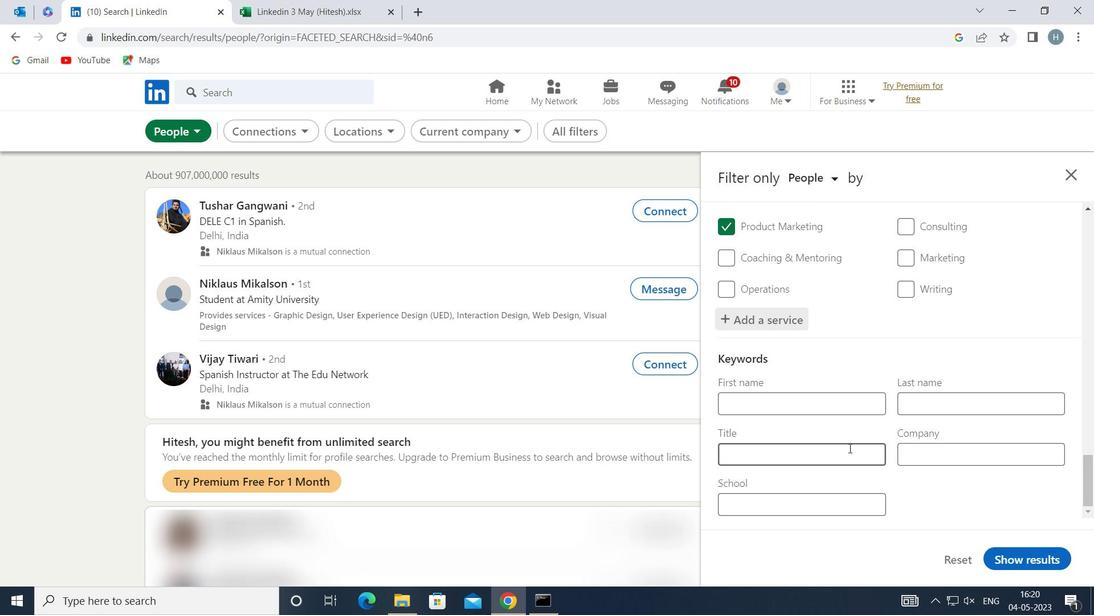 
Action: Mouse moved to (849, 449)
Screenshot: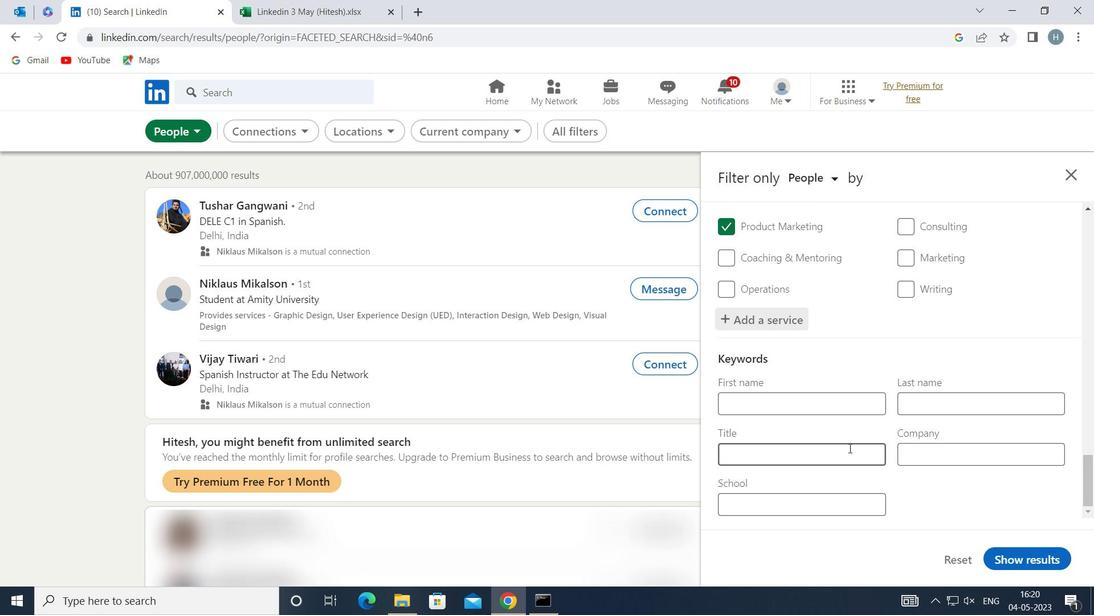 
Action: Key pressed <Key.shift>GRAPHIC<Key.space><Key.shift>DESIGNER
Screenshot: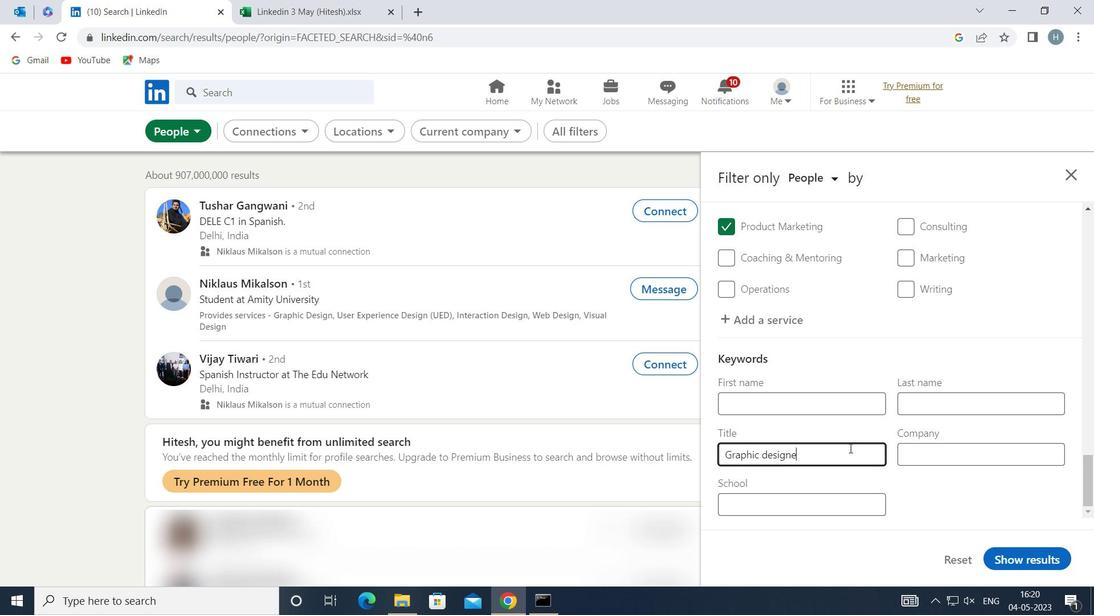 
Action: Mouse moved to (1014, 552)
Screenshot: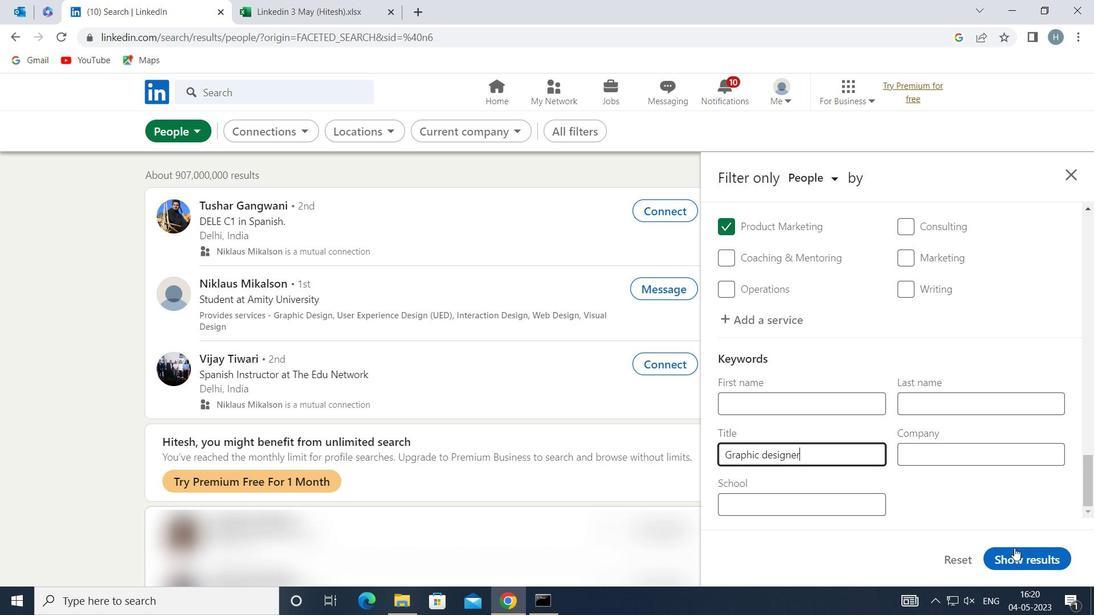 
Action: Mouse pressed left at (1014, 552)
Screenshot: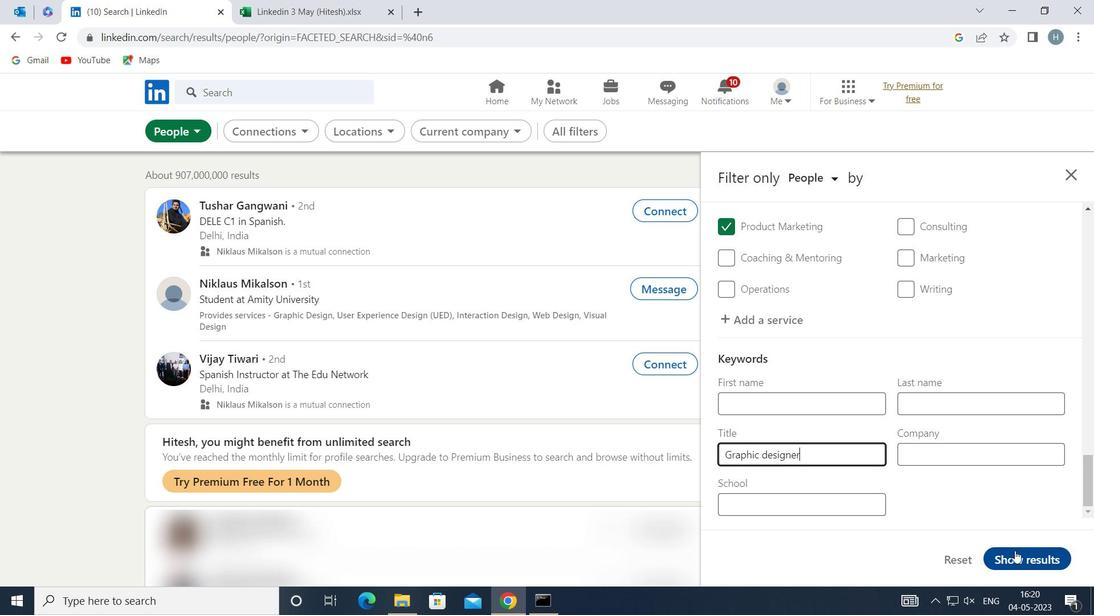 
Action: Mouse moved to (741, 368)
Screenshot: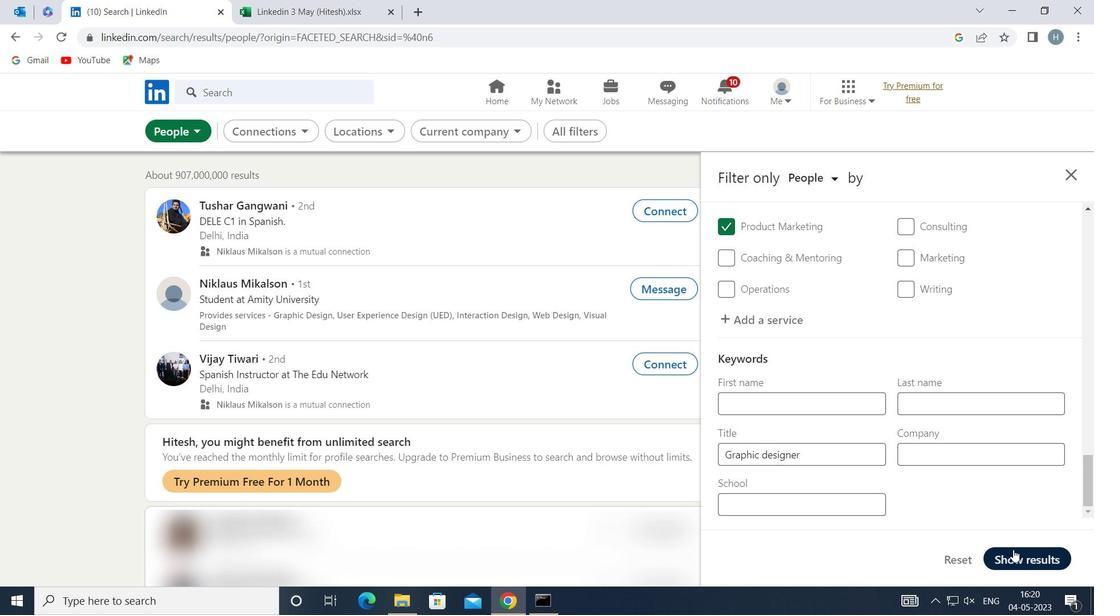 
